 Task: Check the sale-to-list ratio of breakfast area in the last 1 year.
Action: Mouse moved to (803, 185)
Screenshot: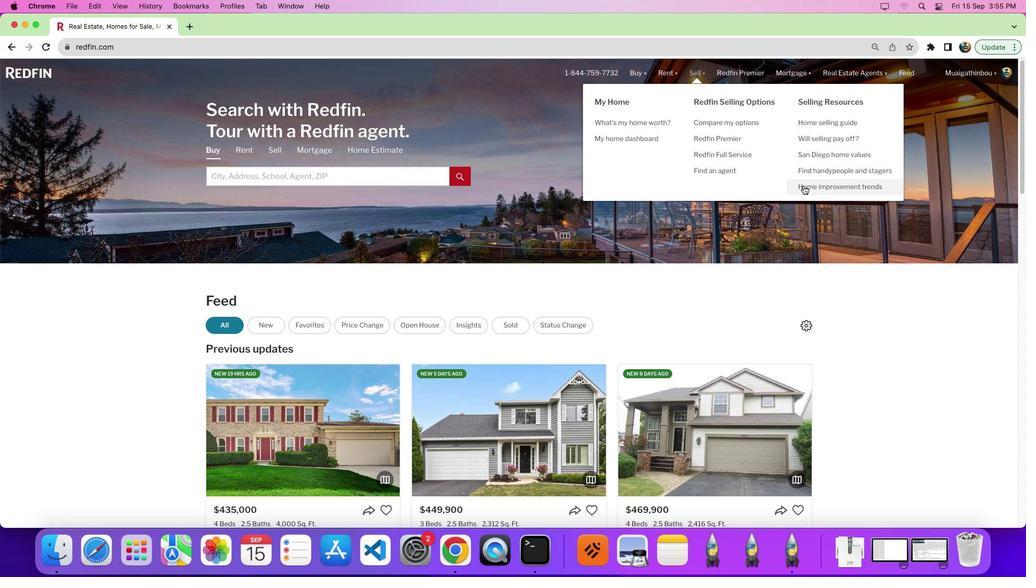 
Action: Mouse pressed left at (803, 185)
Screenshot: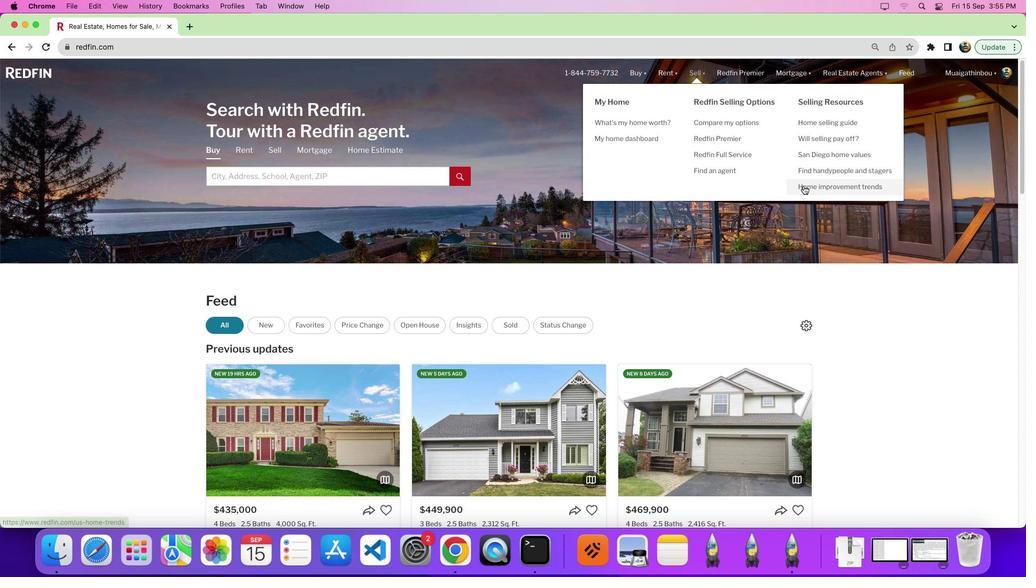 
Action: Mouse pressed left at (803, 185)
Screenshot: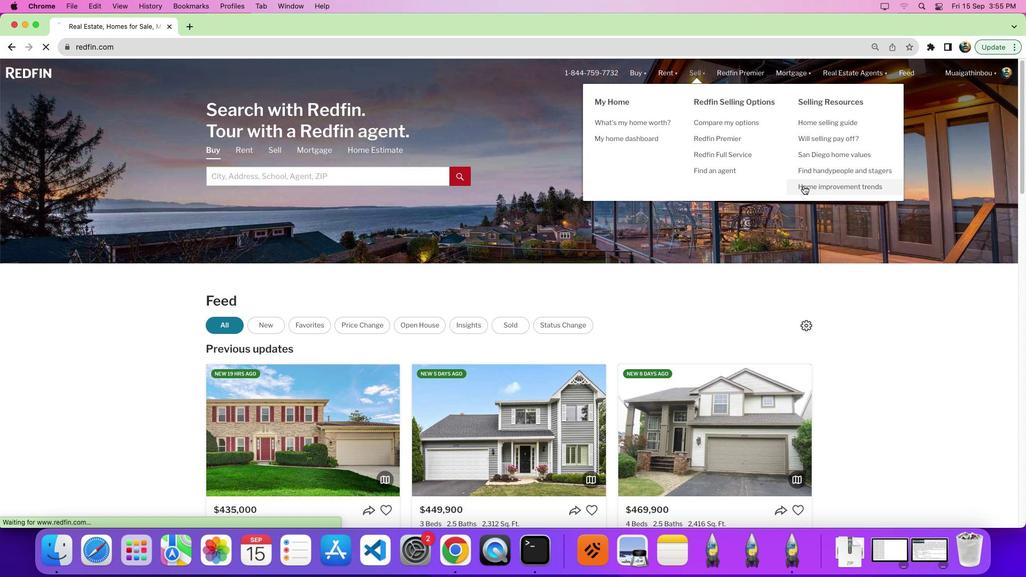 
Action: Mouse moved to (281, 208)
Screenshot: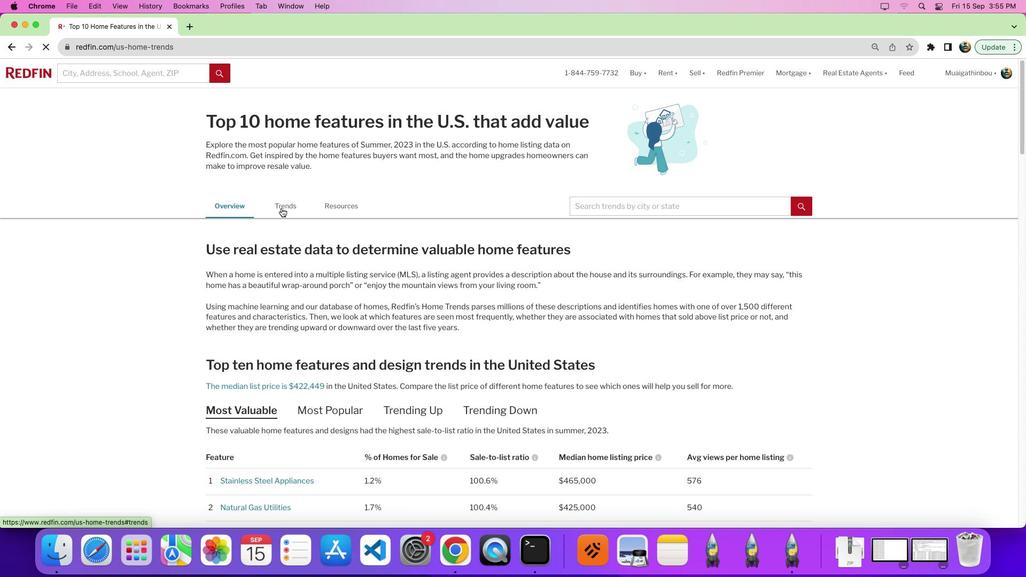
Action: Mouse pressed left at (281, 208)
Screenshot: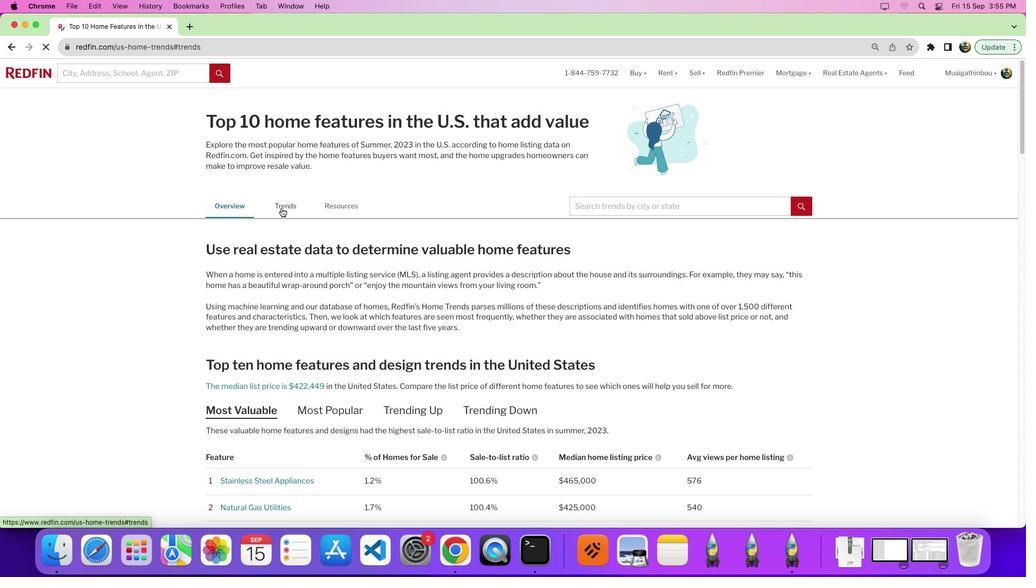 
Action: Mouse moved to (404, 260)
Screenshot: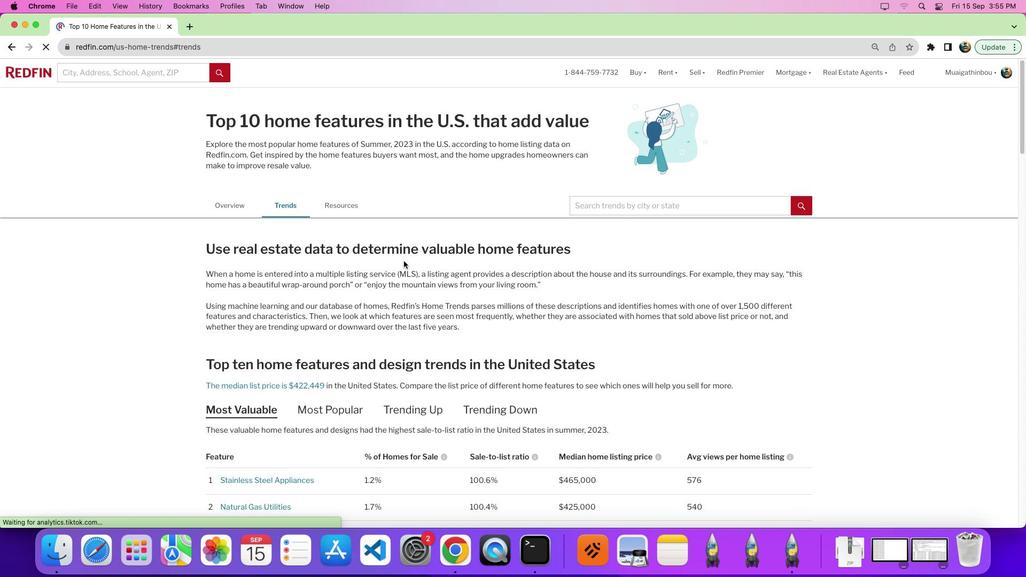 
Action: Mouse scrolled (404, 260) with delta (0, 0)
Screenshot: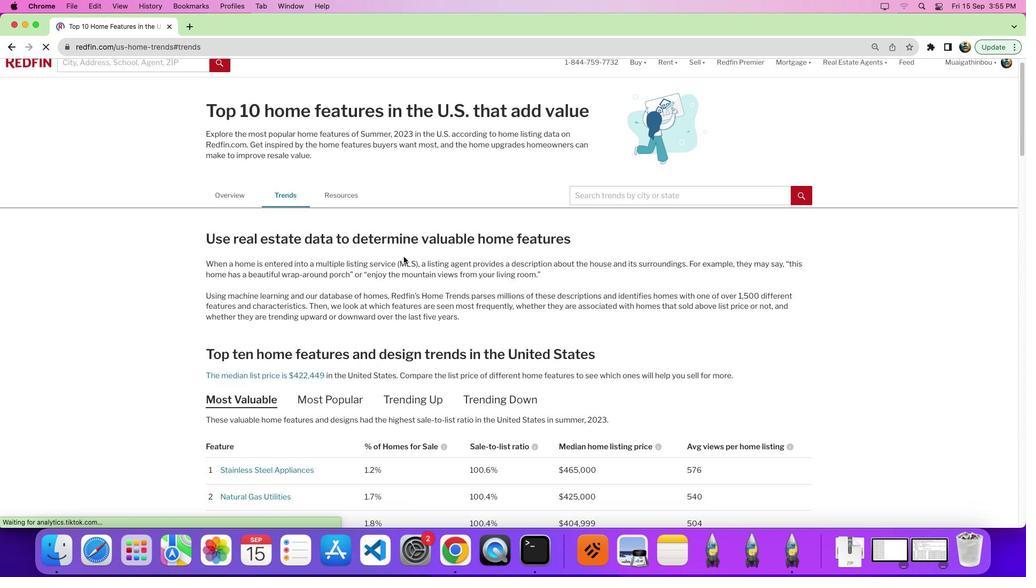 
Action: Mouse scrolled (404, 260) with delta (0, 0)
Screenshot: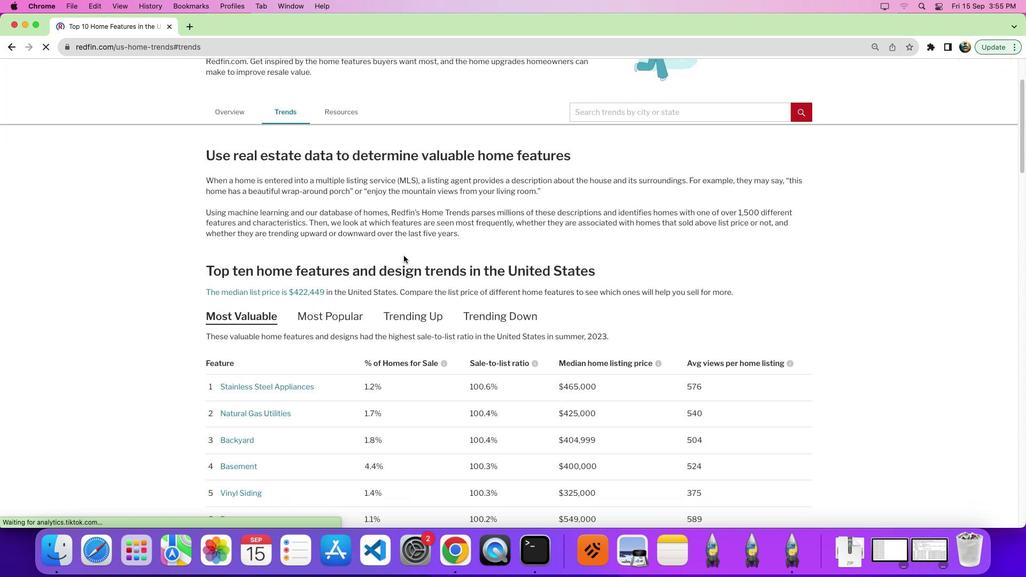 
Action: Mouse moved to (404, 259)
Screenshot: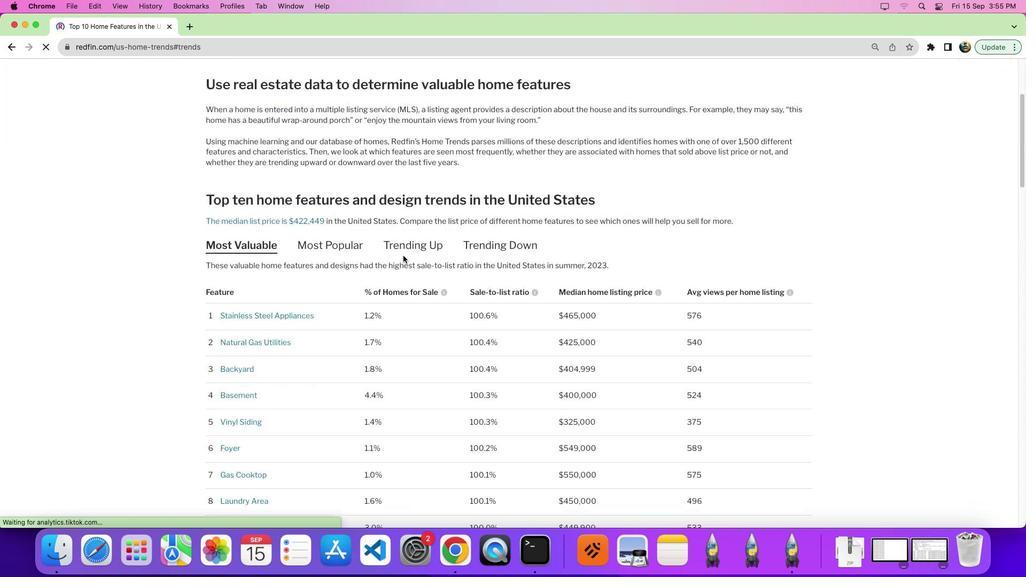 
Action: Mouse scrolled (404, 259) with delta (0, -3)
Screenshot: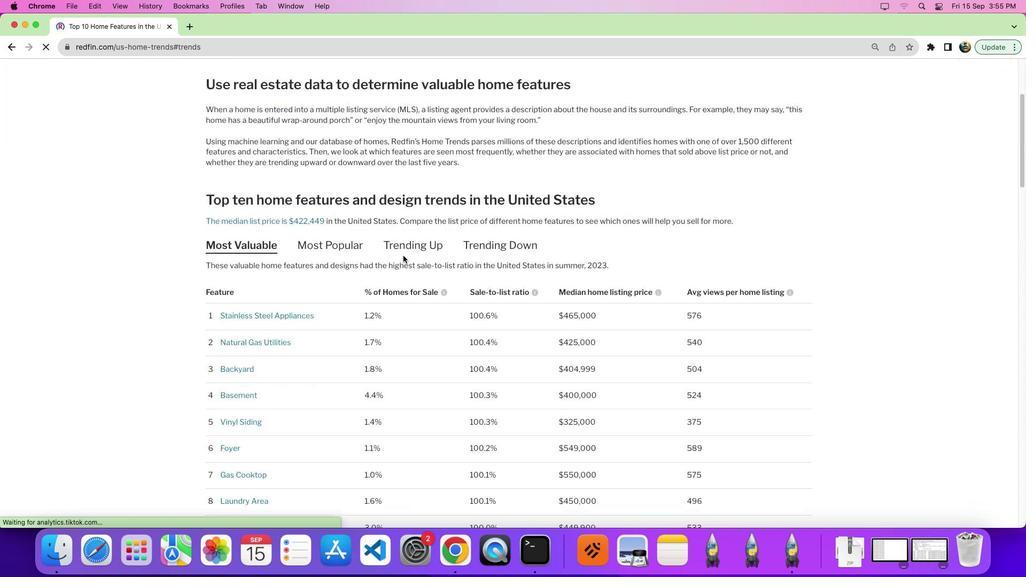 
Action: Mouse moved to (401, 254)
Screenshot: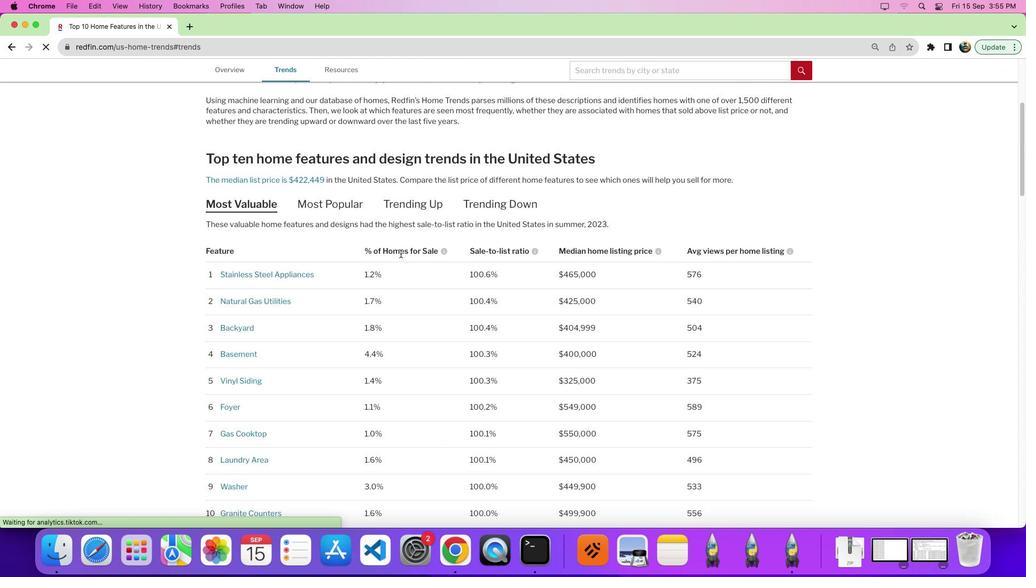 
Action: Mouse scrolled (401, 254) with delta (0, 0)
Screenshot: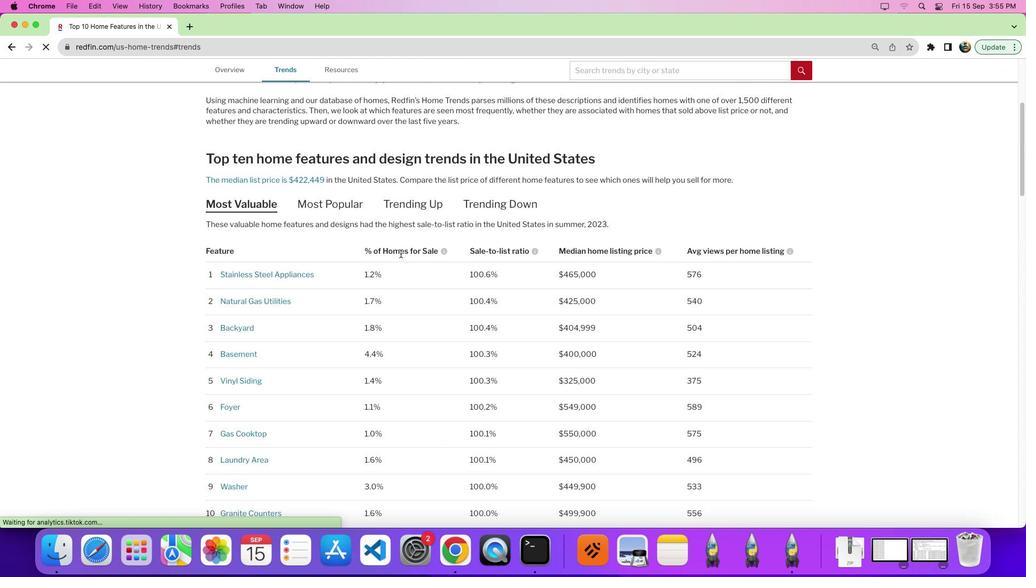 
Action: Mouse moved to (401, 254)
Screenshot: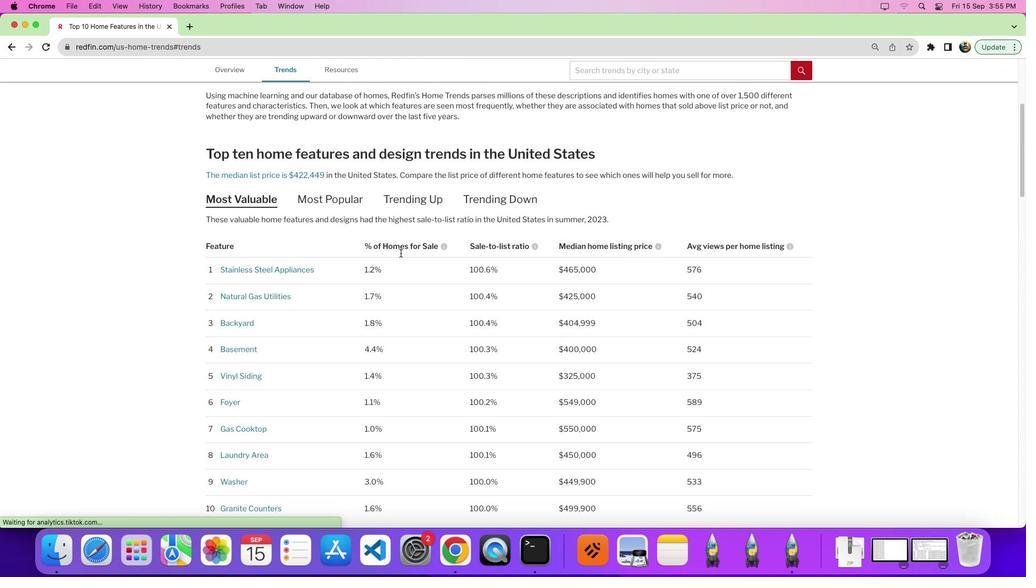 
Action: Mouse scrolled (401, 254) with delta (0, 0)
Screenshot: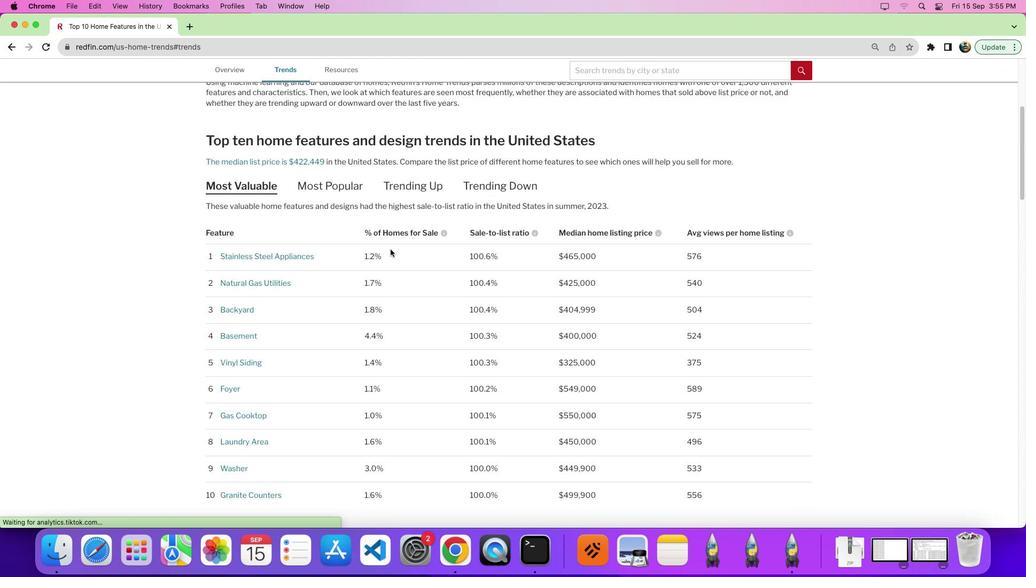 
Action: Mouse moved to (367, 248)
Screenshot: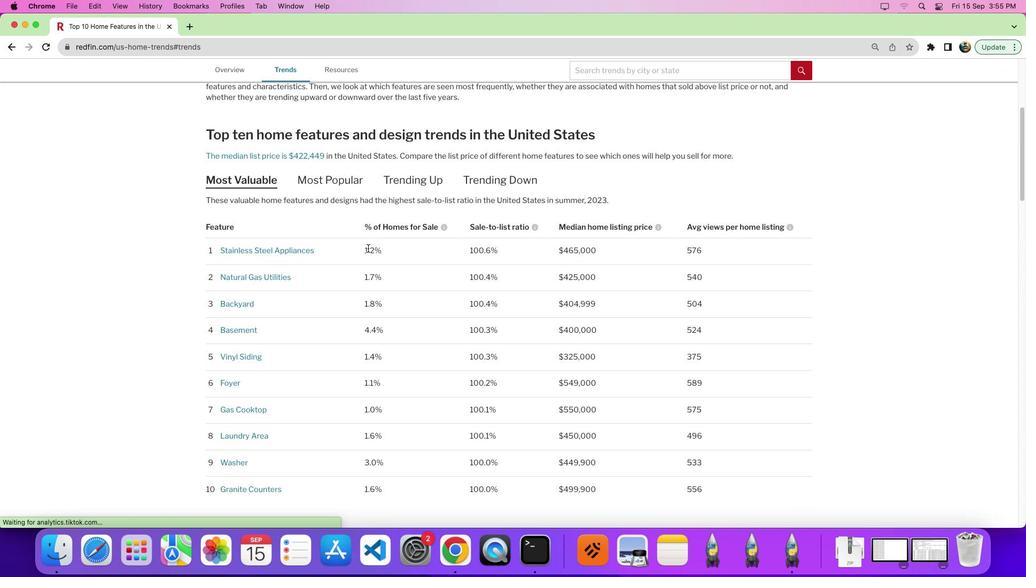 
Action: Mouse scrolled (367, 248) with delta (0, 0)
Screenshot: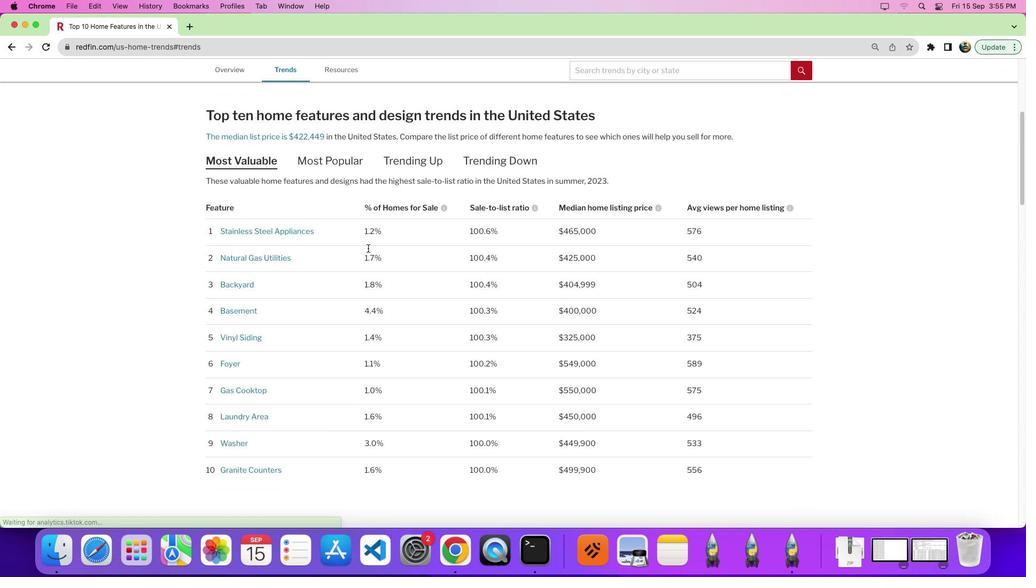 
Action: Mouse scrolled (367, 248) with delta (0, 0)
Screenshot: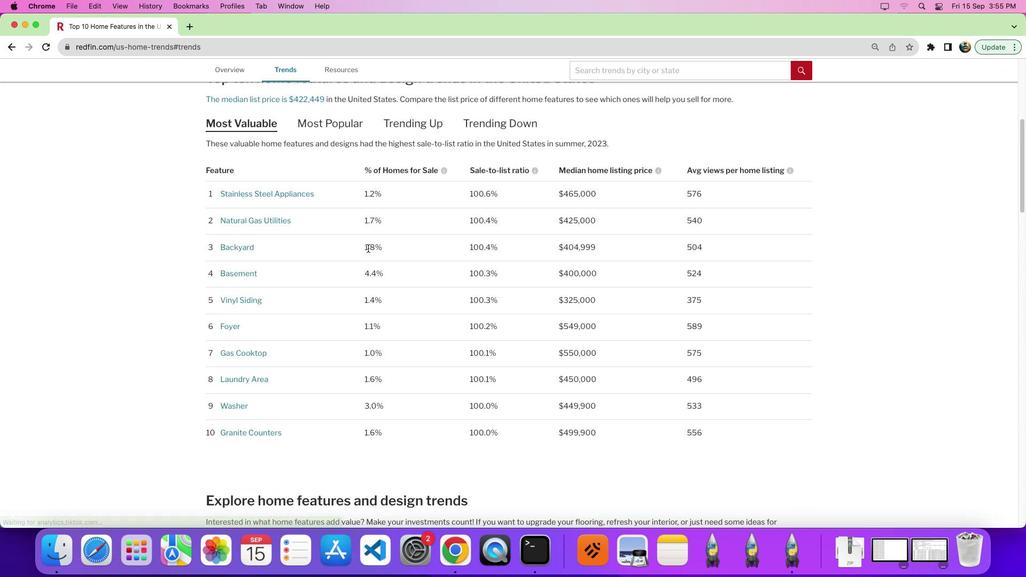 
Action: Mouse scrolled (367, 248) with delta (0, -2)
Screenshot: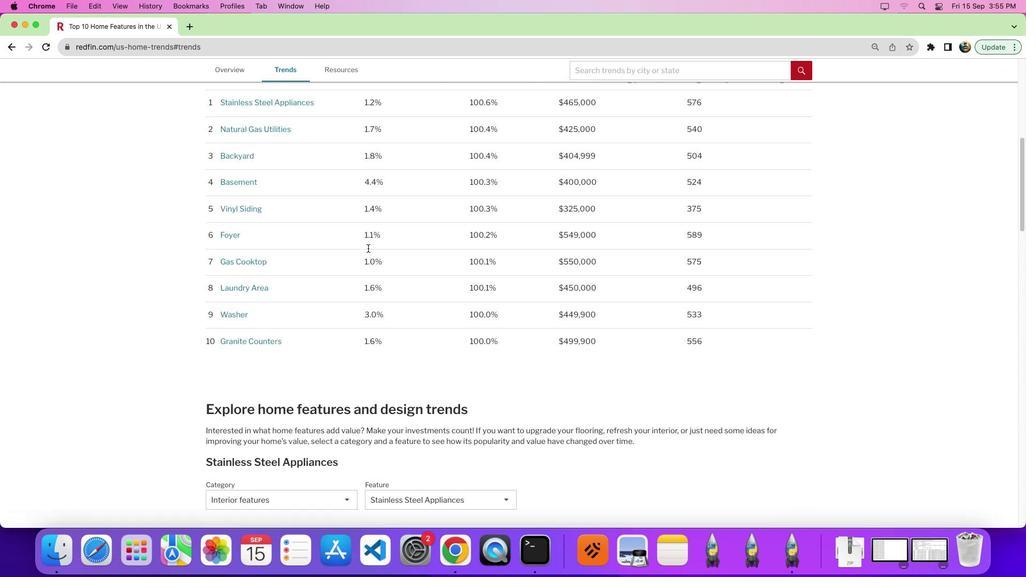 
Action: Mouse moved to (369, 249)
Screenshot: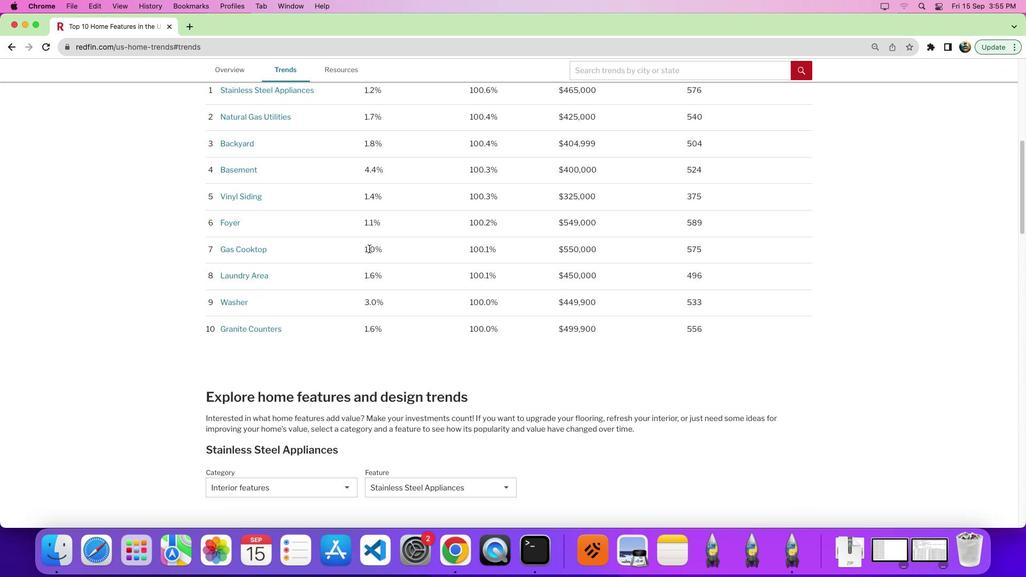 
Action: Mouse scrolled (369, 249) with delta (0, 0)
Screenshot: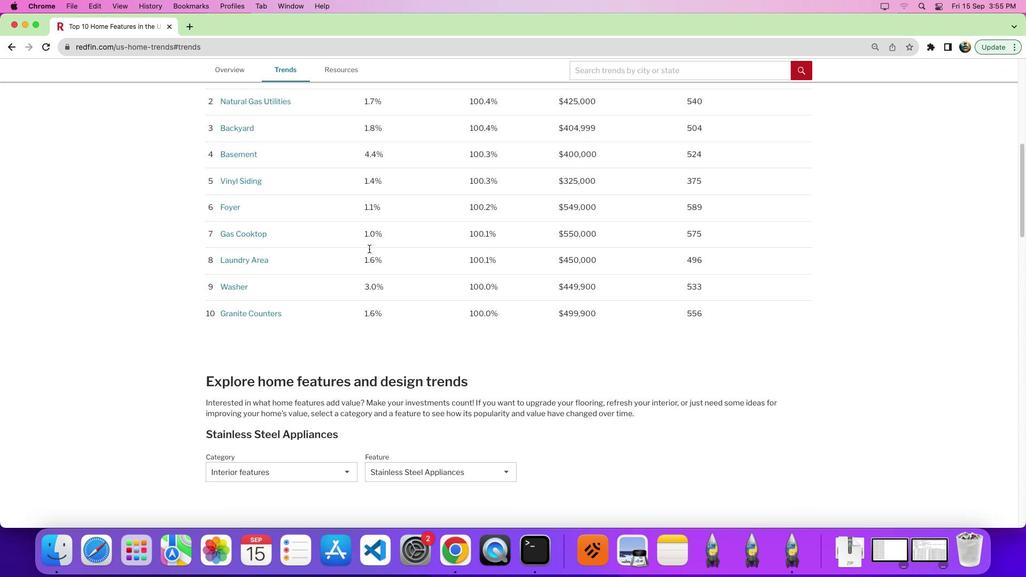 
Action: Mouse scrolled (369, 249) with delta (0, 0)
Screenshot: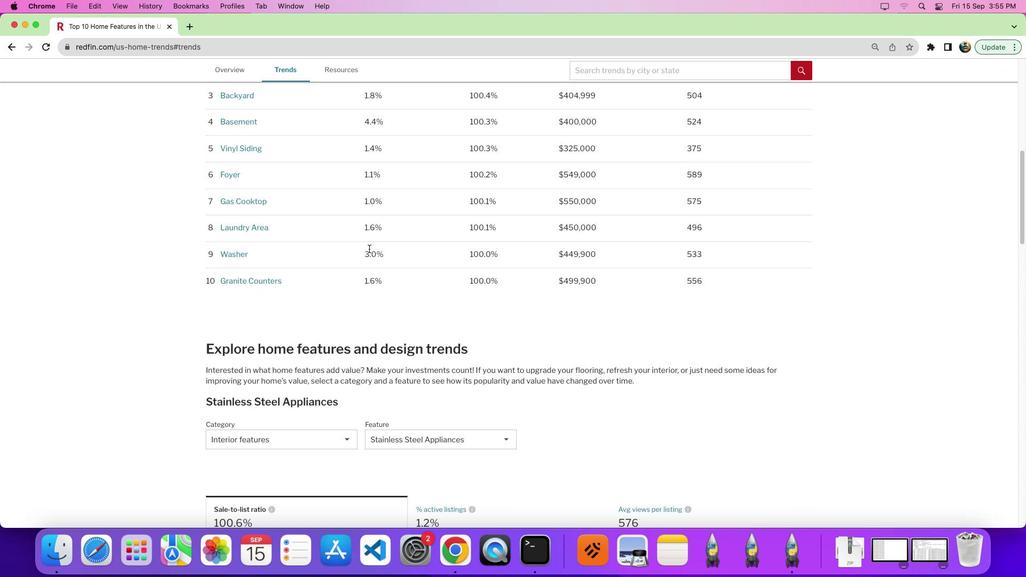 
Action: Mouse scrolled (369, 249) with delta (0, -2)
Screenshot: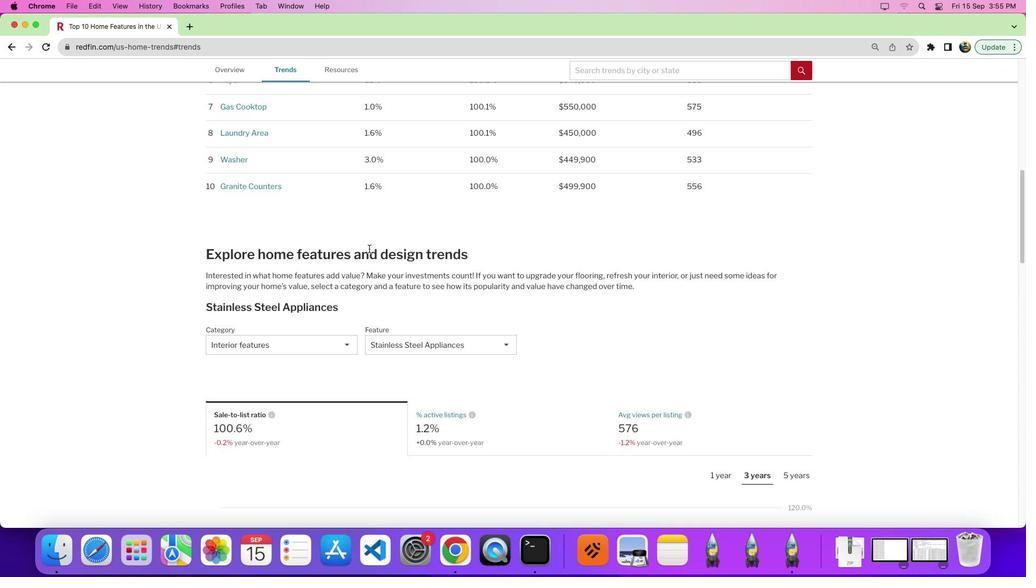 
Action: Mouse moved to (322, 330)
Screenshot: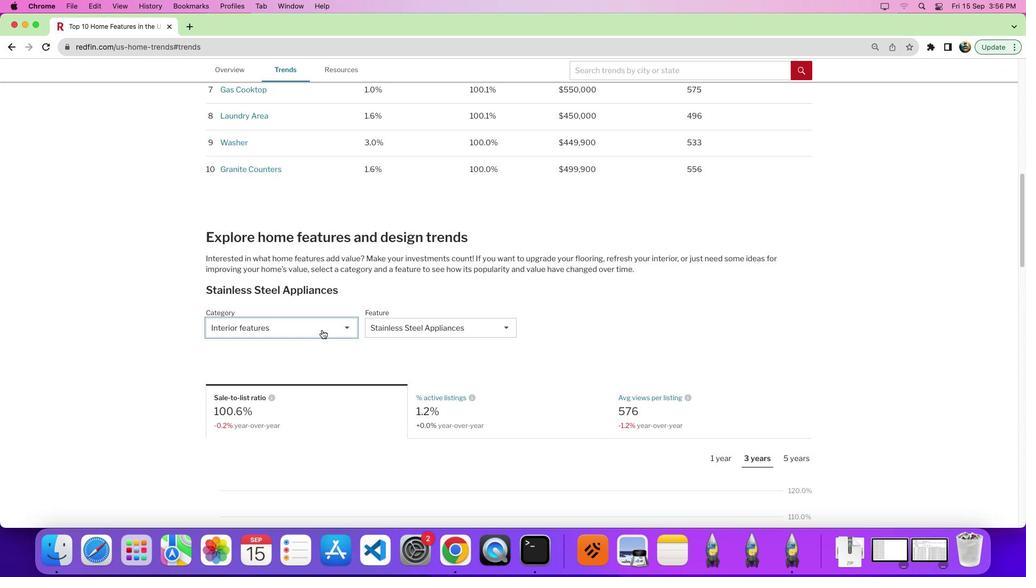 
Action: Mouse pressed left at (322, 330)
Screenshot: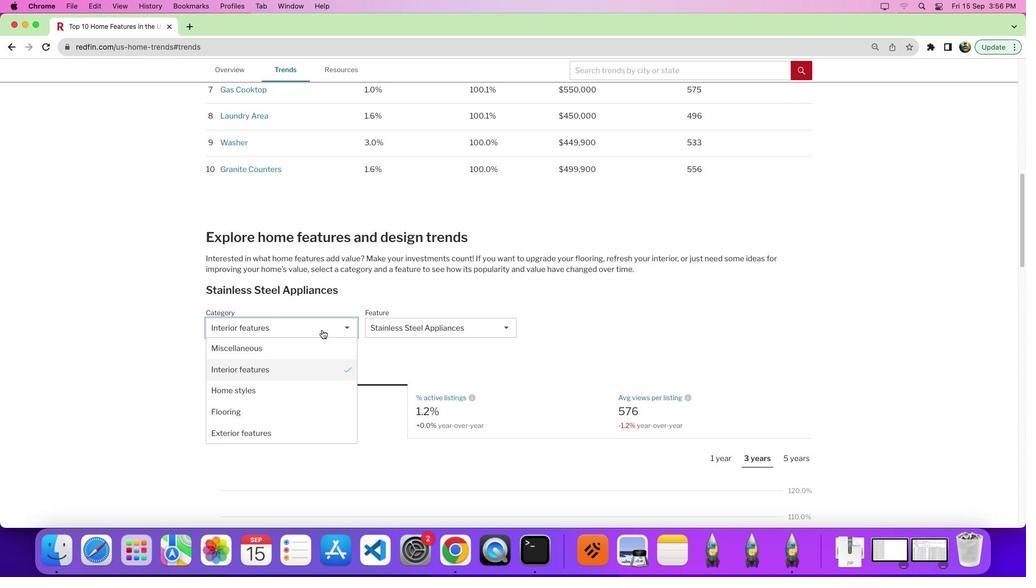 
Action: Mouse moved to (435, 300)
Screenshot: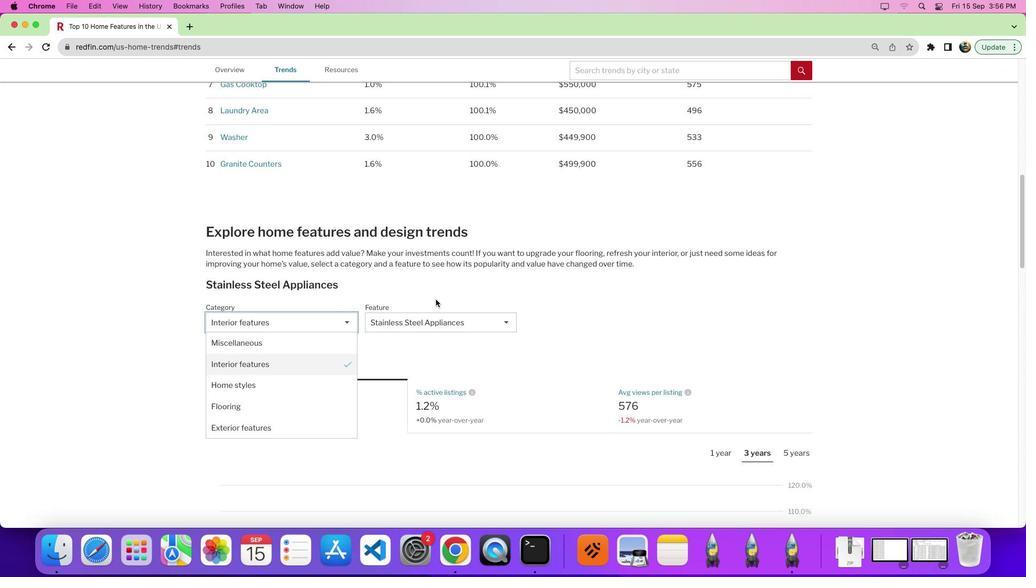 
Action: Mouse scrolled (435, 300) with delta (0, 0)
Screenshot: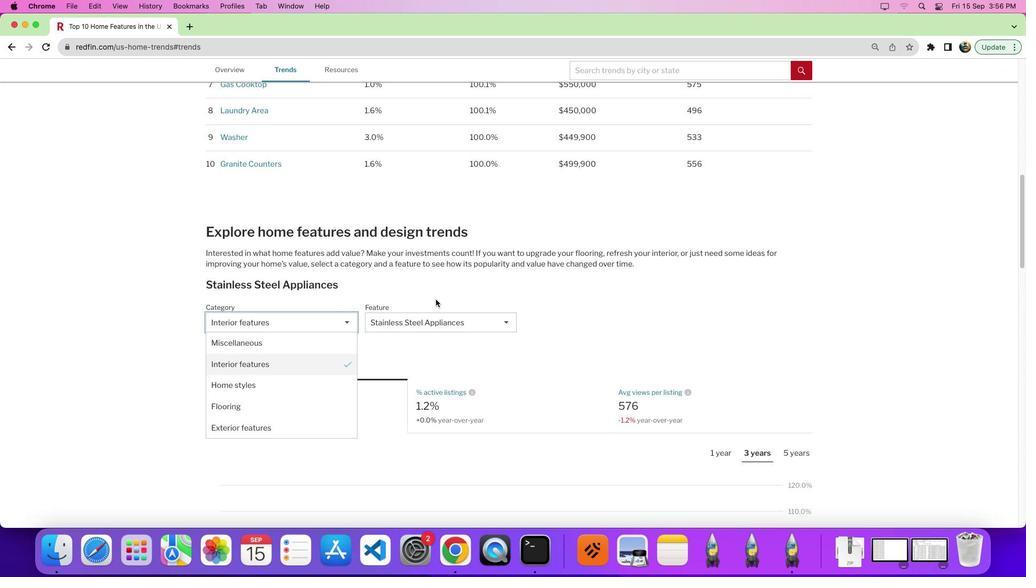 
Action: Mouse moved to (435, 299)
Screenshot: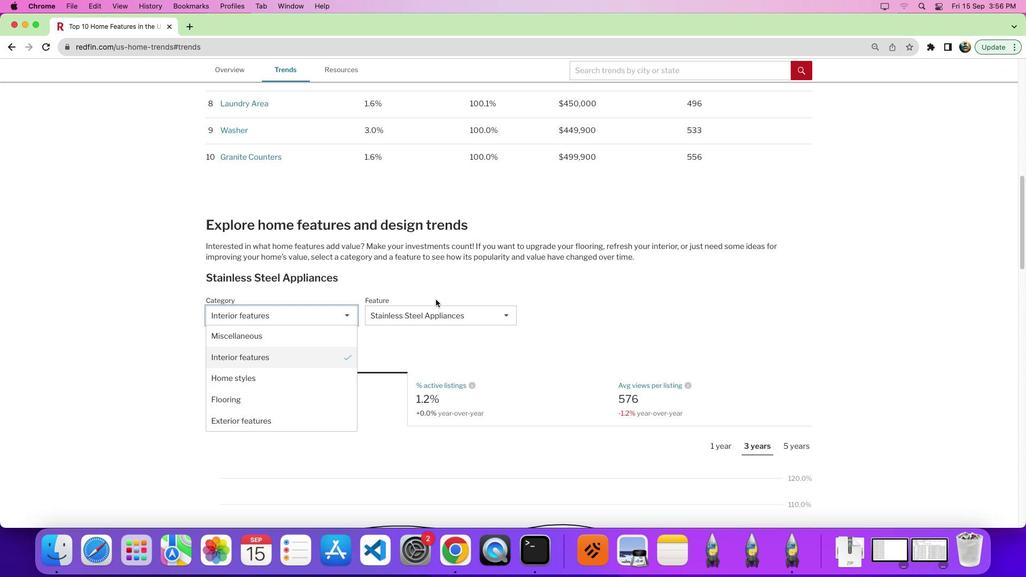 
Action: Mouse scrolled (435, 299) with delta (0, 0)
Screenshot: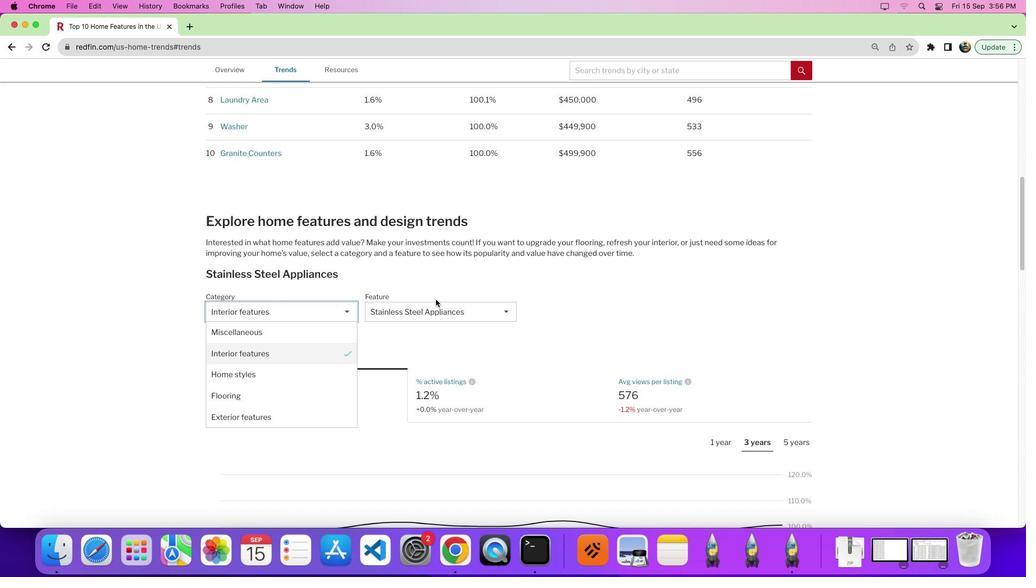 
Action: Mouse moved to (326, 333)
Screenshot: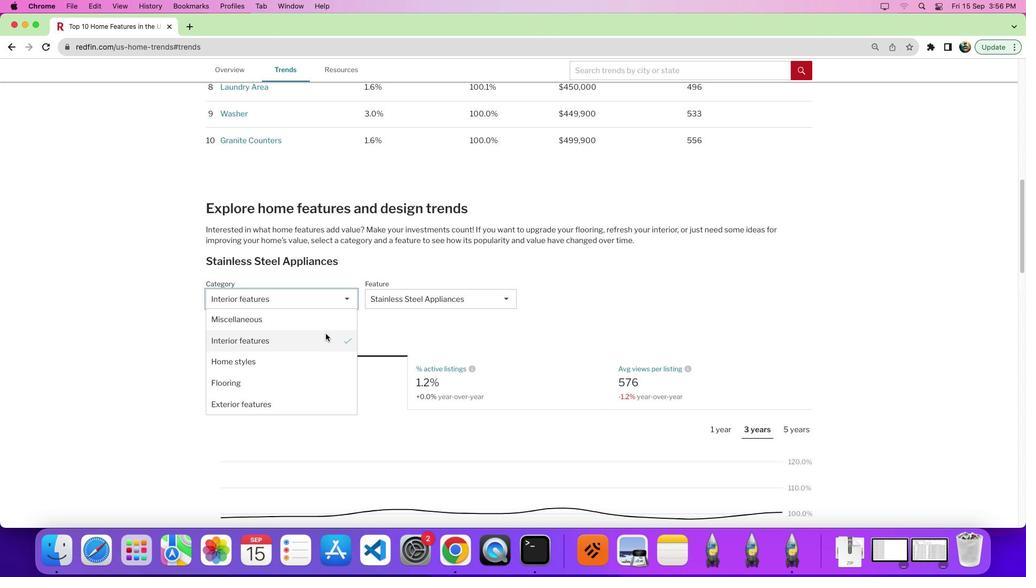 
Action: Mouse pressed left at (326, 333)
Screenshot: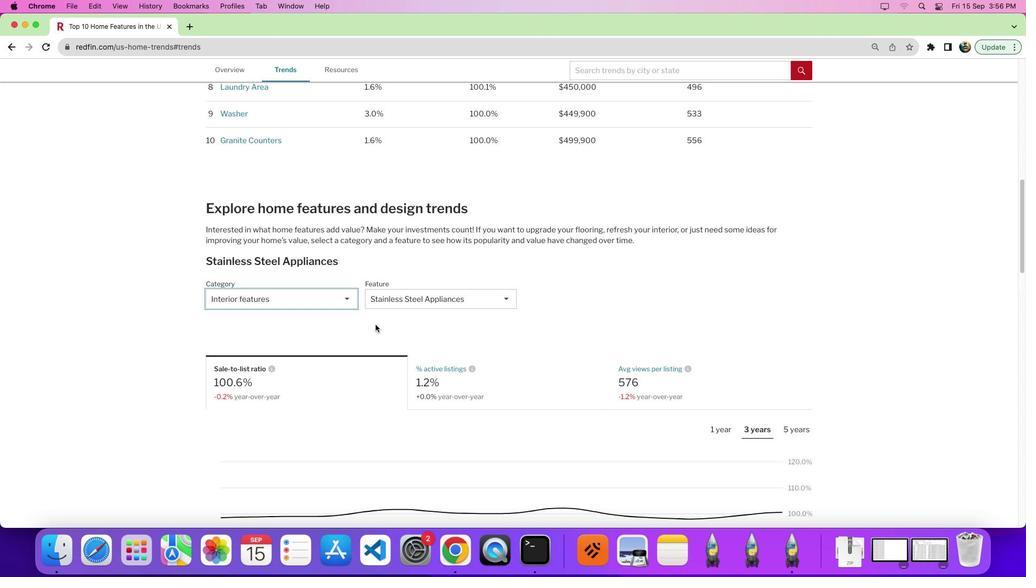 
Action: Mouse moved to (415, 299)
Screenshot: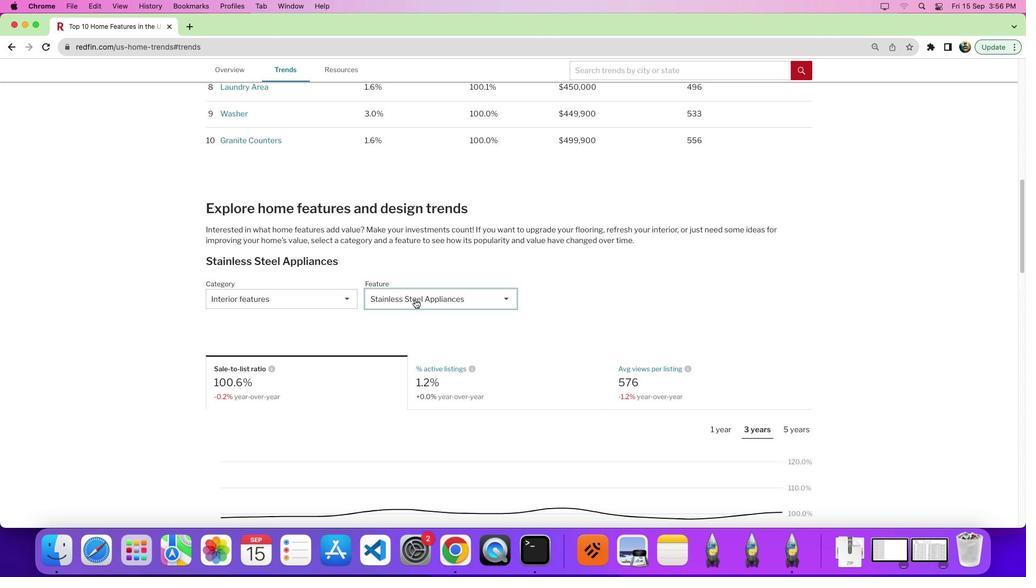 
Action: Mouse pressed left at (415, 299)
Screenshot: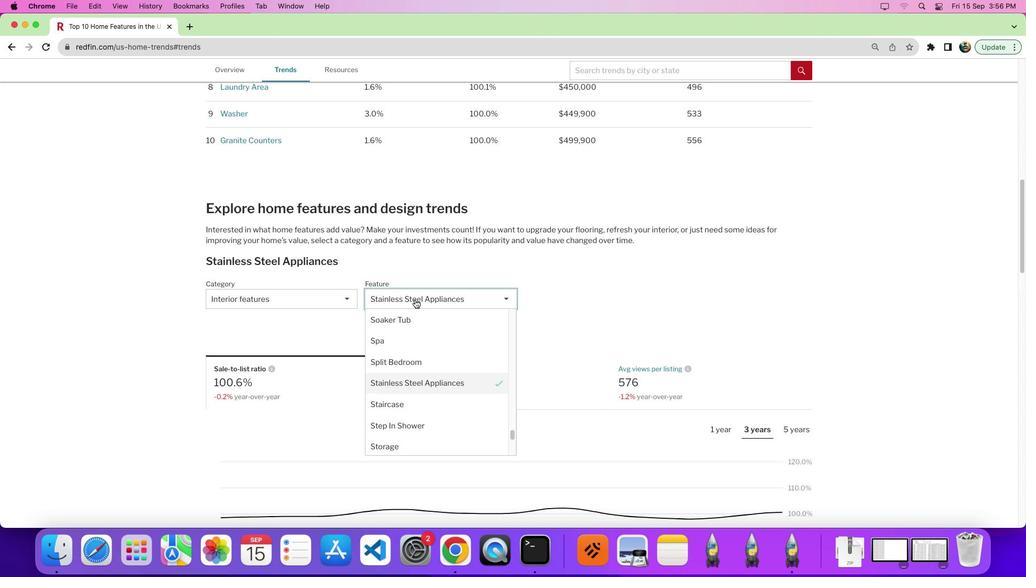 
Action: Mouse moved to (418, 356)
Screenshot: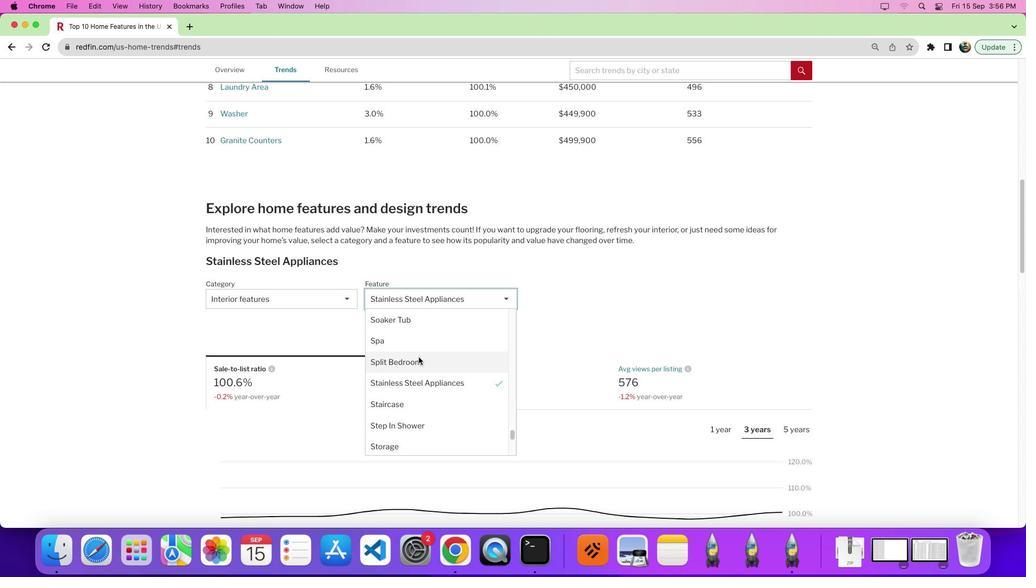 
Action: Mouse scrolled (418, 356) with delta (0, 0)
Screenshot: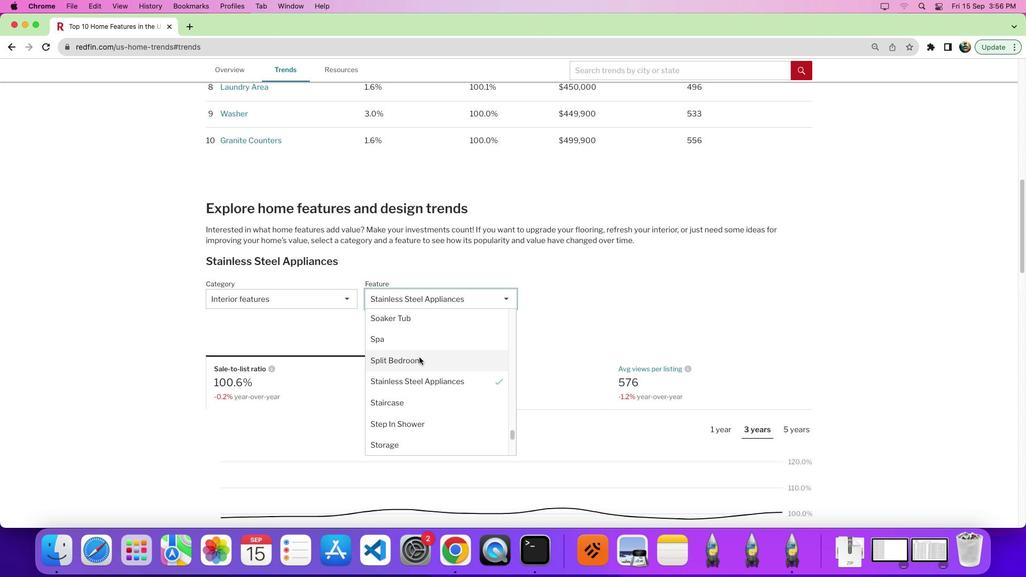 
Action: Mouse moved to (419, 357)
Screenshot: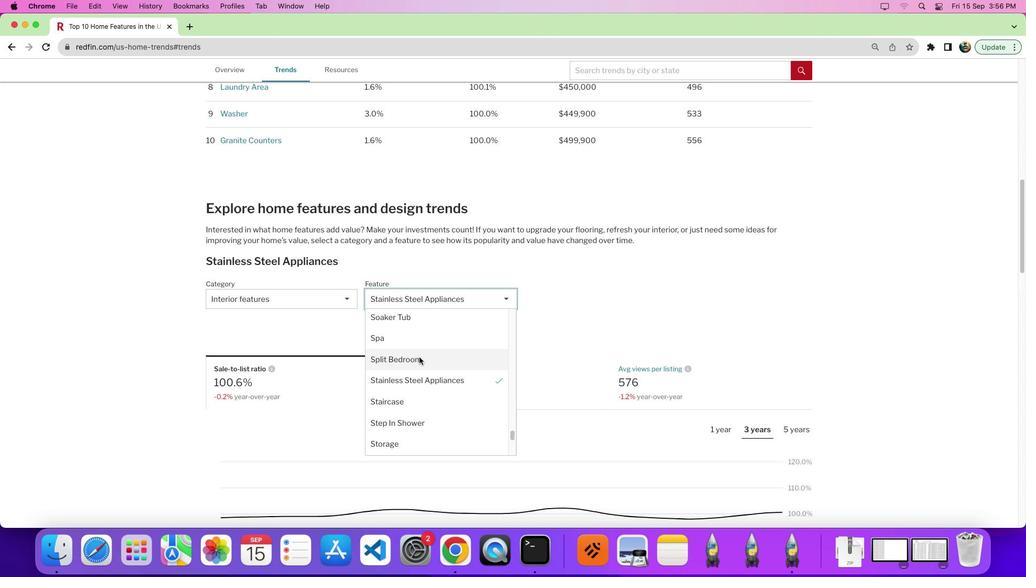 
Action: Mouse scrolled (419, 357) with delta (0, 0)
Screenshot: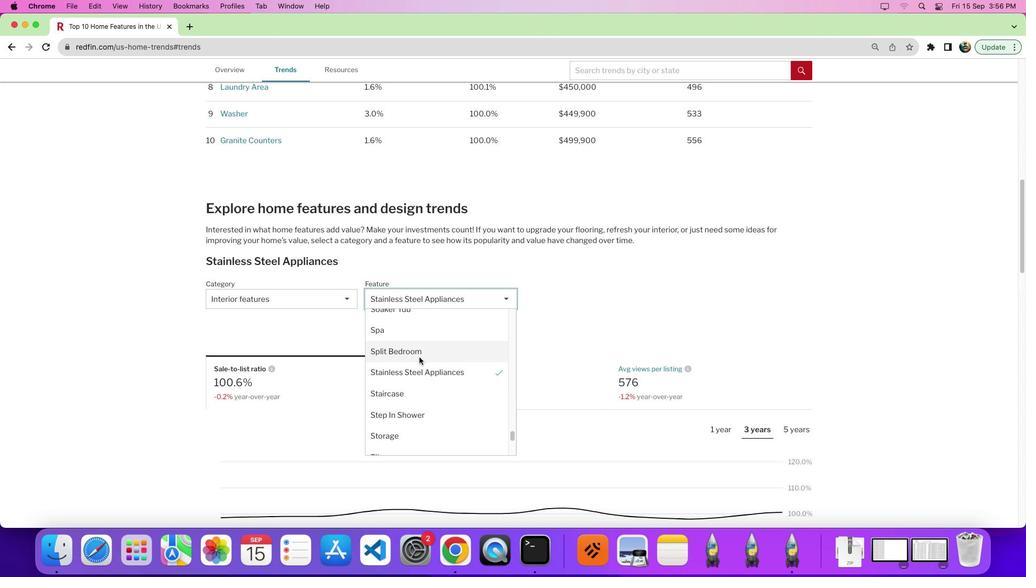 
Action: Mouse scrolled (419, 357) with delta (0, 0)
Screenshot: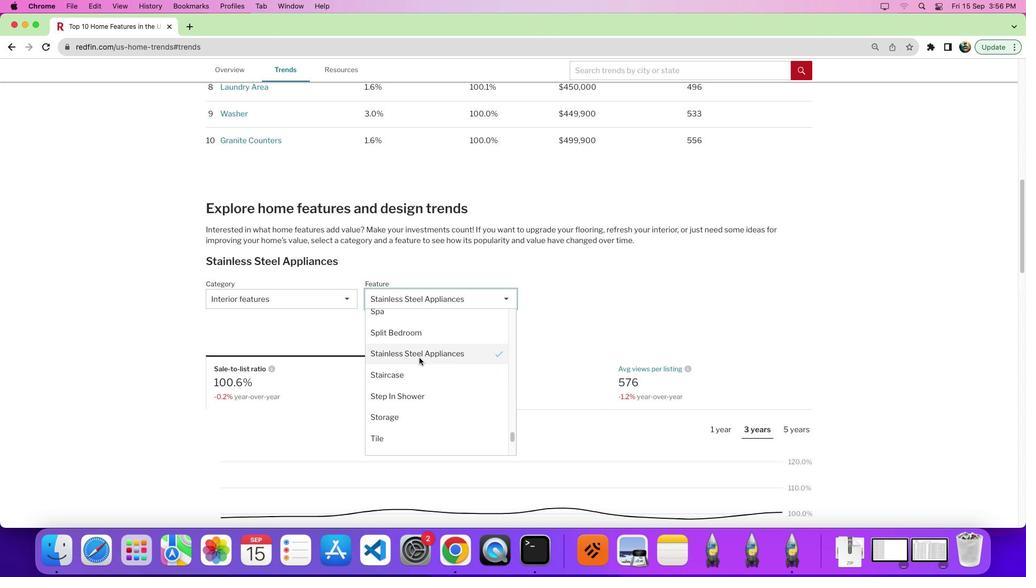 
Action: Mouse moved to (419, 357)
Screenshot: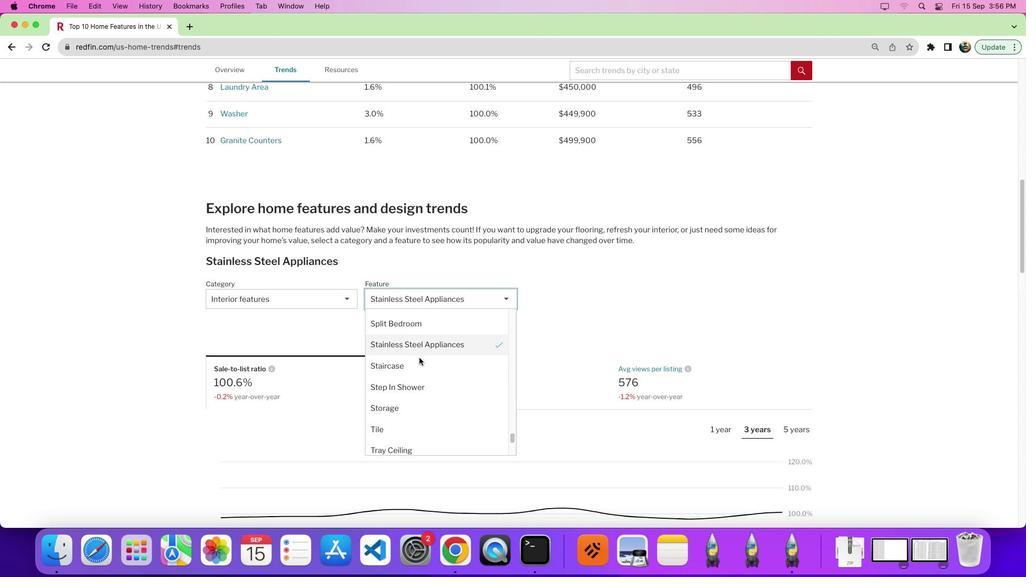 
Action: Mouse scrolled (419, 357) with delta (0, 0)
Screenshot: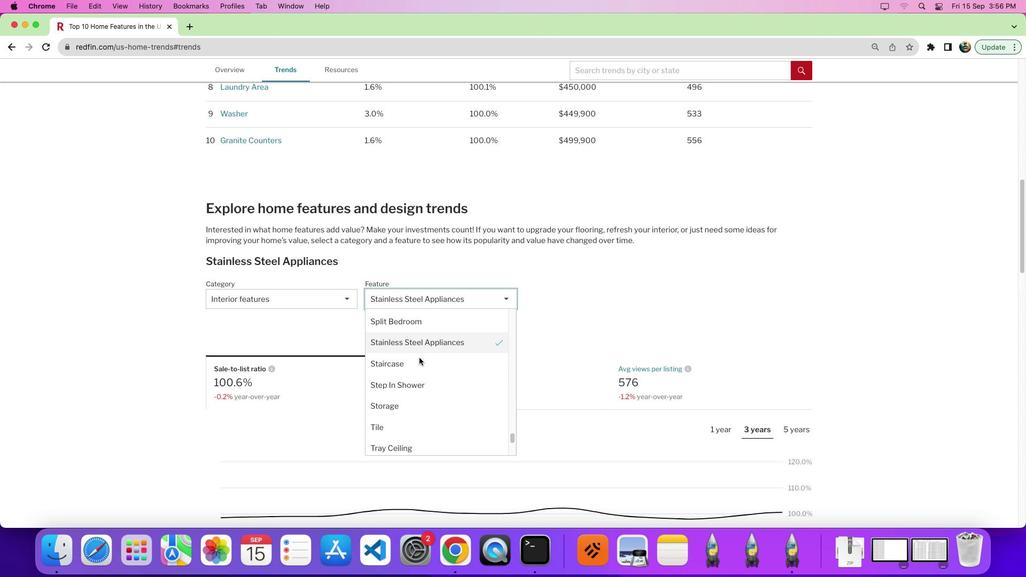 
Action: Mouse moved to (419, 358)
Screenshot: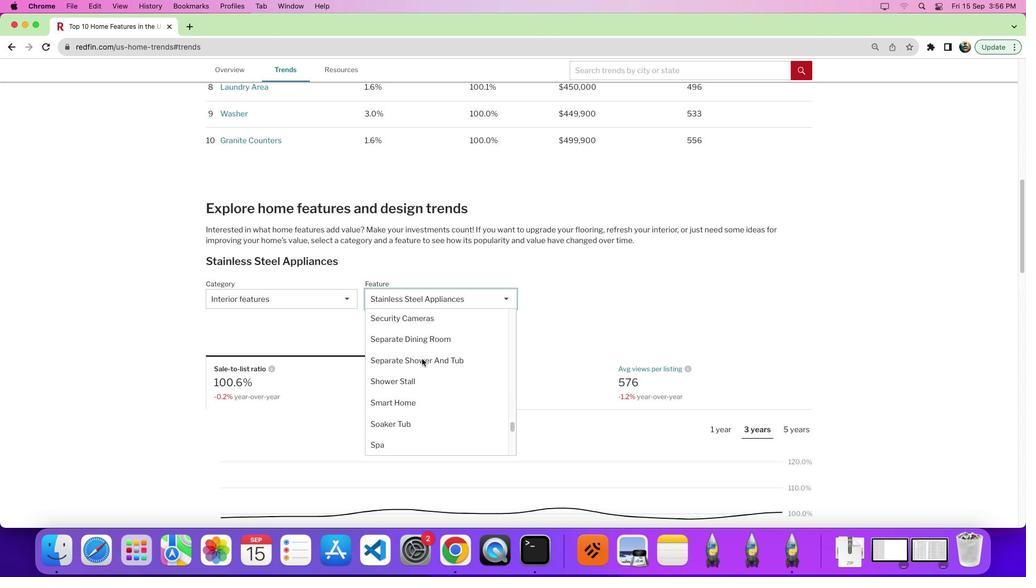 
Action: Mouse scrolled (419, 358) with delta (0, 0)
Screenshot: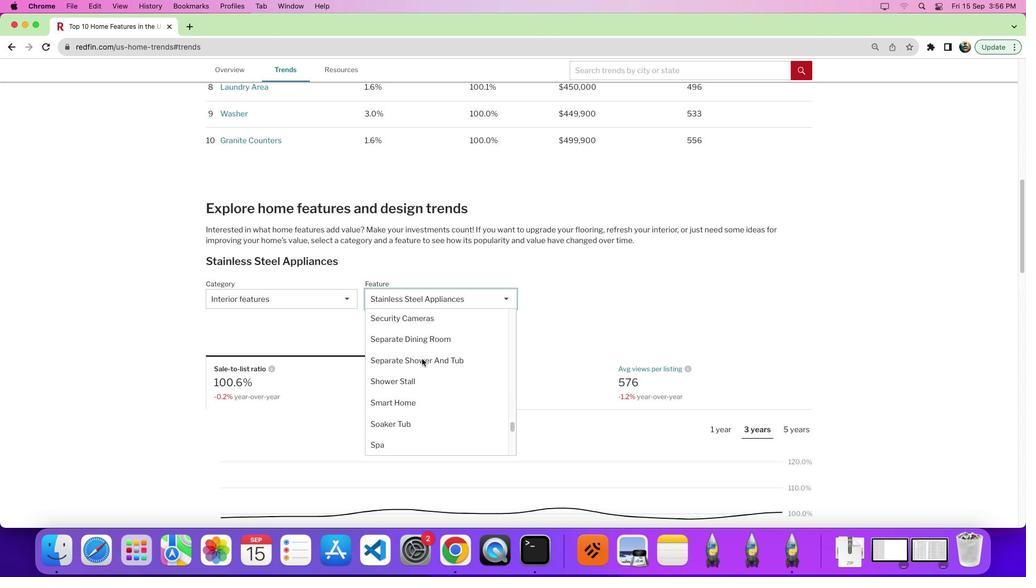 
Action: Mouse moved to (420, 358)
Screenshot: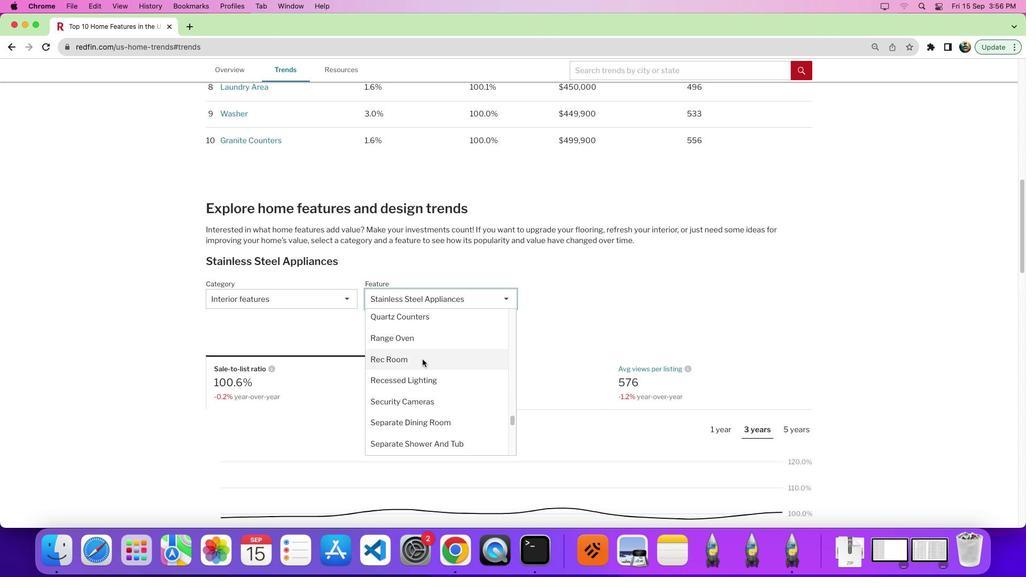 
Action: Mouse scrolled (420, 358) with delta (0, 0)
Screenshot: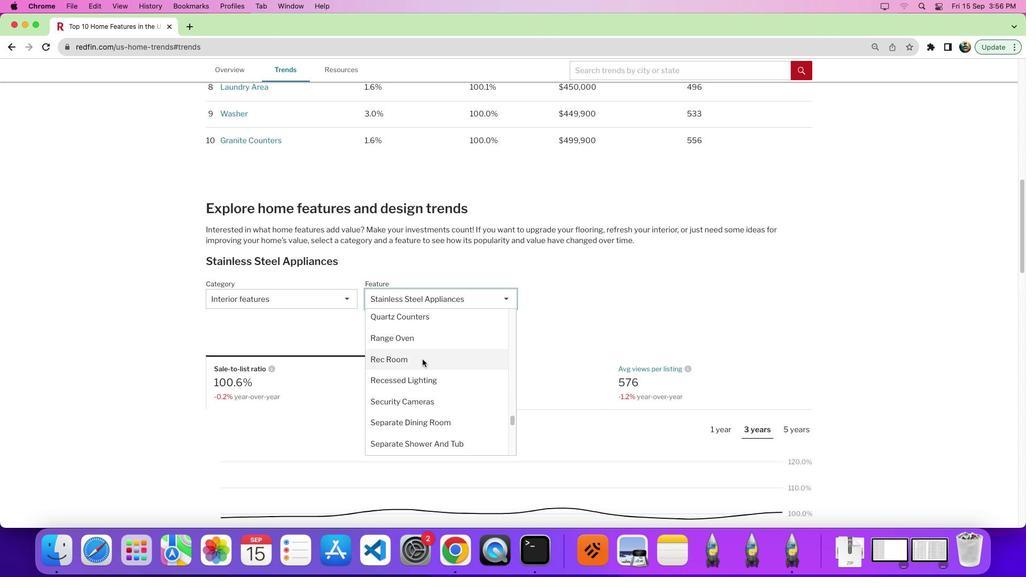 
Action: Mouse moved to (421, 358)
Screenshot: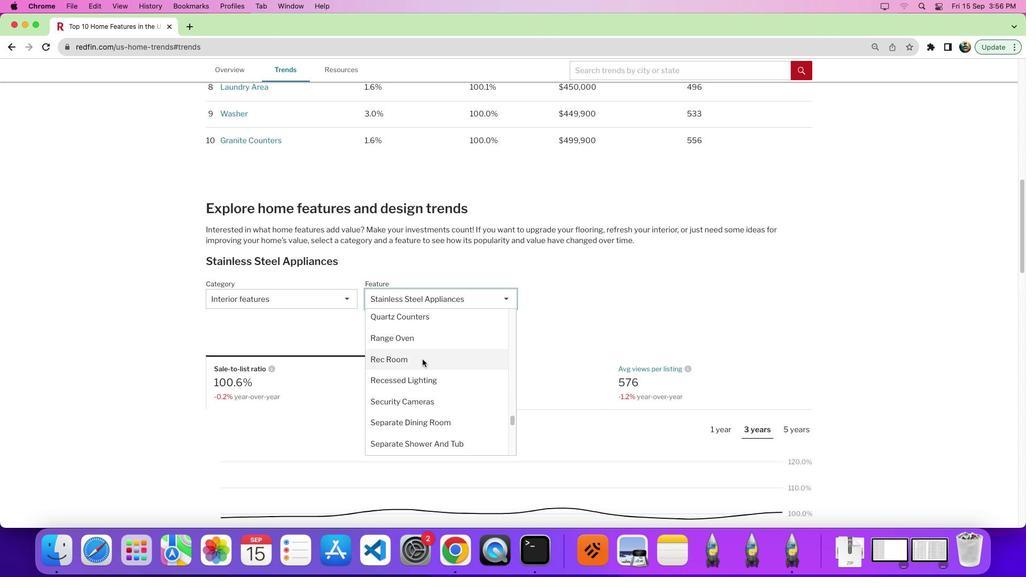 
Action: Mouse scrolled (421, 358) with delta (0, 4)
Screenshot: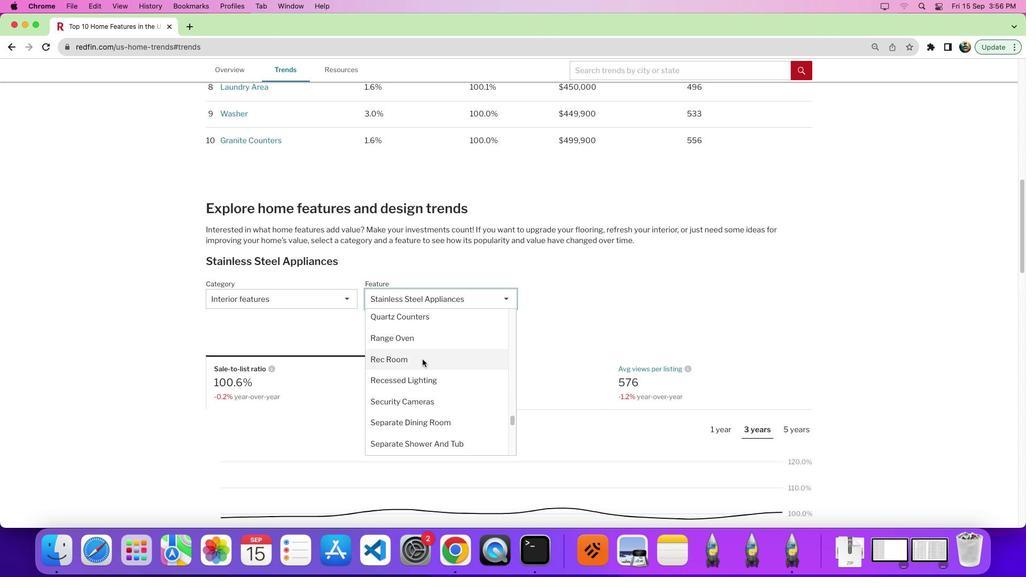 
Action: Mouse moved to (422, 359)
Screenshot: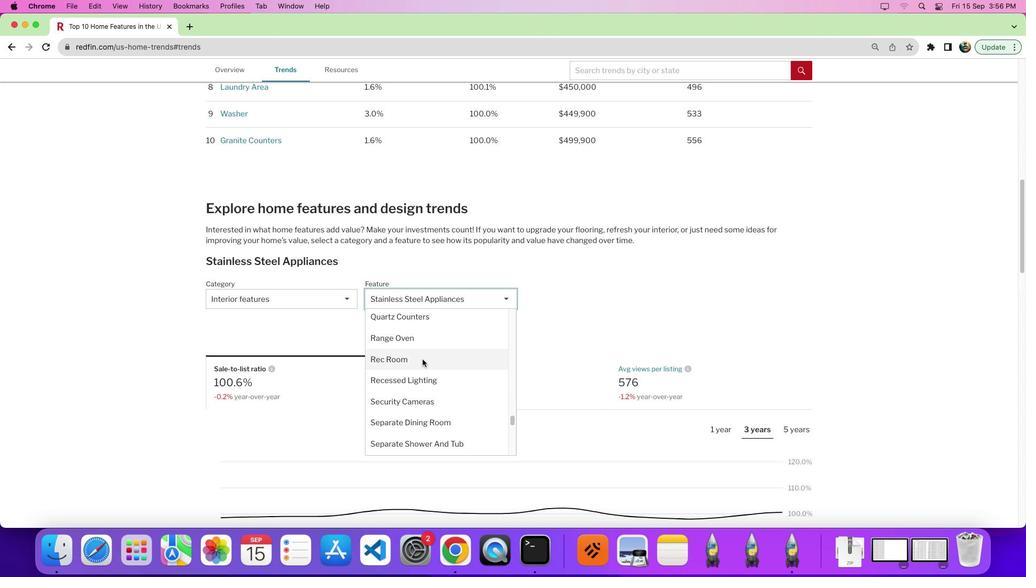 
Action: Mouse scrolled (422, 359) with delta (0, 0)
Screenshot: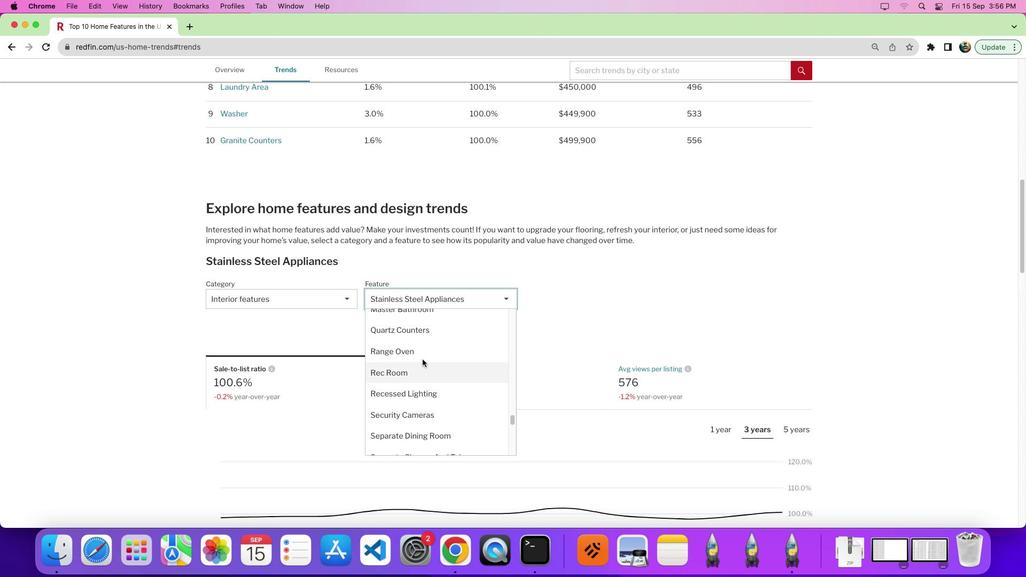 
Action: Mouse scrolled (422, 359) with delta (0, 0)
Screenshot: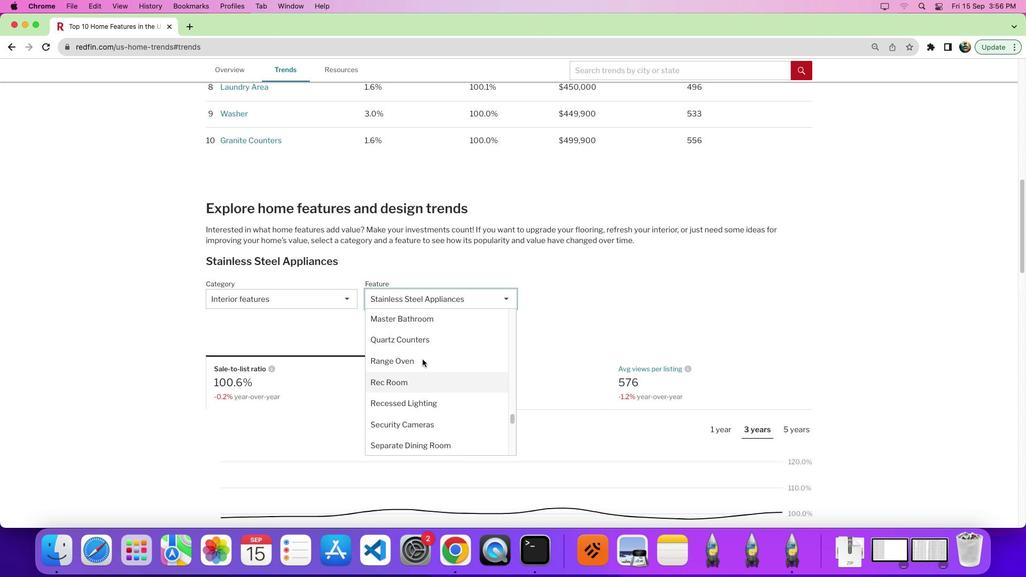 
Action: Mouse scrolled (422, 359) with delta (0, 0)
Screenshot: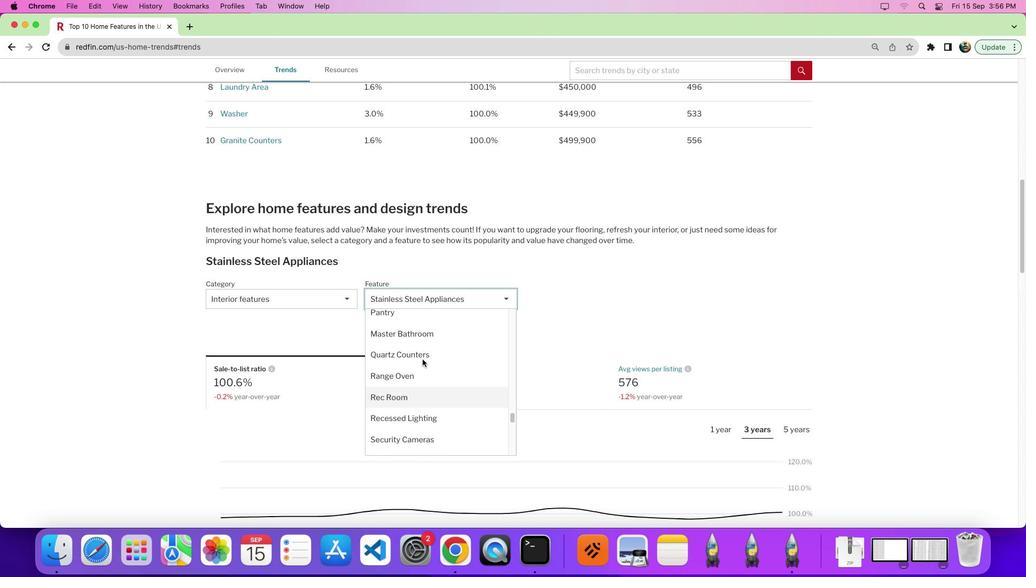 
Action: Mouse scrolled (422, 359) with delta (0, 0)
Screenshot: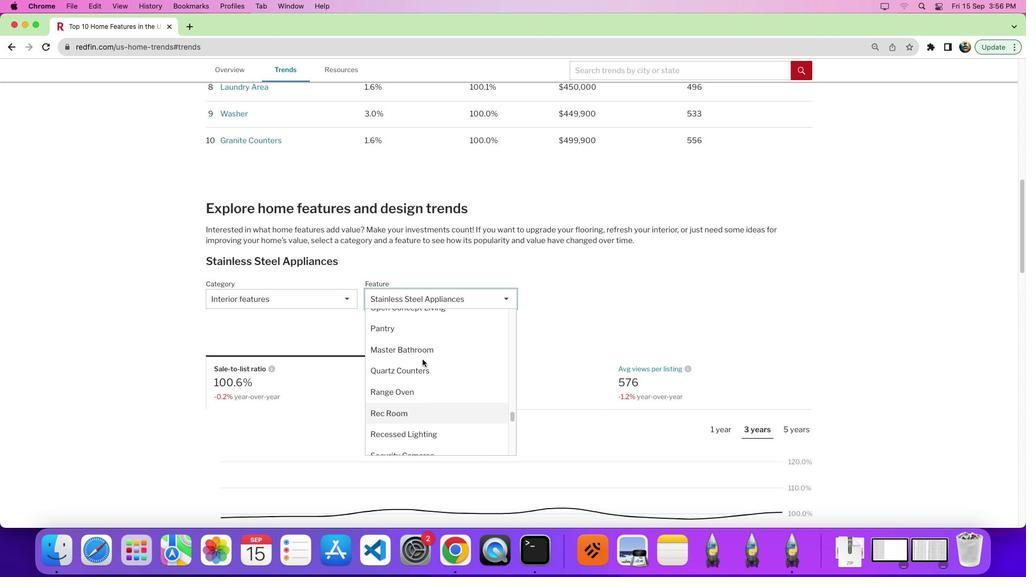 
Action: Mouse scrolled (422, 359) with delta (0, 0)
Screenshot: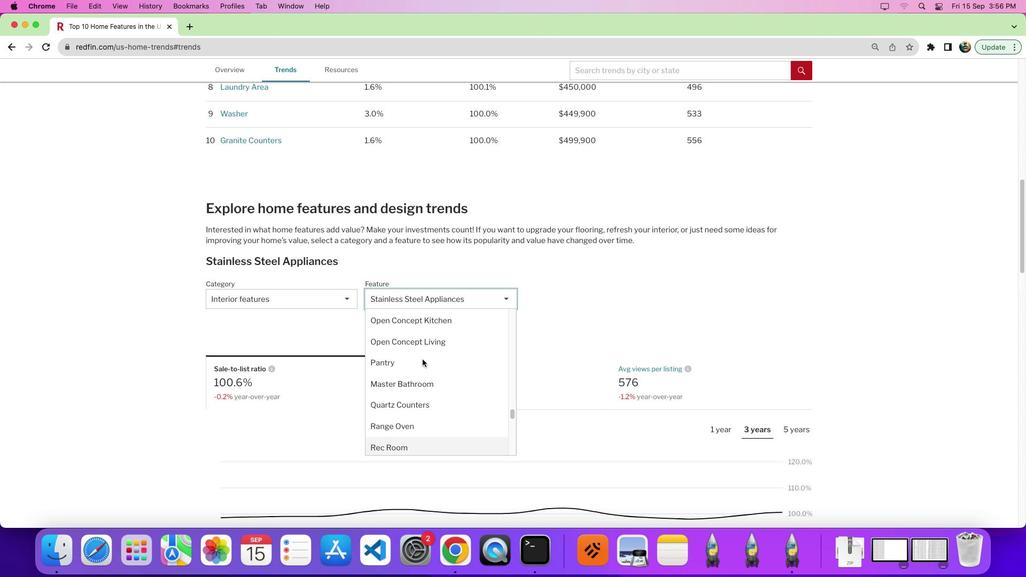 
Action: Mouse scrolled (422, 359) with delta (0, 0)
Screenshot: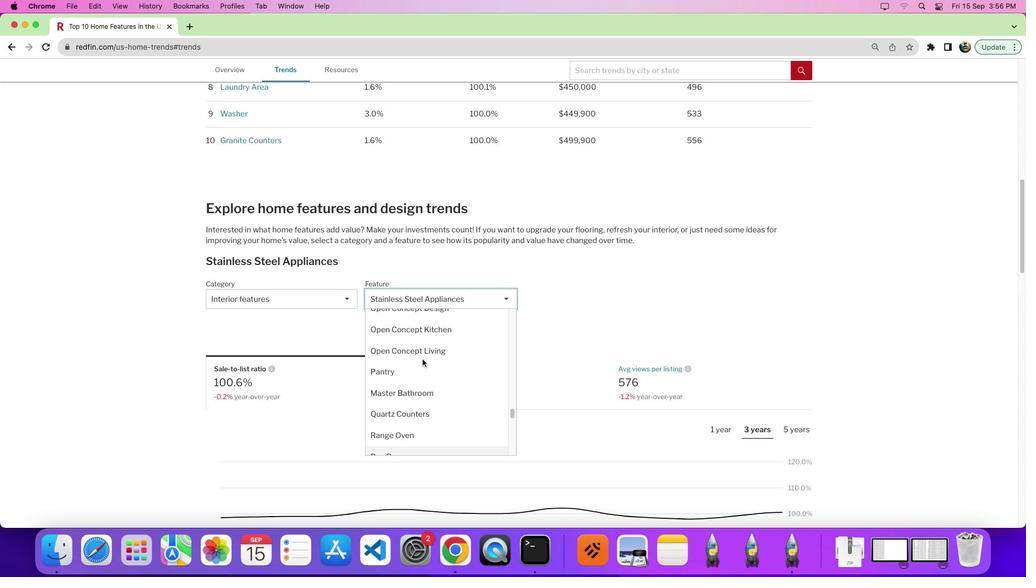 
Action: Mouse scrolled (422, 359) with delta (0, 0)
Screenshot: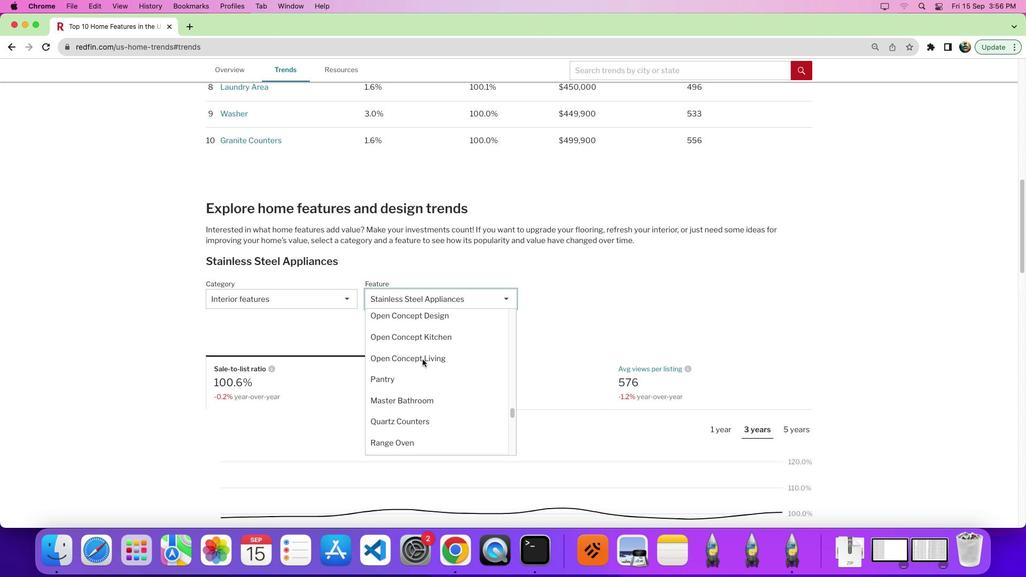 
Action: Mouse scrolled (422, 359) with delta (0, 0)
Screenshot: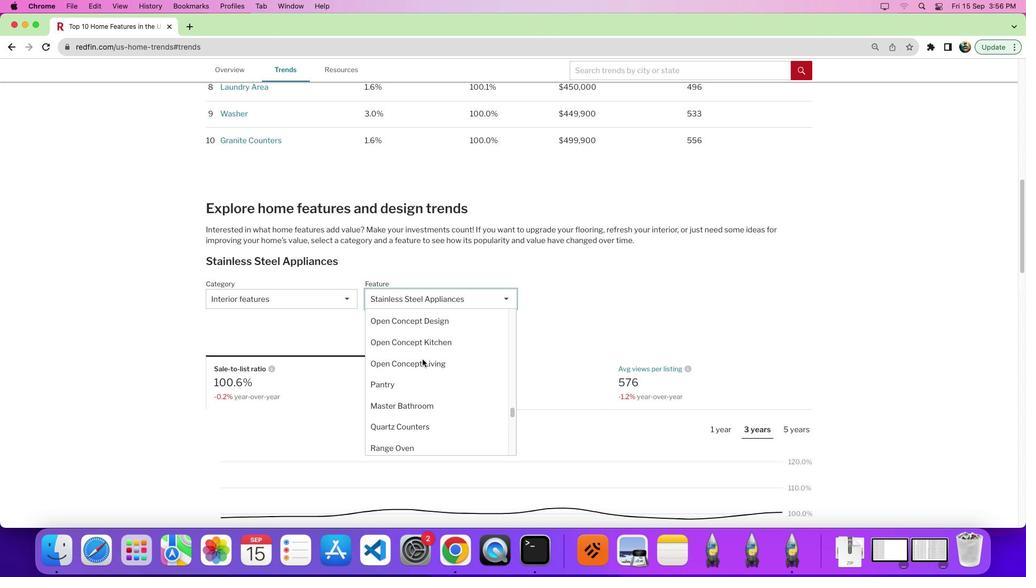 
Action: Mouse scrolled (422, 359) with delta (0, 0)
Screenshot: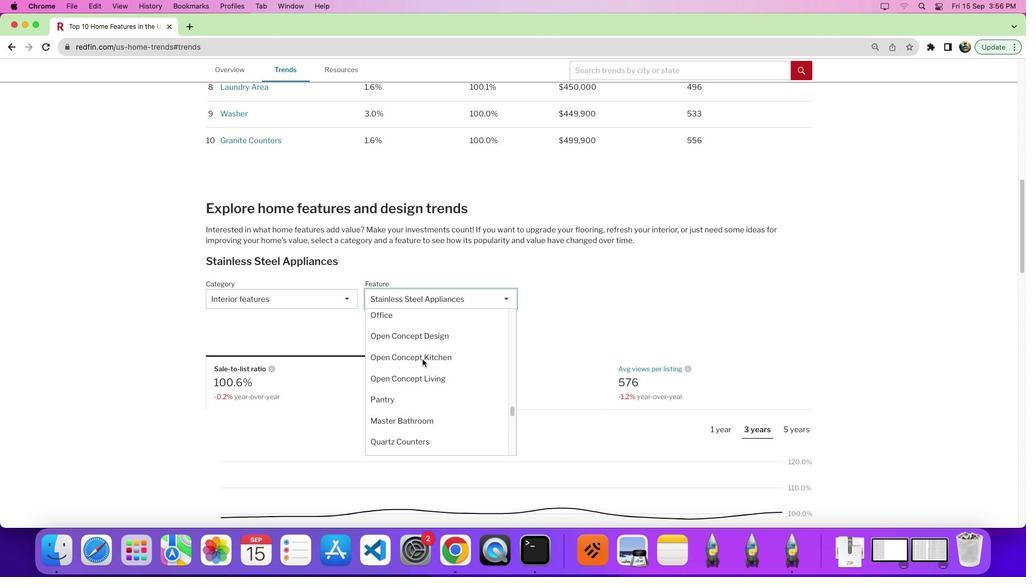 
Action: Mouse scrolled (422, 359) with delta (0, 0)
Screenshot: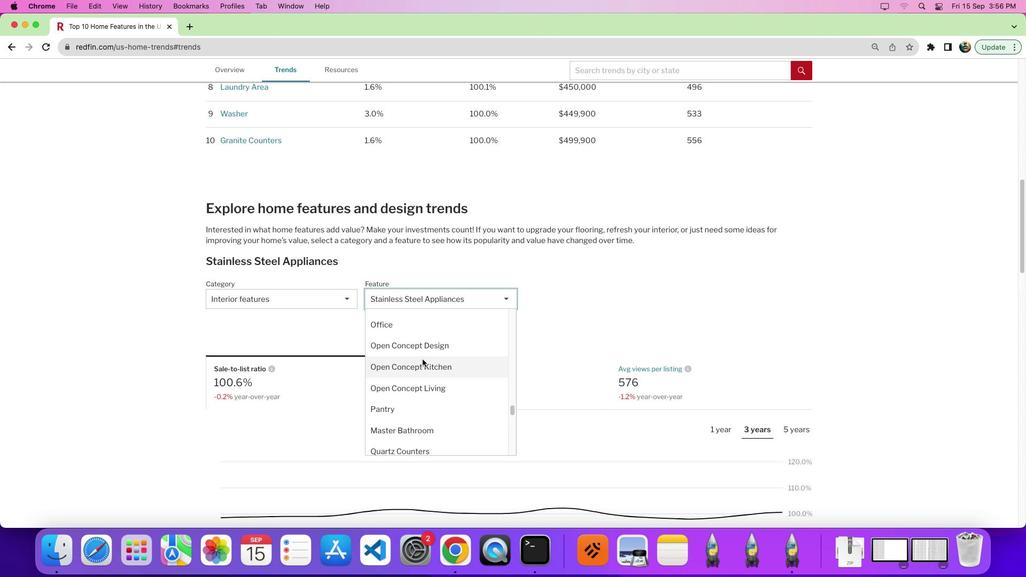 
Action: Mouse scrolled (422, 359) with delta (0, 0)
Screenshot: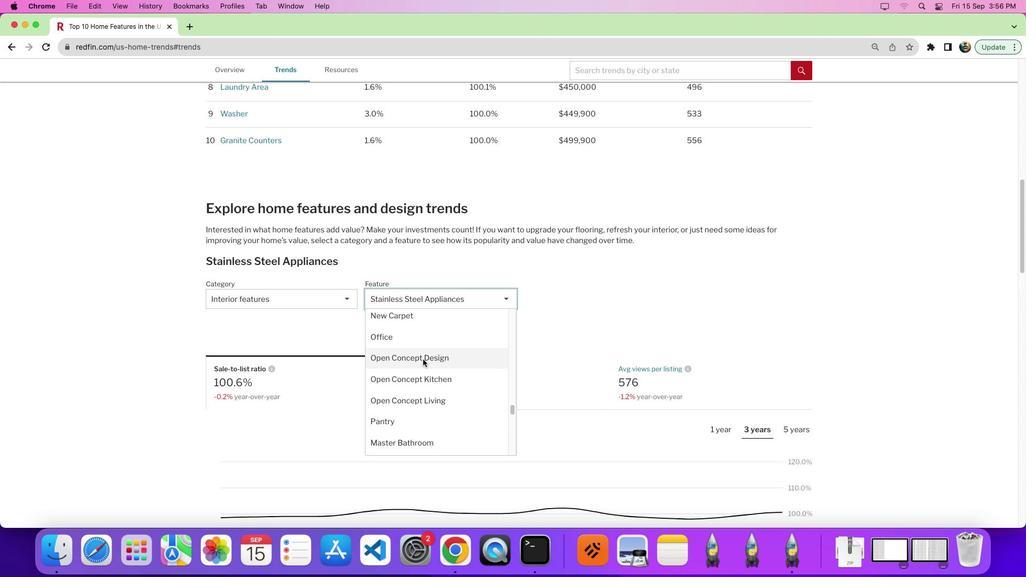 
Action: Mouse moved to (423, 359)
Screenshot: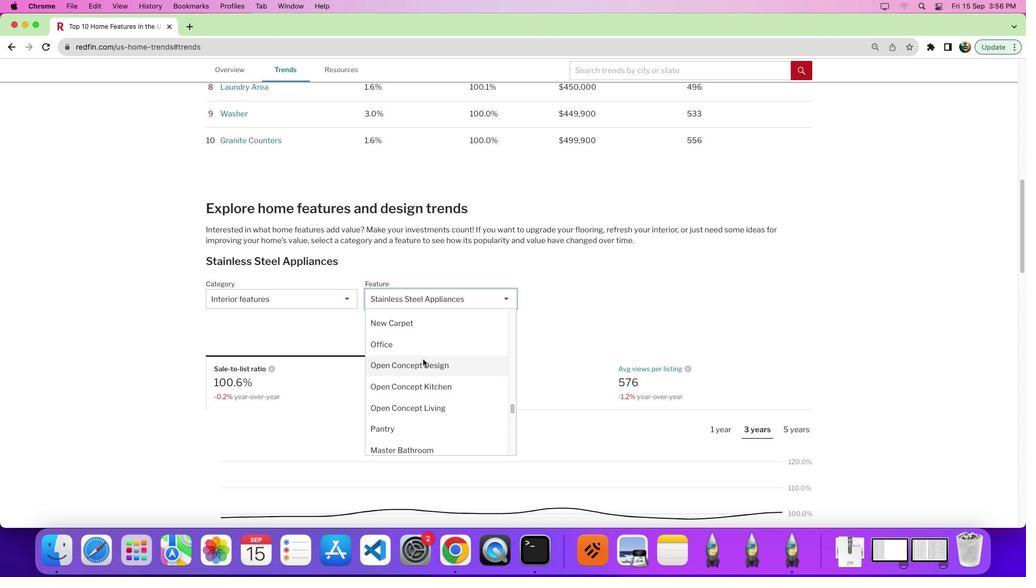 
Action: Mouse scrolled (423, 359) with delta (0, 0)
Screenshot: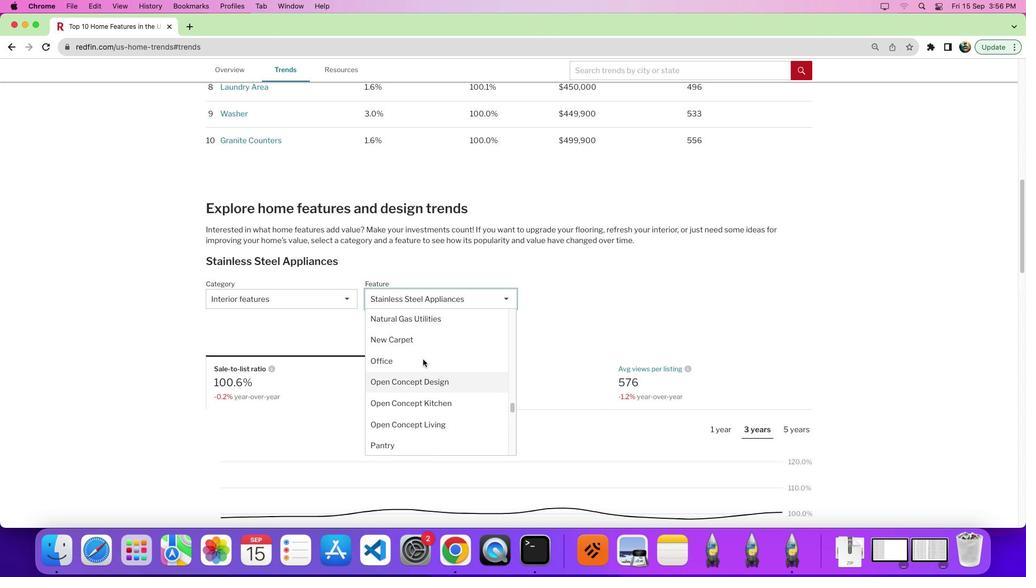 
Action: Mouse scrolled (423, 359) with delta (0, 0)
Screenshot: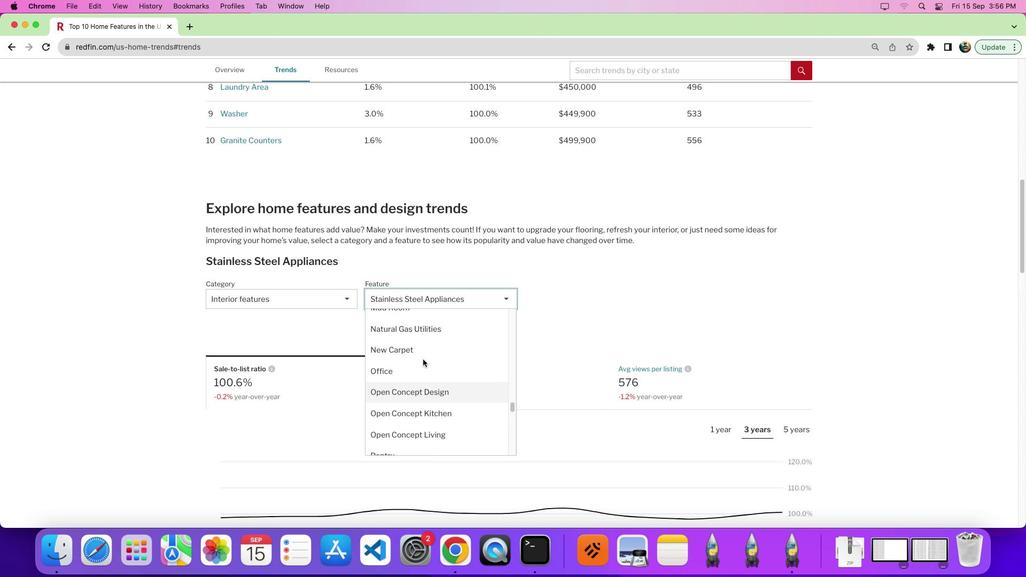 
Action: Mouse scrolled (423, 359) with delta (0, 0)
Screenshot: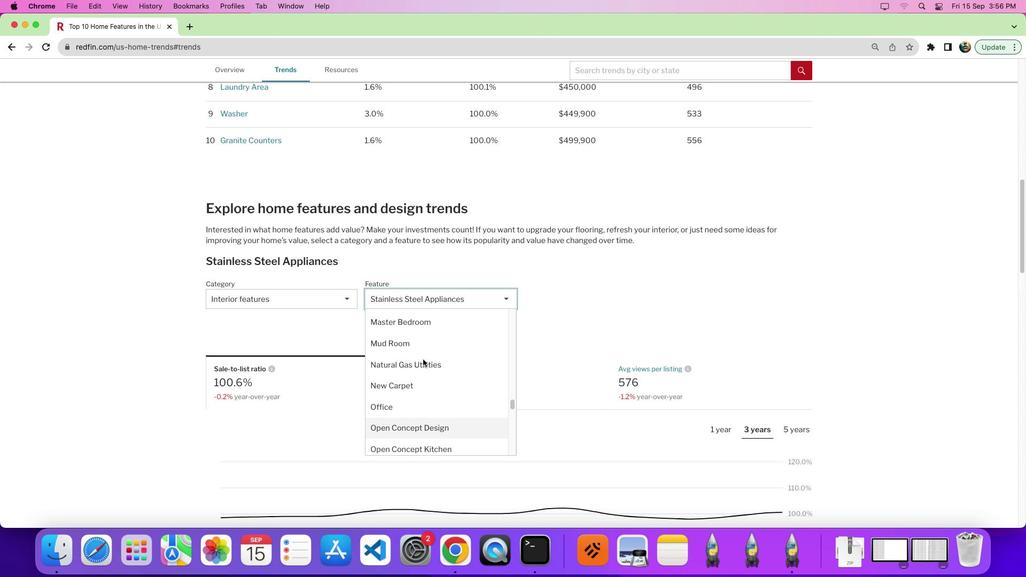 
Action: Mouse scrolled (423, 359) with delta (0, 0)
Screenshot: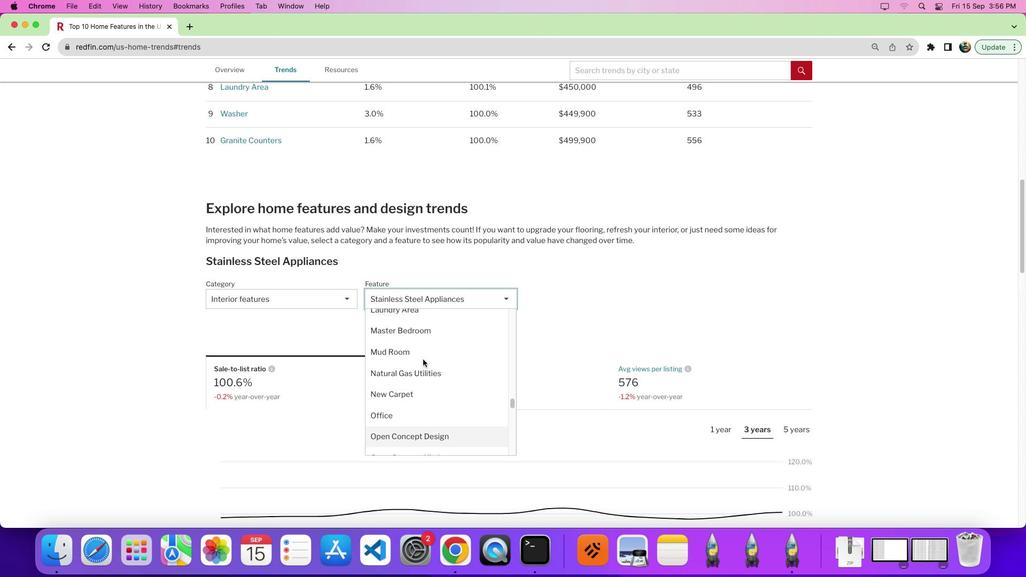 
Action: Mouse moved to (417, 379)
Screenshot: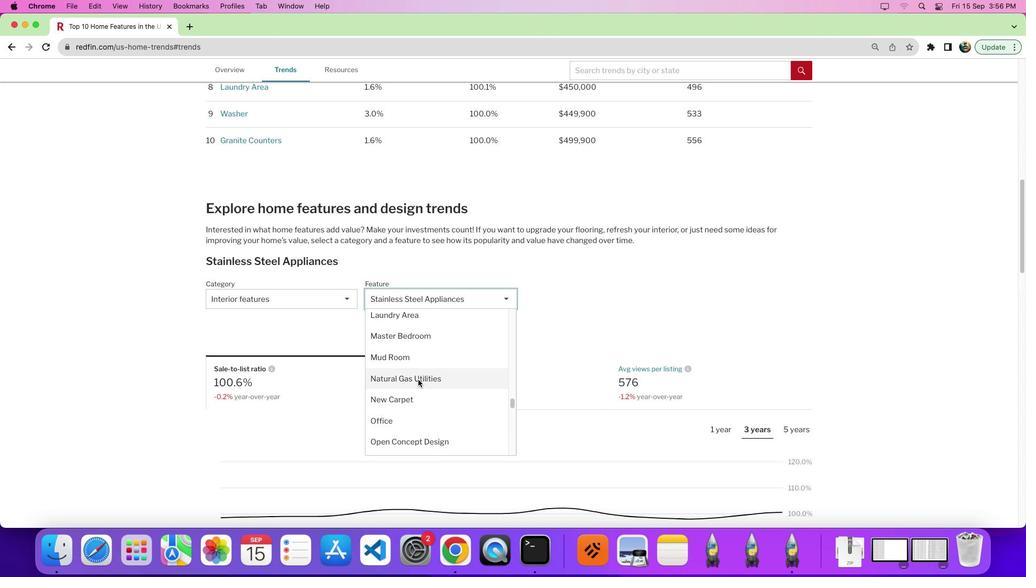 
Action: Mouse scrolled (417, 379) with delta (0, 0)
Screenshot: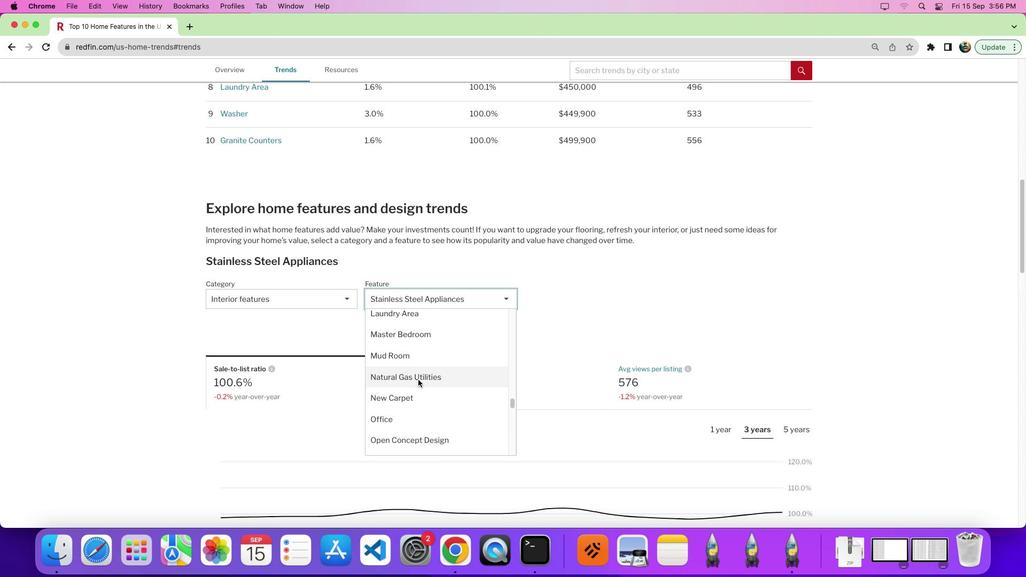 
Action: Mouse scrolled (417, 379) with delta (0, 0)
Screenshot: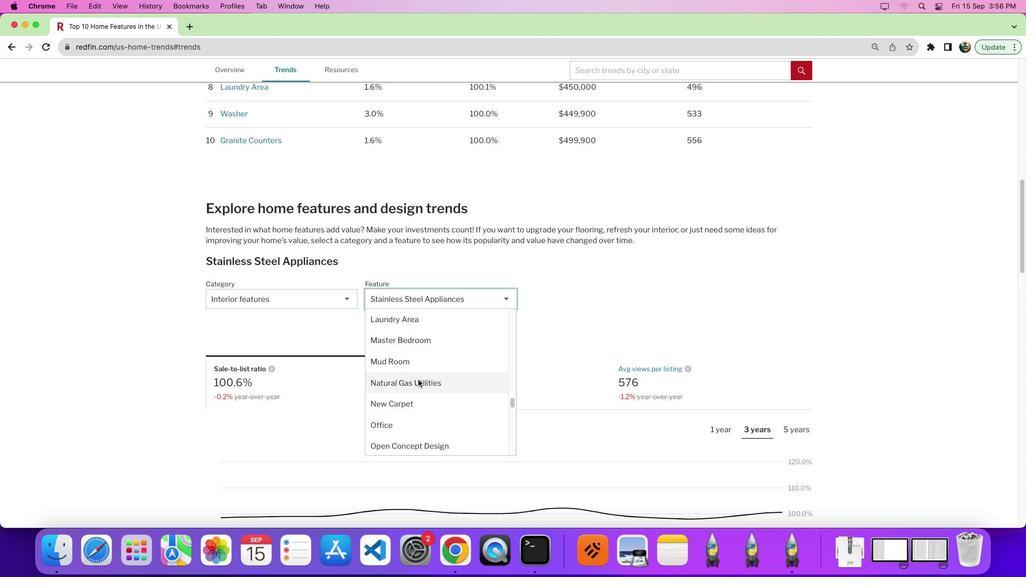 
Action: Mouse scrolled (417, 379) with delta (0, 0)
Screenshot: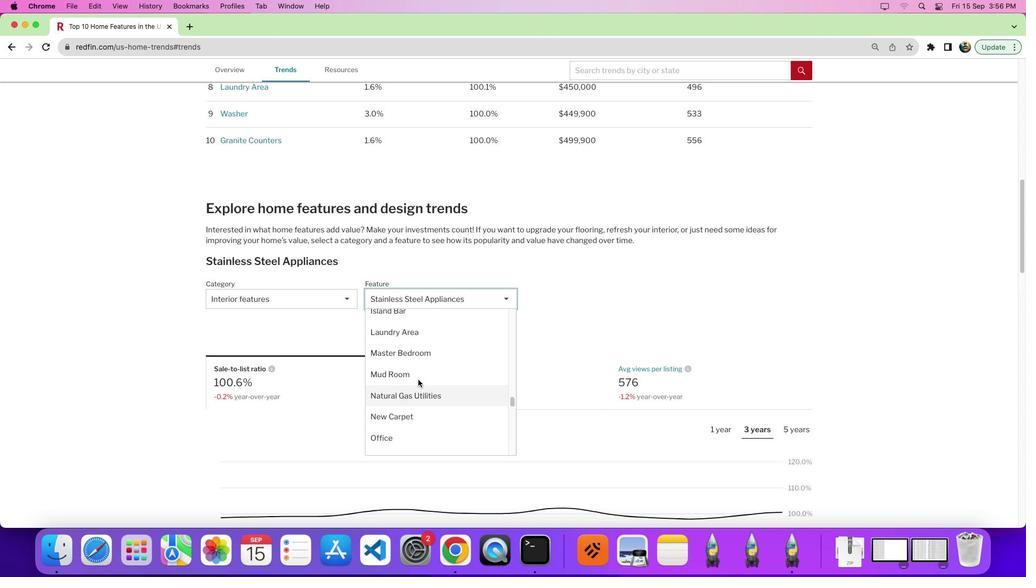
Action: Mouse moved to (417, 354)
Screenshot: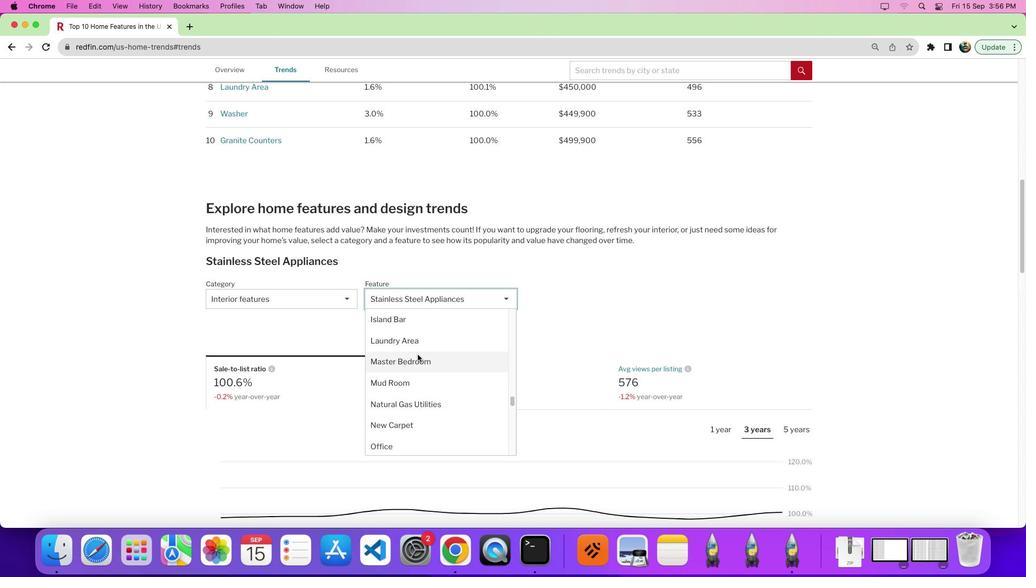 
Action: Mouse scrolled (417, 354) with delta (0, 0)
Screenshot: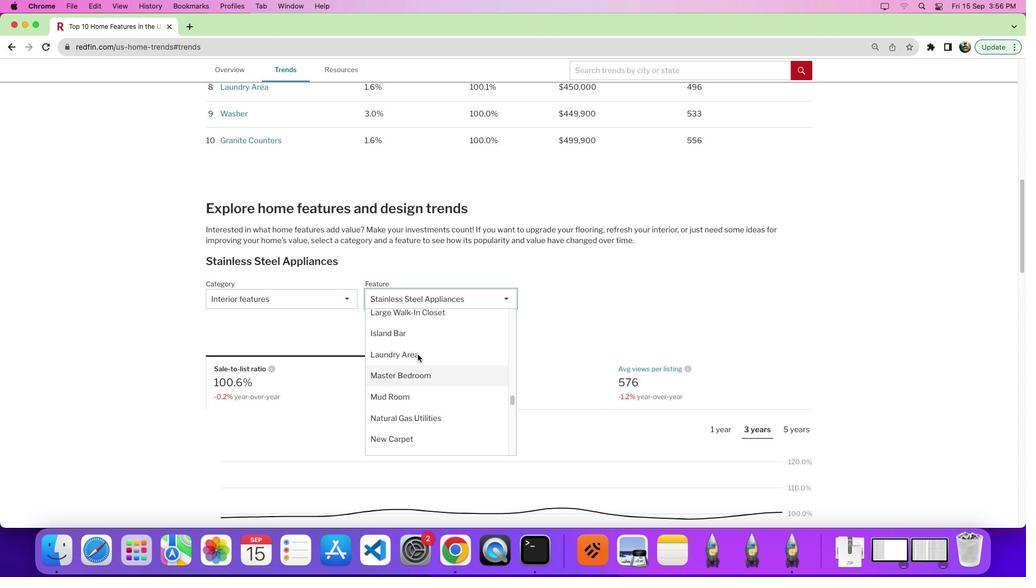
Action: Mouse scrolled (417, 354) with delta (0, 0)
Screenshot: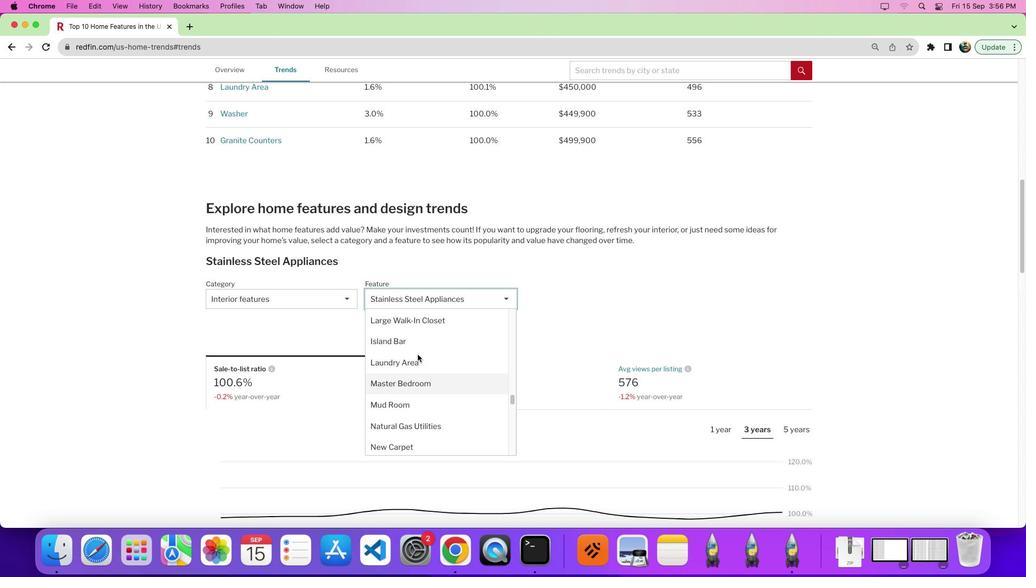 
Action: Mouse scrolled (417, 354) with delta (0, 0)
Screenshot: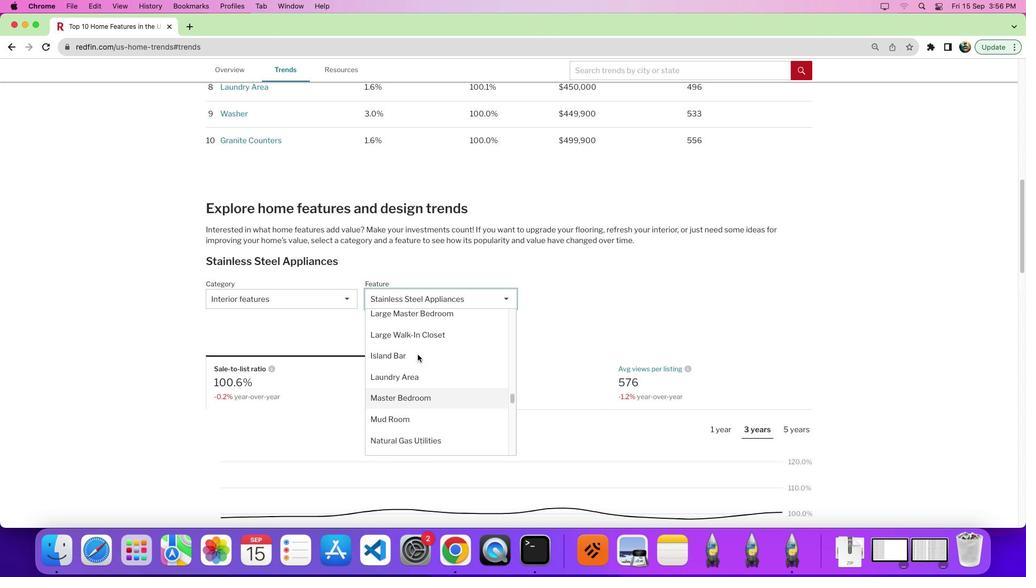 
Action: Mouse scrolled (417, 354) with delta (0, 0)
Screenshot: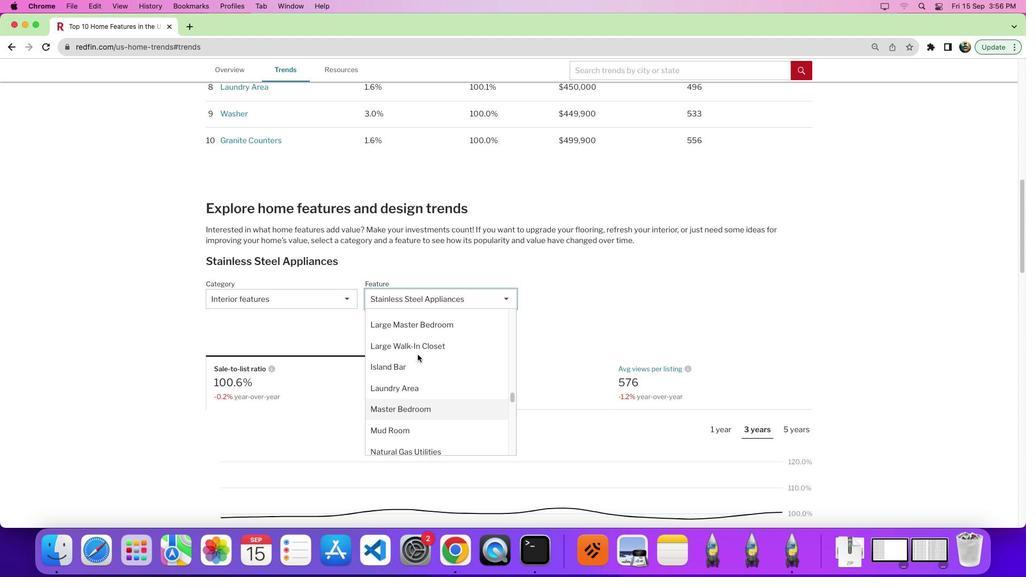 
Action: Mouse scrolled (417, 354) with delta (0, 0)
Screenshot: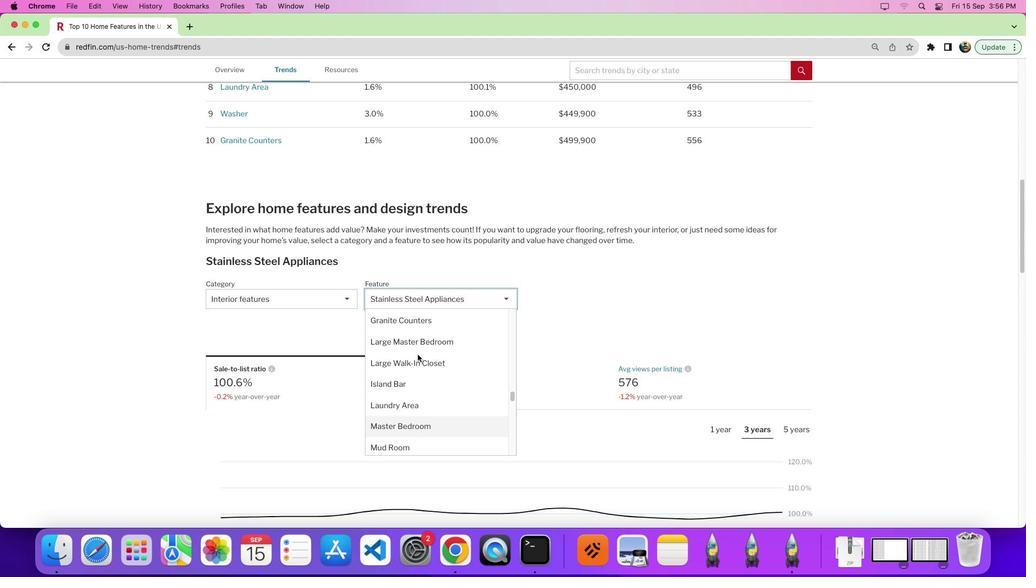 
Action: Mouse scrolled (417, 354) with delta (0, 0)
Screenshot: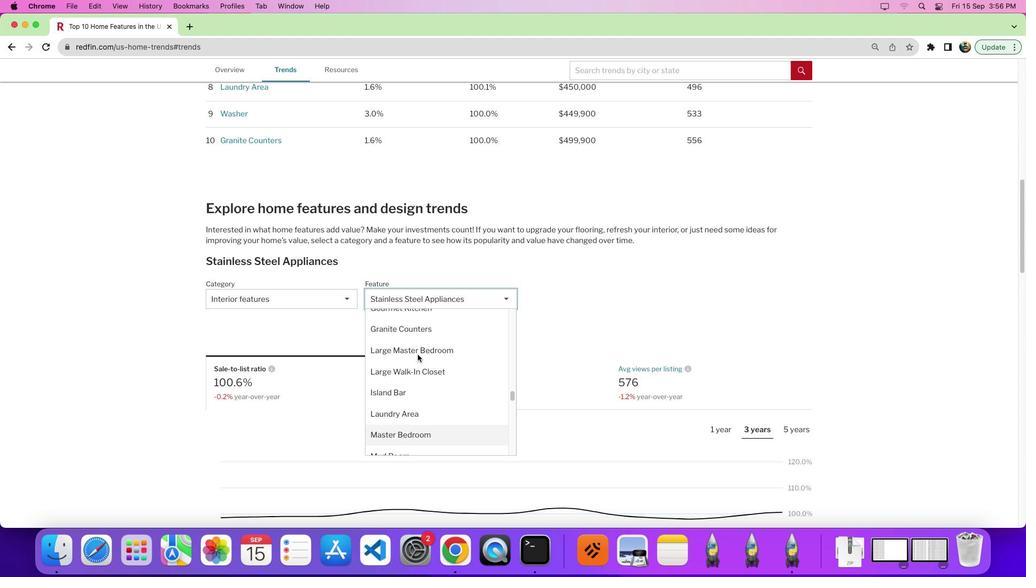 
Action: Mouse scrolled (417, 354) with delta (0, 0)
Screenshot: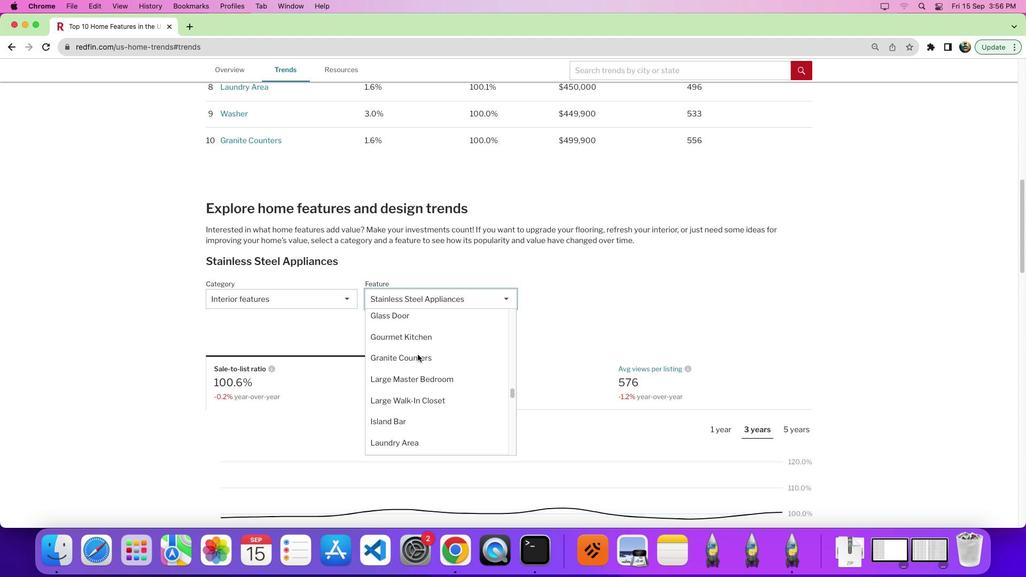 
Action: Mouse scrolled (417, 354) with delta (0, 0)
Screenshot: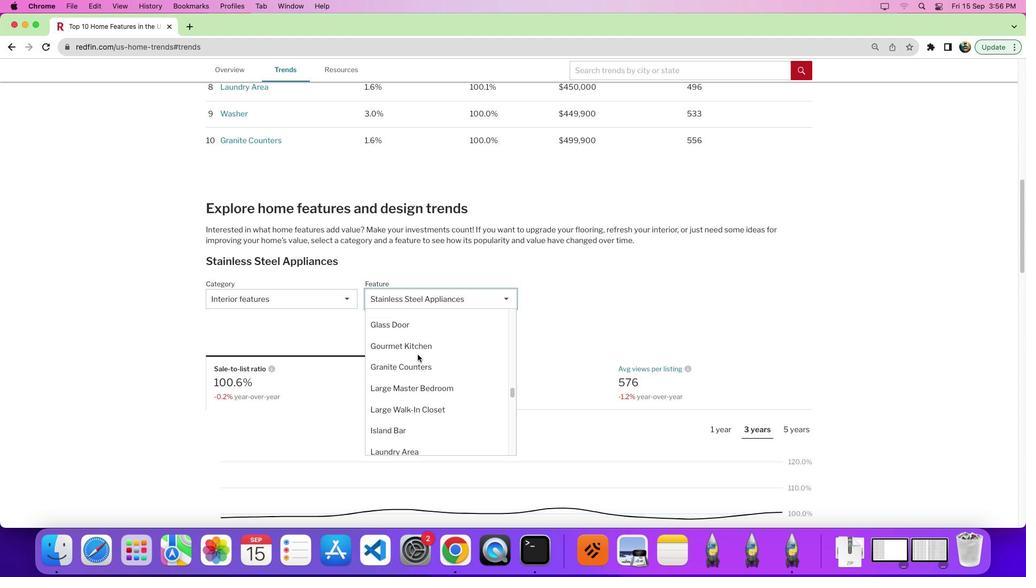 
Action: Mouse scrolled (417, 354) with delta (0, 0)
Screenshot: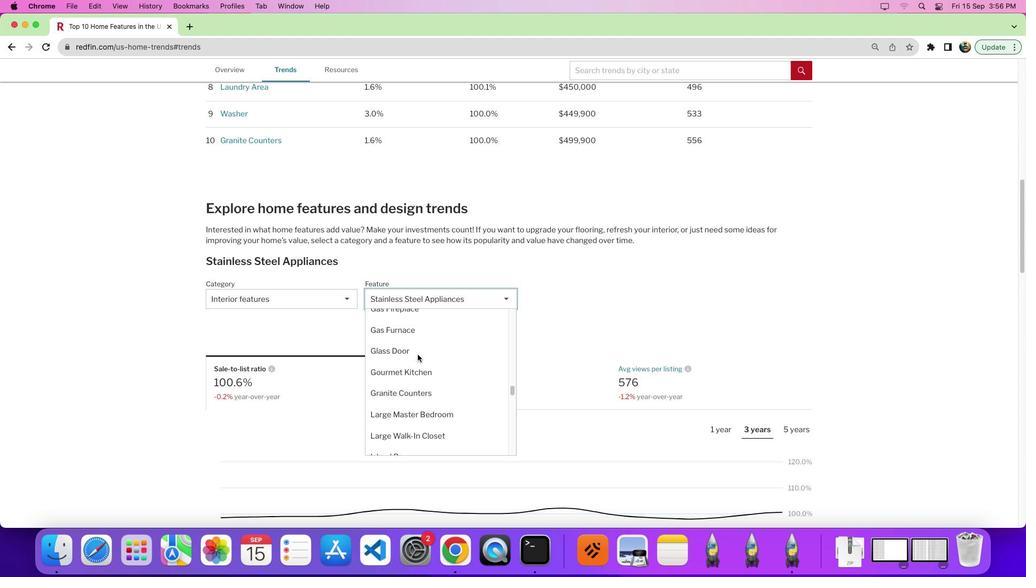 
Action: Mouse scrolled (417, 354) with delta (0, 0)
Screenshot: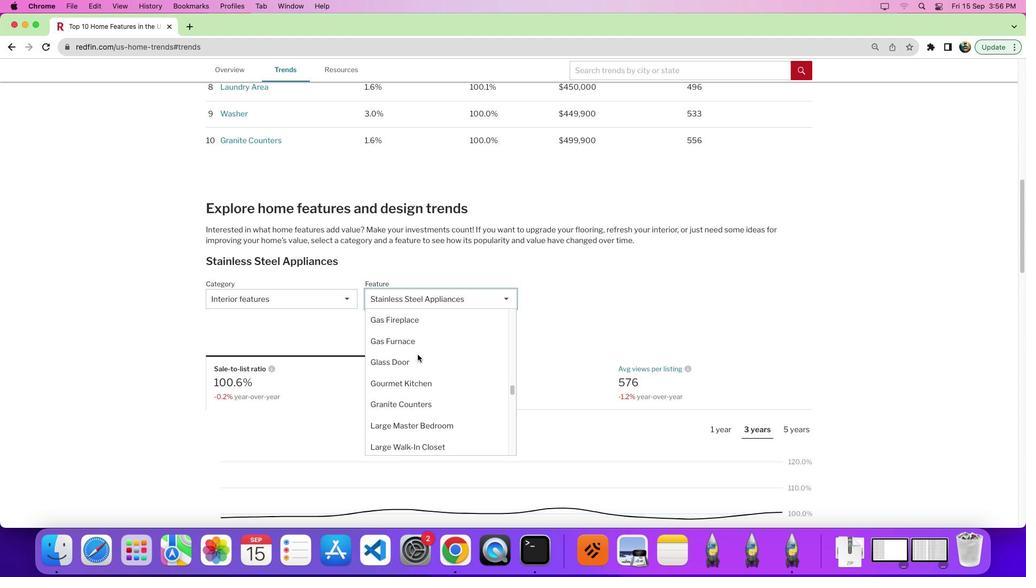 
Action: Mouse scrolled (417, 354) with delta (0, 0)
Screenshot: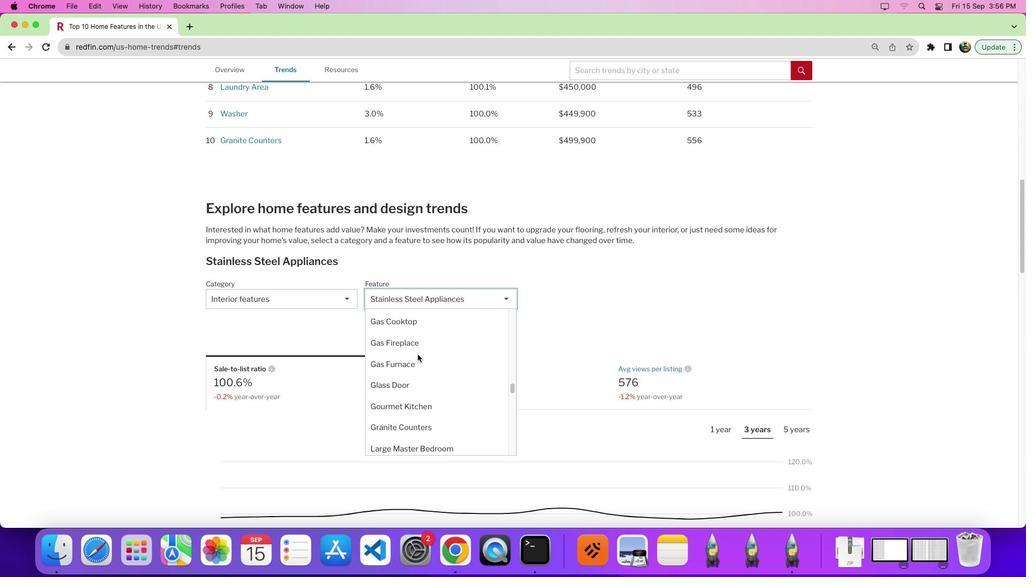 
Action: Mouse scrolled (417, 354) with delta (0, 0)
Screenshot: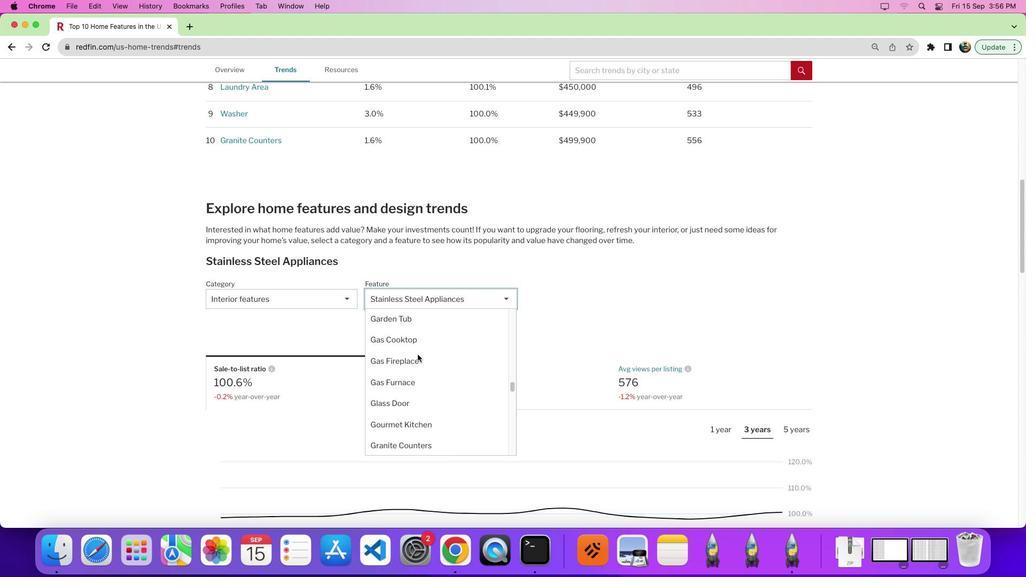 
Action: Mouse scrolled (417, 354) with delta (0, 0)
Screenshot: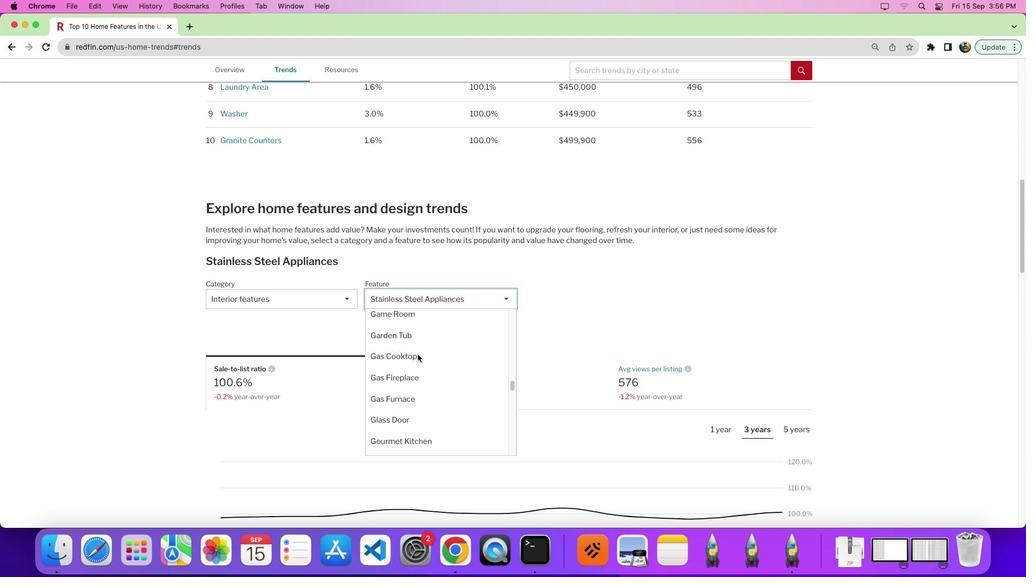 
Action: Mouse scrolled (417, 354) with delta (0, 0)
Screenshot: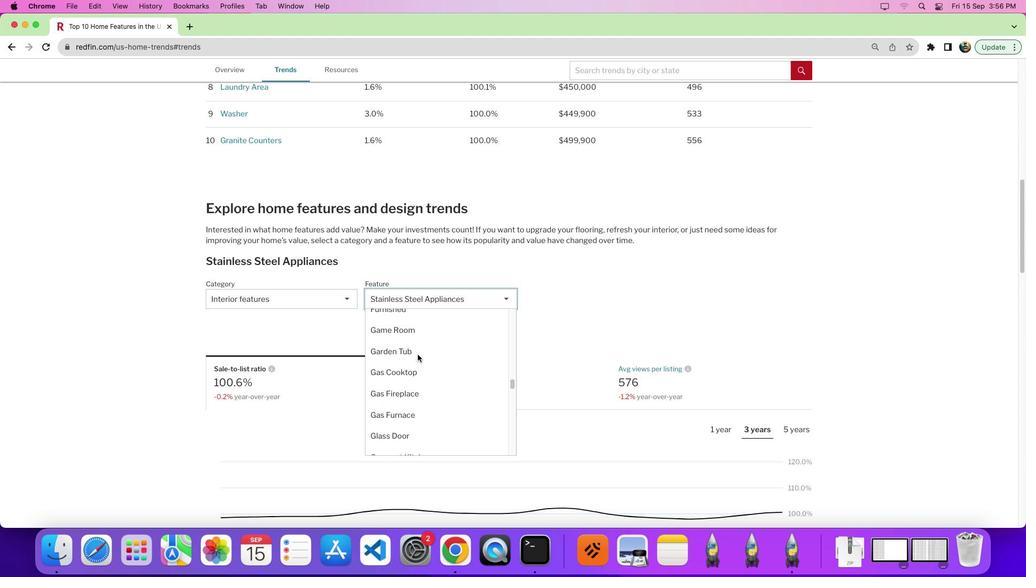 
Action: Mouse scrolled (417, 354) with delta (0, 0)
Screenshot: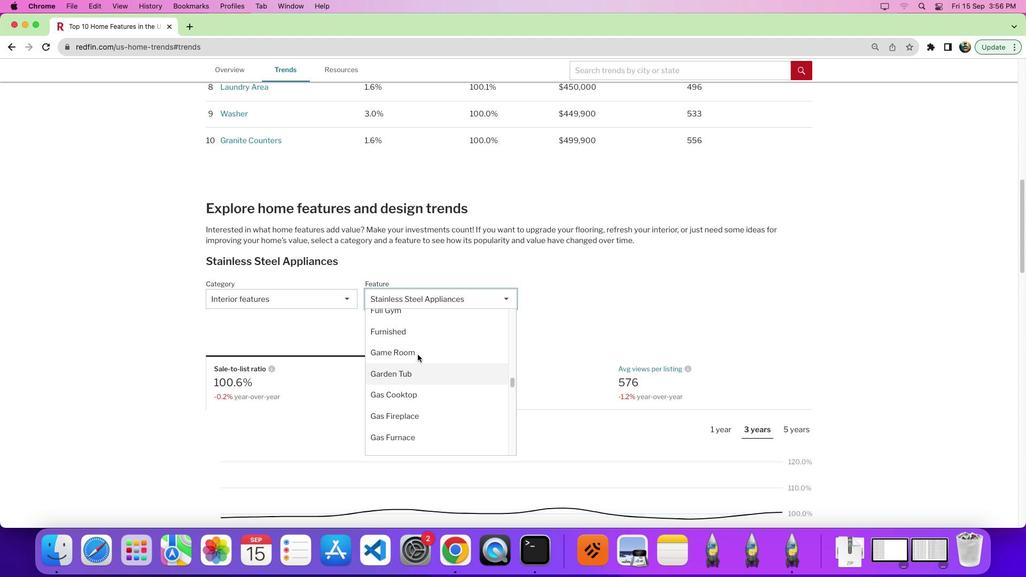 
Action: Mouse scrolled (417, 354) with delta (0, 0)
Screenshot: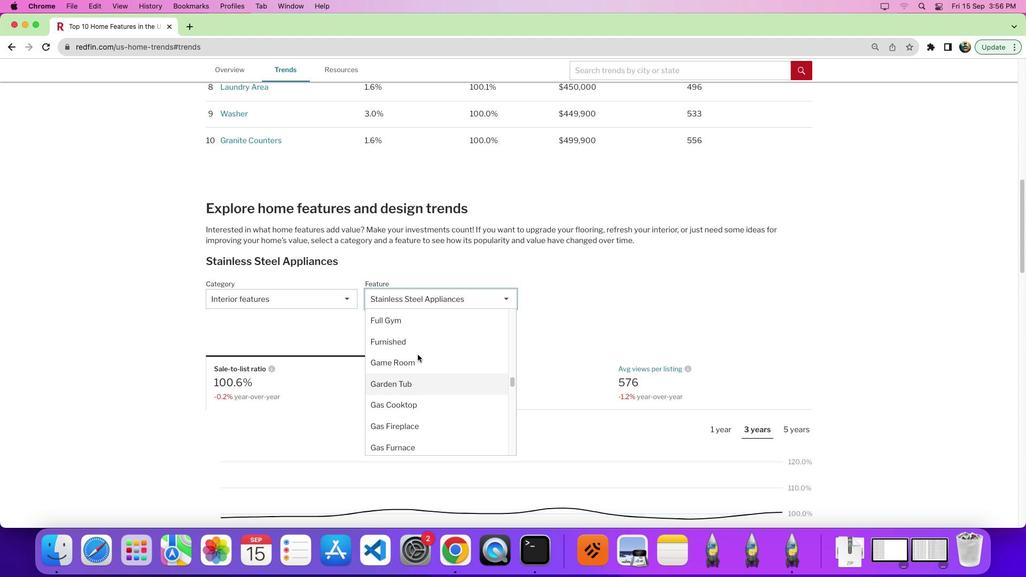 
Action: Mouse scrolled (417, 354) with delta (0, 0)
Screenshot: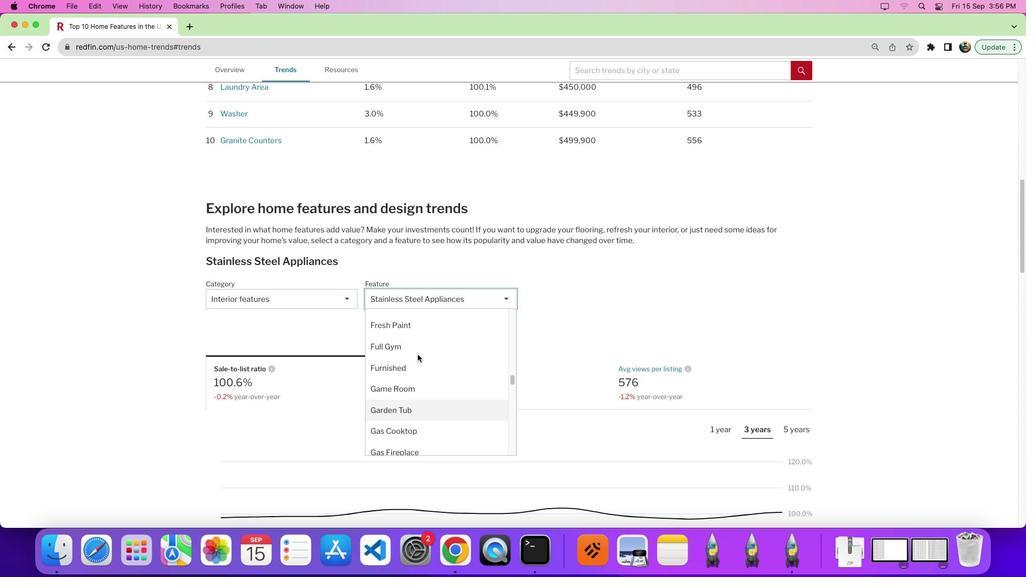 
Action: Mouse scrolled (417, 354) with delta (0, 0)
Screenshot: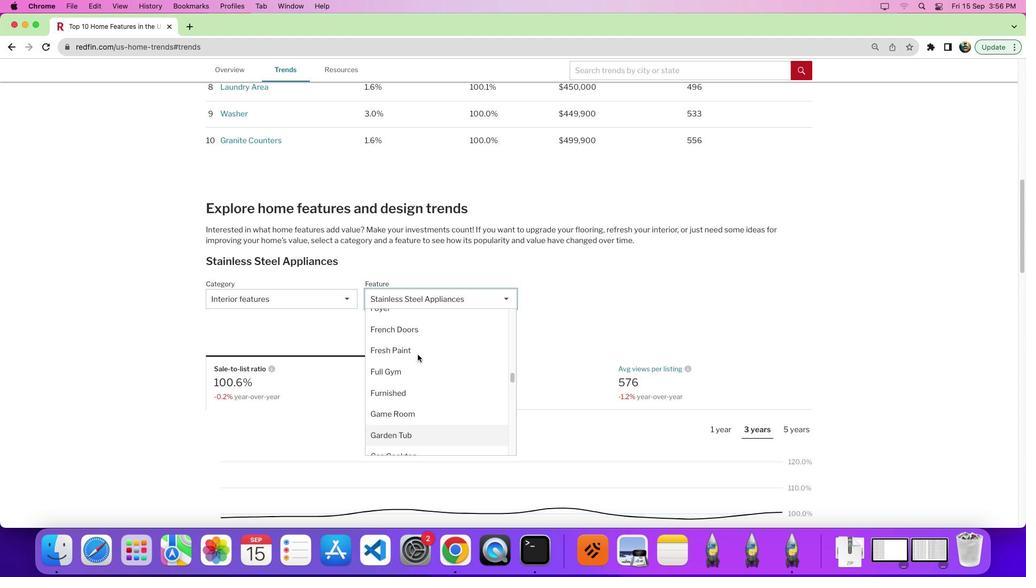 
Action: Mouse scrolled (417, 354) with delta (0, 2)
Screenshot: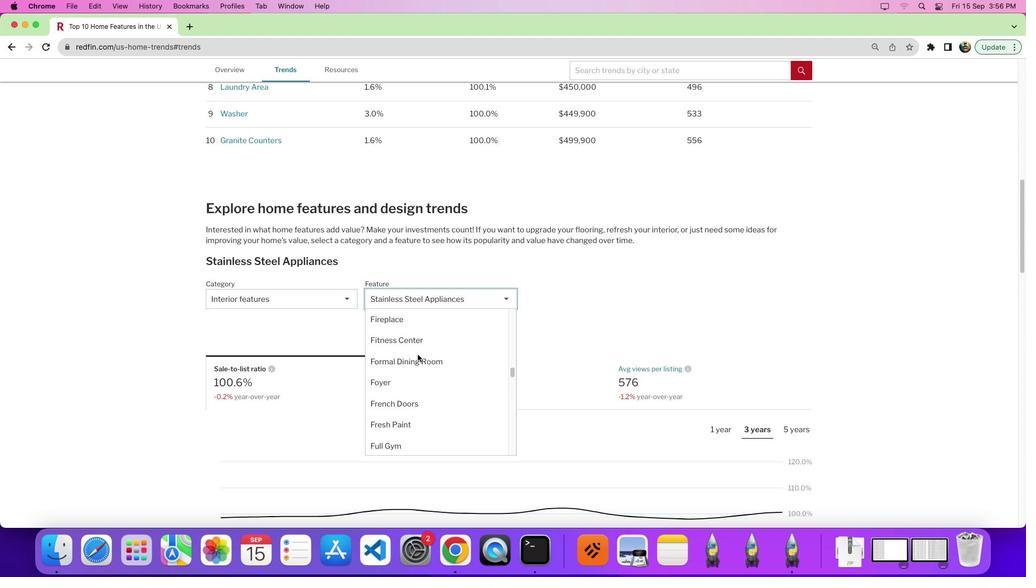 
Action: Mouse scrolled (417, 354) with delta (0, 0)
Screenshot: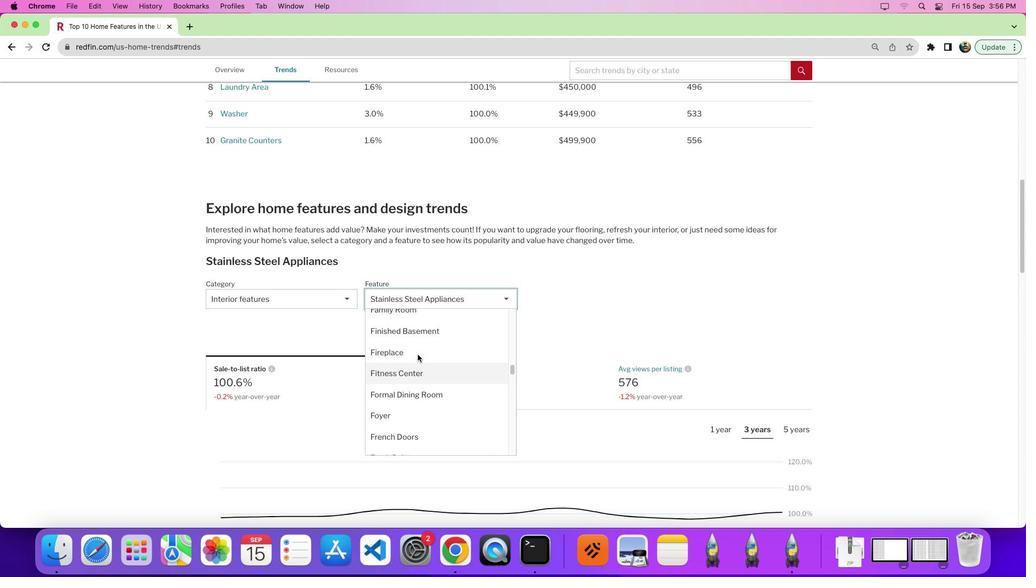 
Action: Mouse scrolled (417, 354) with delta (0, 0)
Screenshot: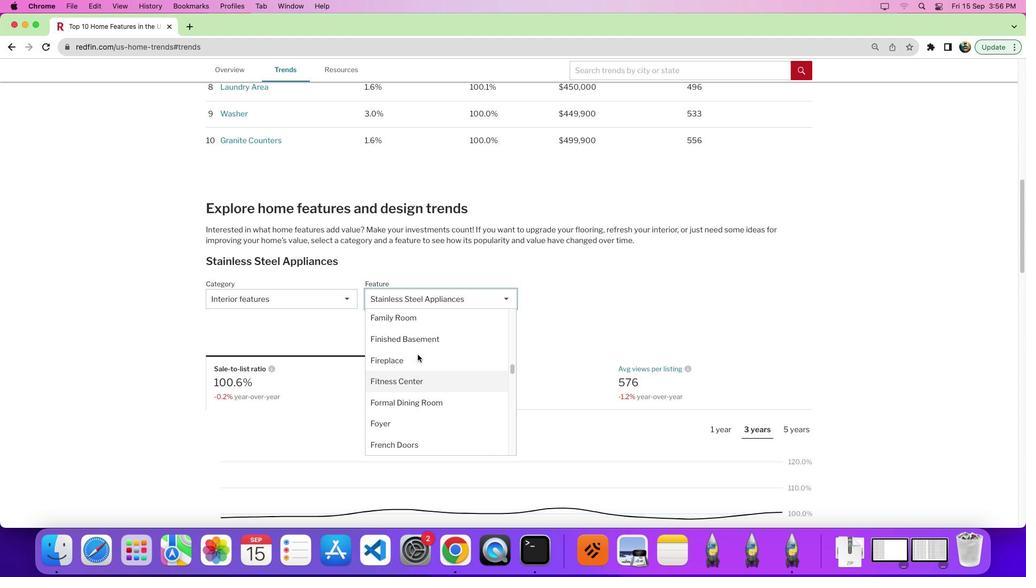 
Action: Mouse scrolled (417, 354) with delta (0, 0)
Screenshot: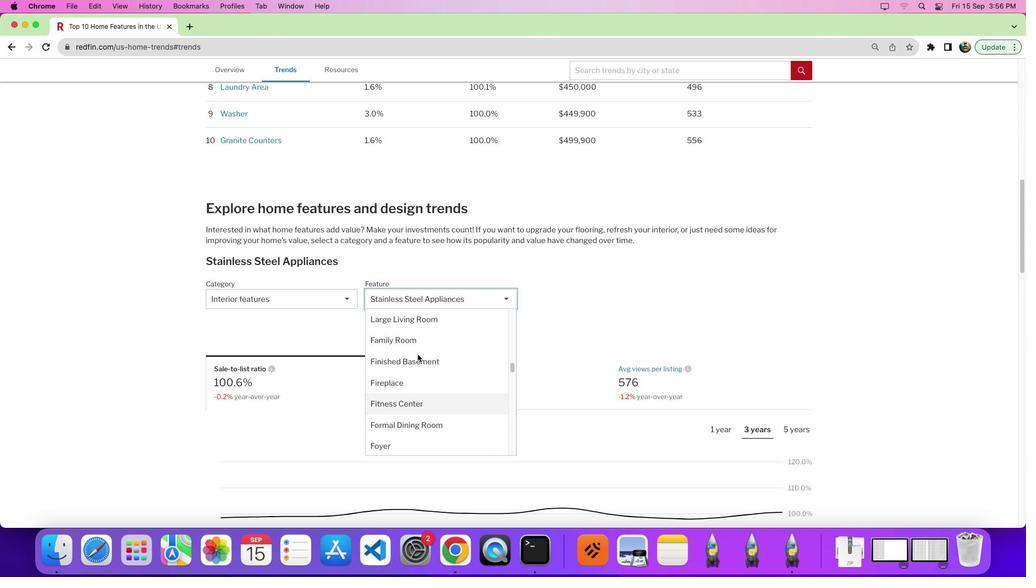 
Action: Mouse scrolled (417, 354) with delta (0, 0)
Screenshot: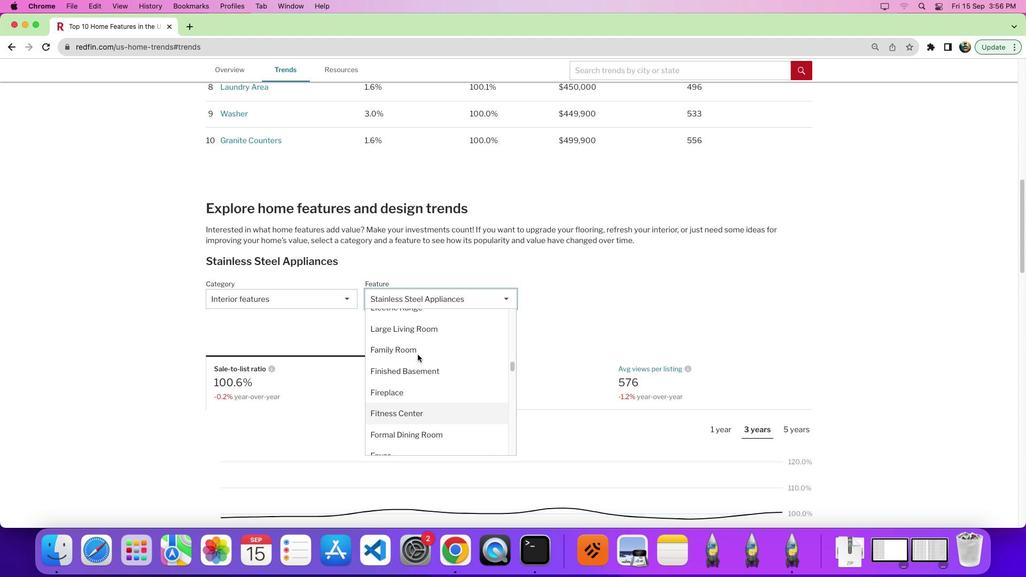 
Action: Mouse scrolled (417, 354) with delta (0, 0)
Screenshot: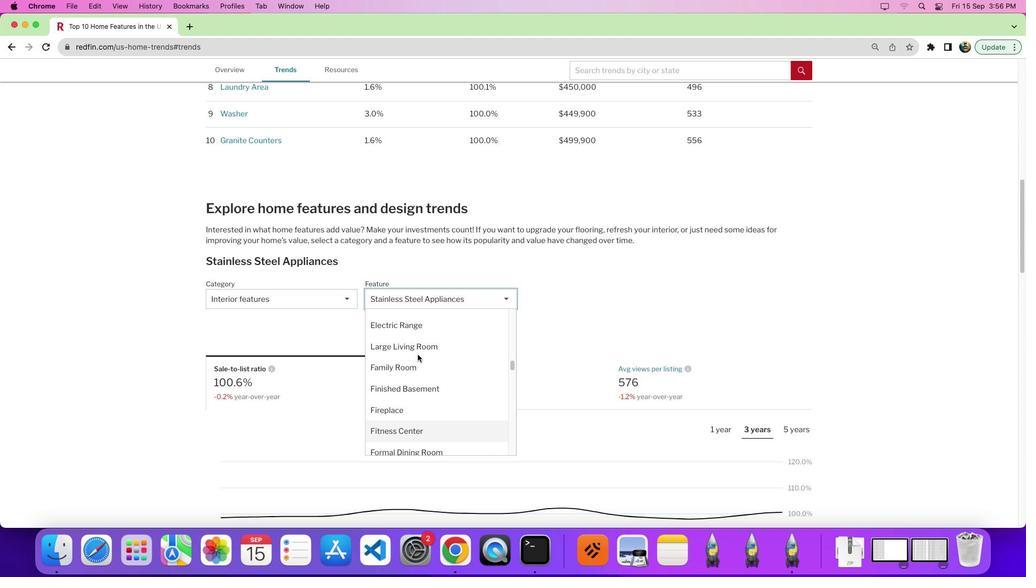 
Action: Mouse scrolled (417, 354) with delta (0, 0)
Screenshot: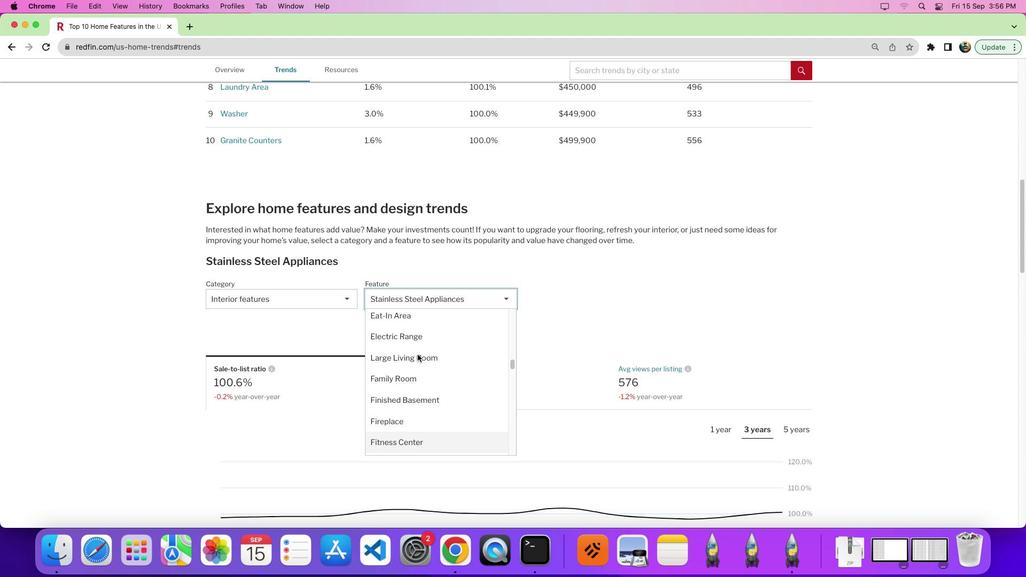 
Action: Mouse scrolled (417, 354) with delta (0, 0)
Screenshot: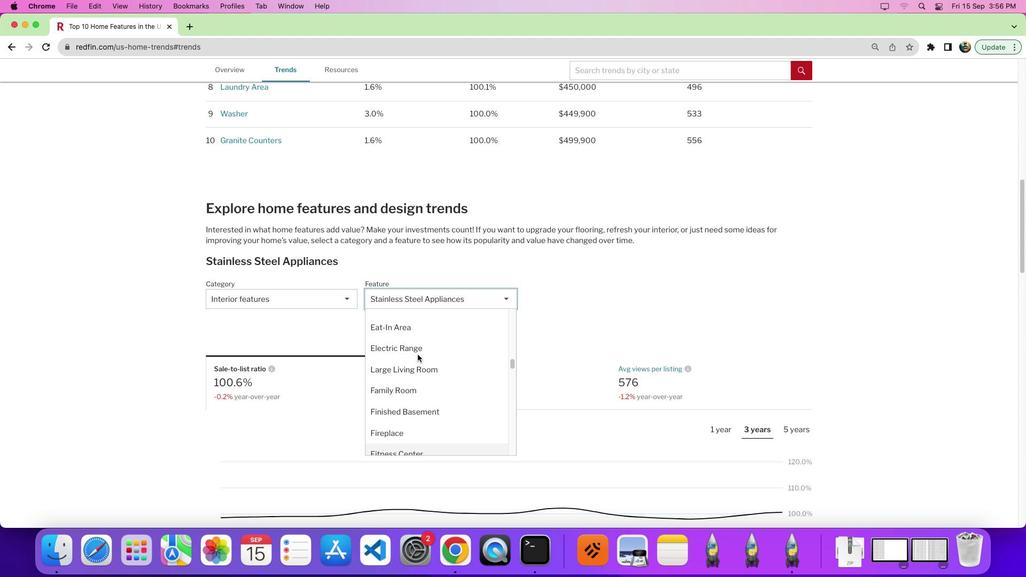 
Action: Mouse scrolled (417, 354) with delta (0, 0)
Screenshot: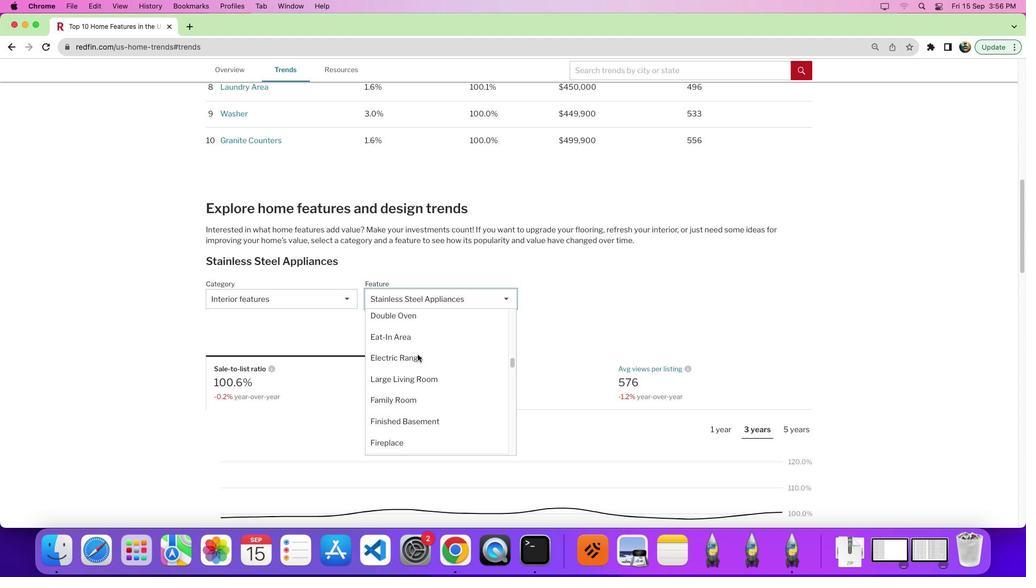 
Action: Mouse scrolled (417, 354) with delta (0, 0)
Screenshot: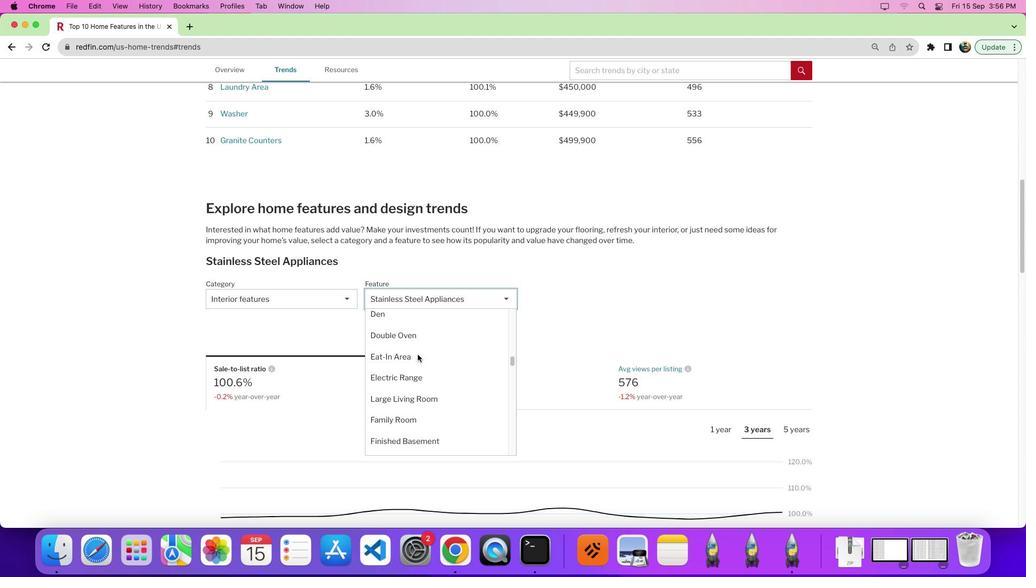 
Action: Mouse scrolled (417, 354) with delta (0, 0)
Screenshot: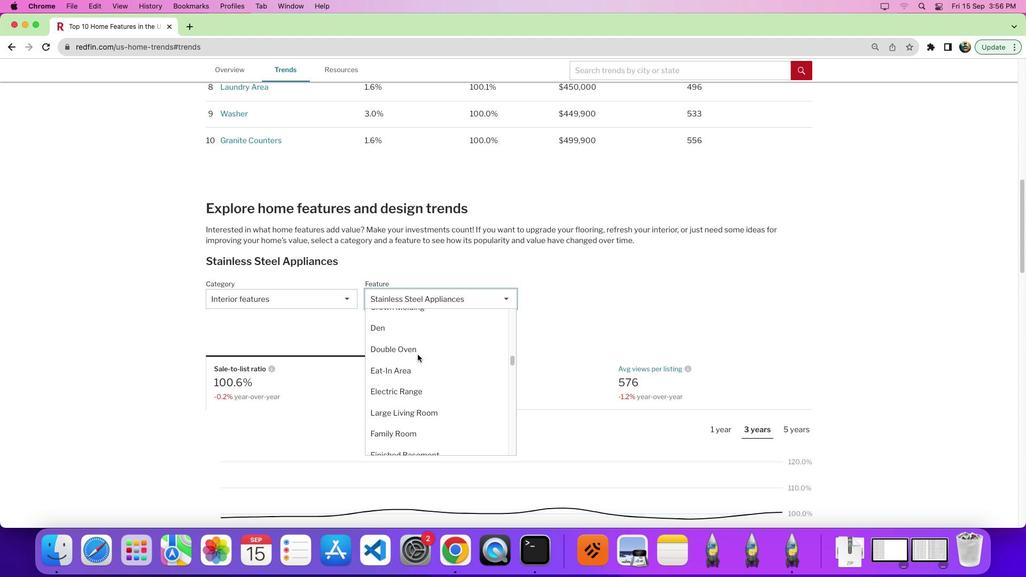 
Action: Mouse scrolled (417, 354) with delta (0, 0)
Screenshot: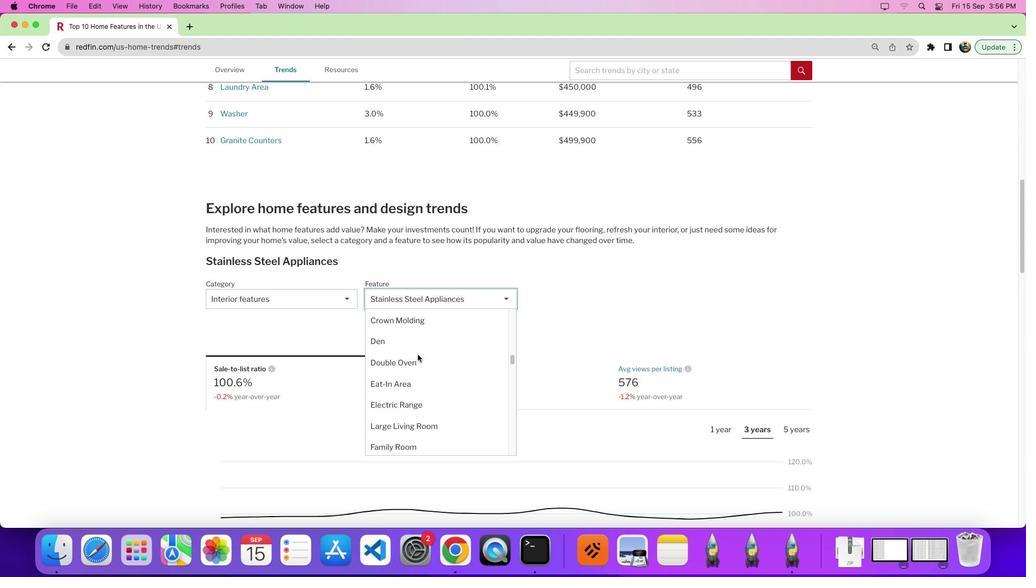 
Action: Mouse scrolled (417, 354) with delta (0, 0)
Screenshot: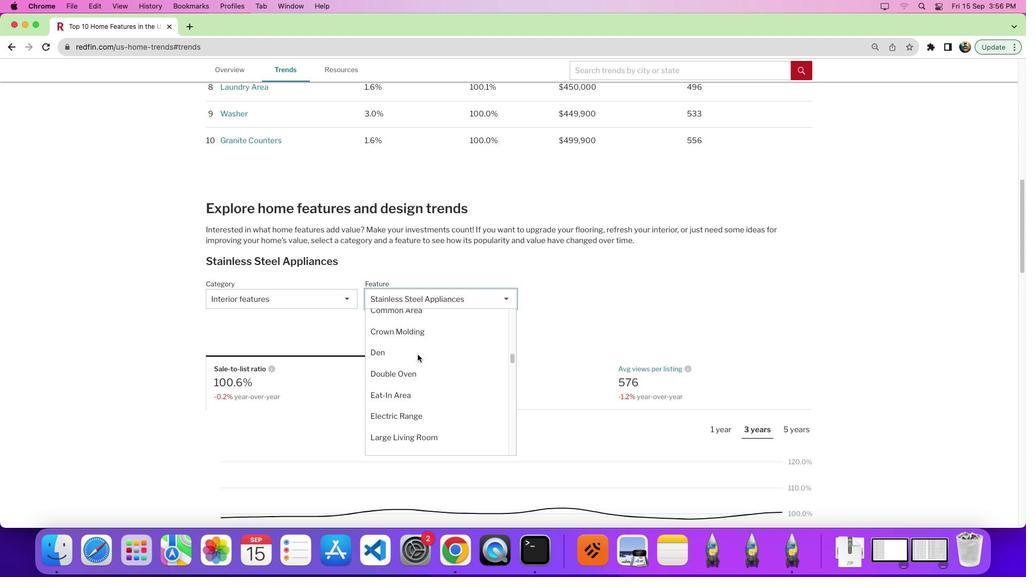 
Action: Mouse scrolled (417, 354) with delta (0, 0)
Screenshot: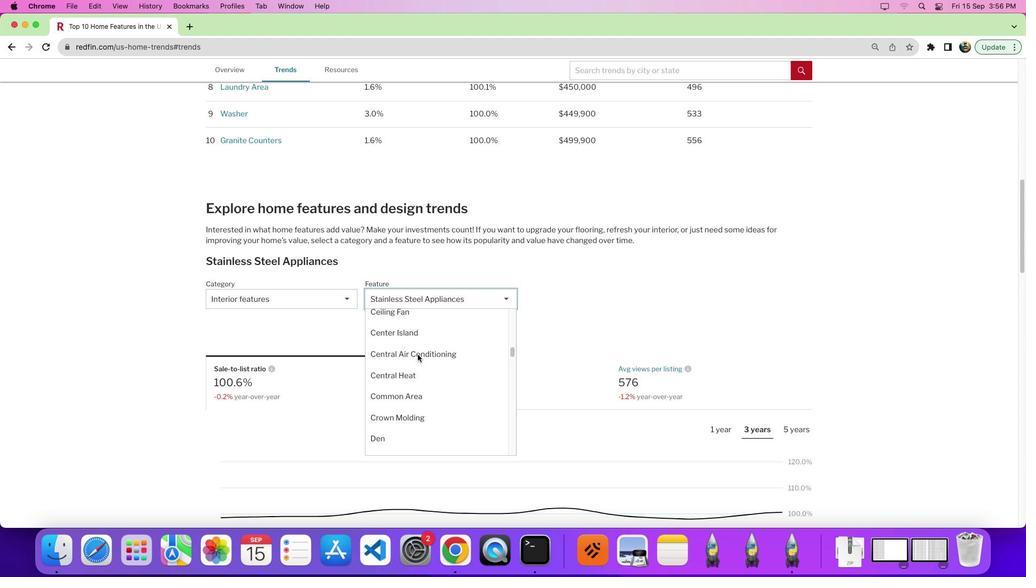 
Action: Mouse scrolled (417, 354) with delta (0, 0)
Screenshot: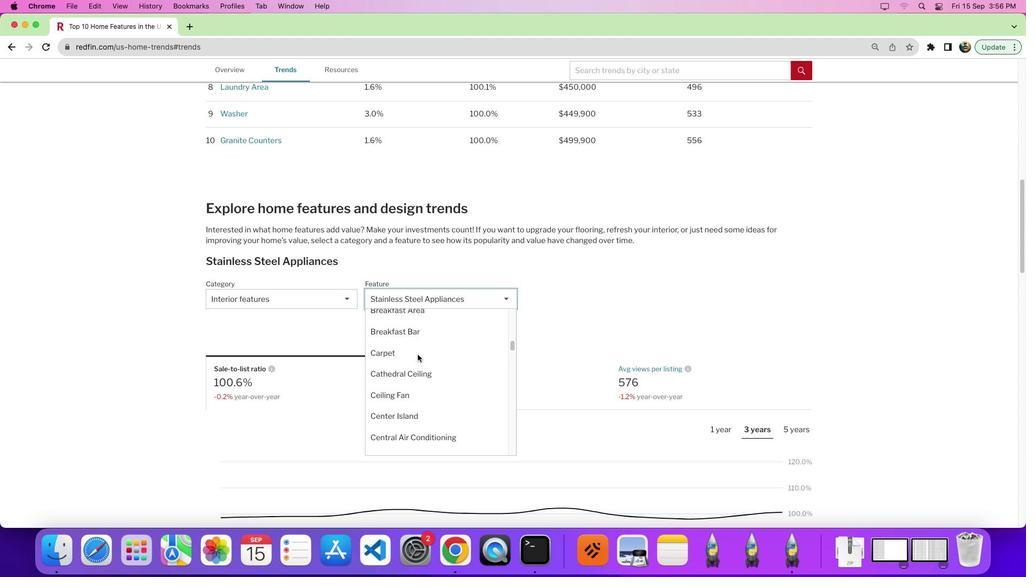 
Action: Mouse scrolled (417, 354) with delta (0, 3)
Screenshot: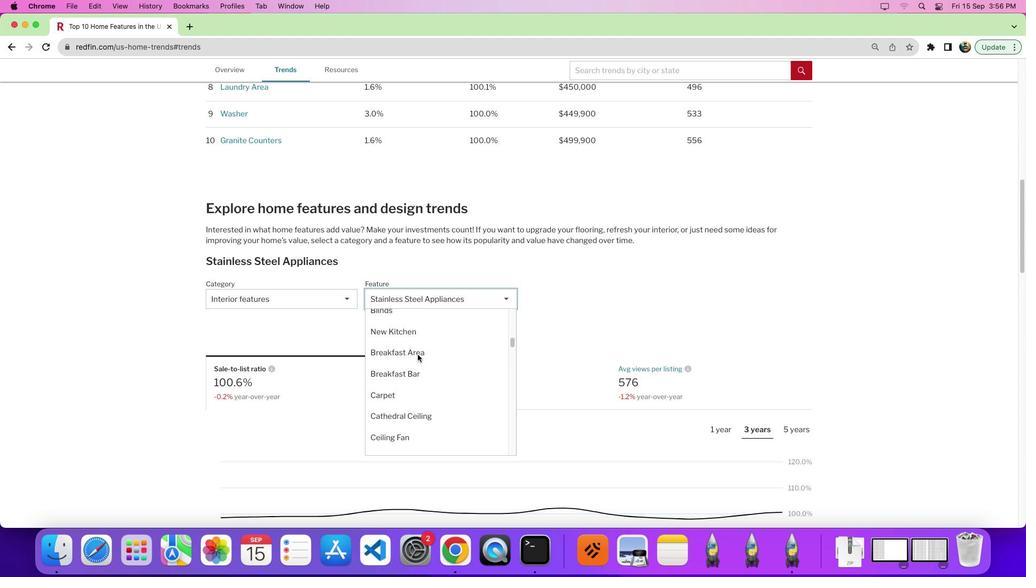 
Action: Mouse moved to (419, 392)
Screenshot: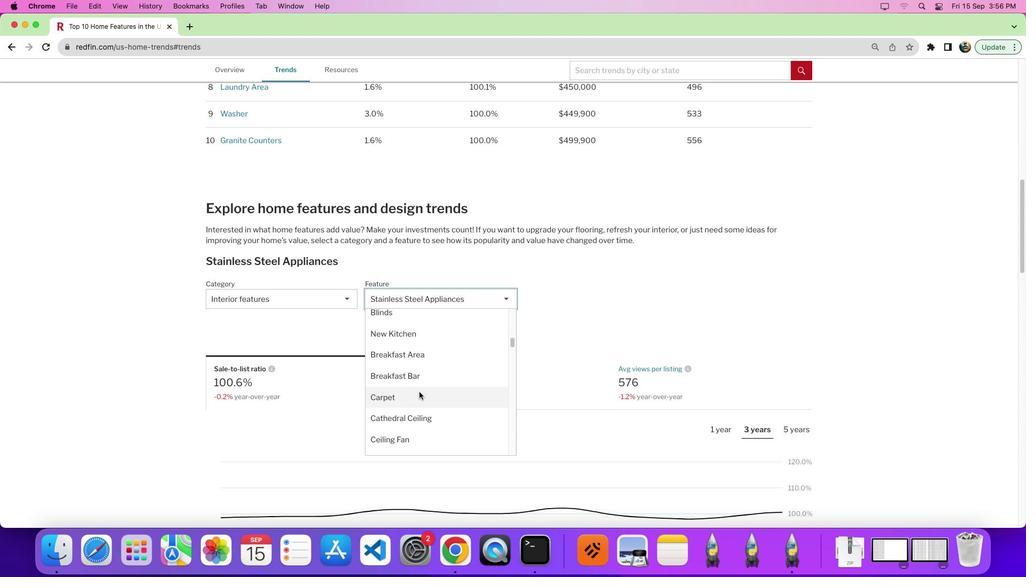 
Action: Mouse scrolled (419, 392) with delta (0, 0)
Screenshot: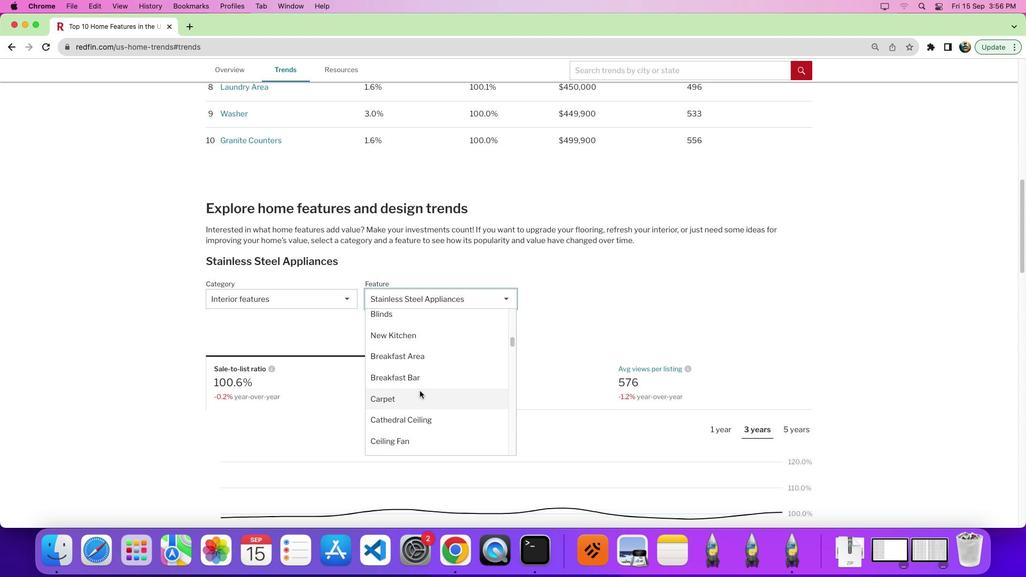 
Action: Mouse moved to (420, 389)
Screenshot: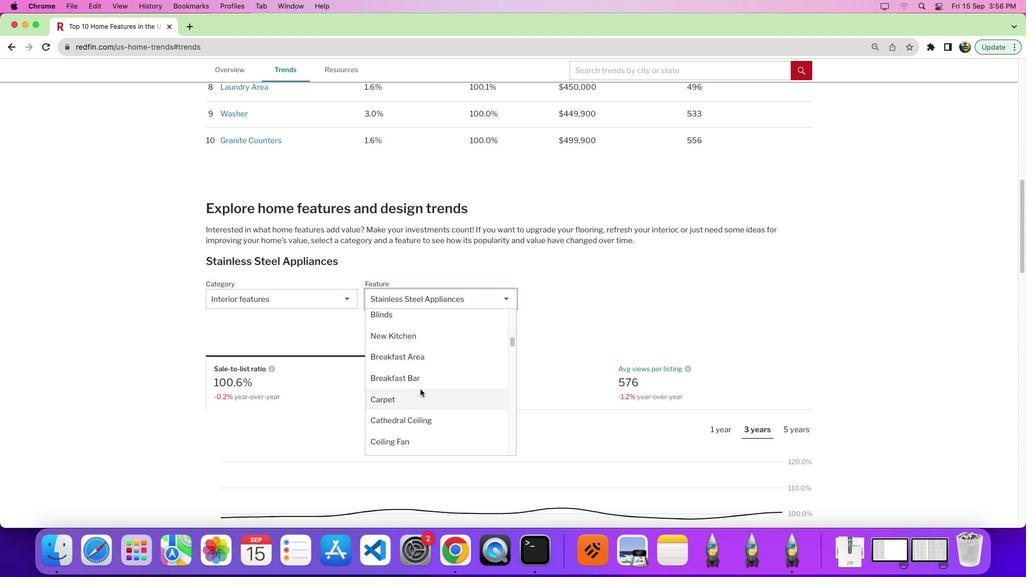 
Action: Mouse scrolled (420, 389) with delta (0, 0)
Screenshot: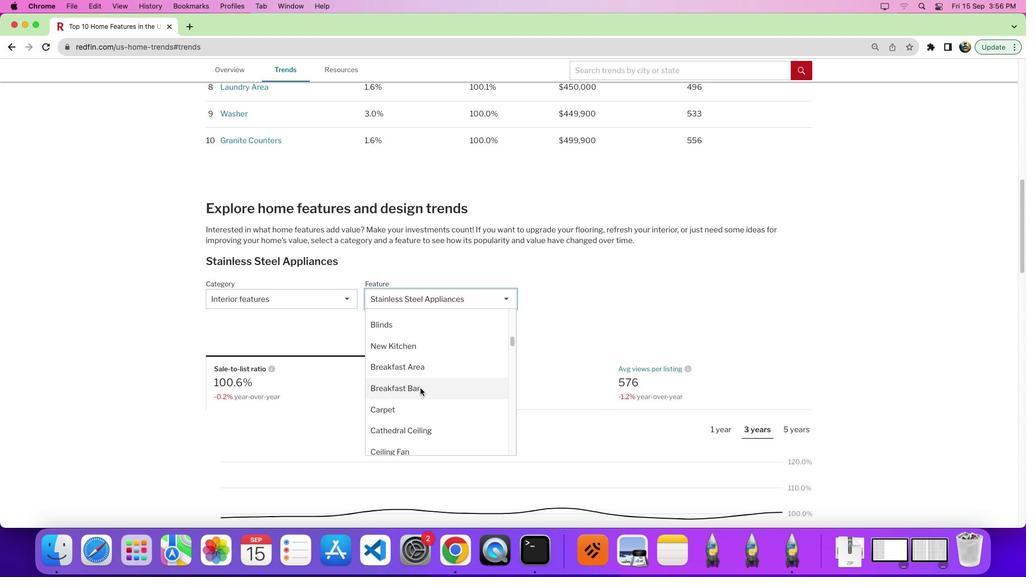 
Action: Mouse scrolled (420, 389) with delta (0, 0)
Screenshot: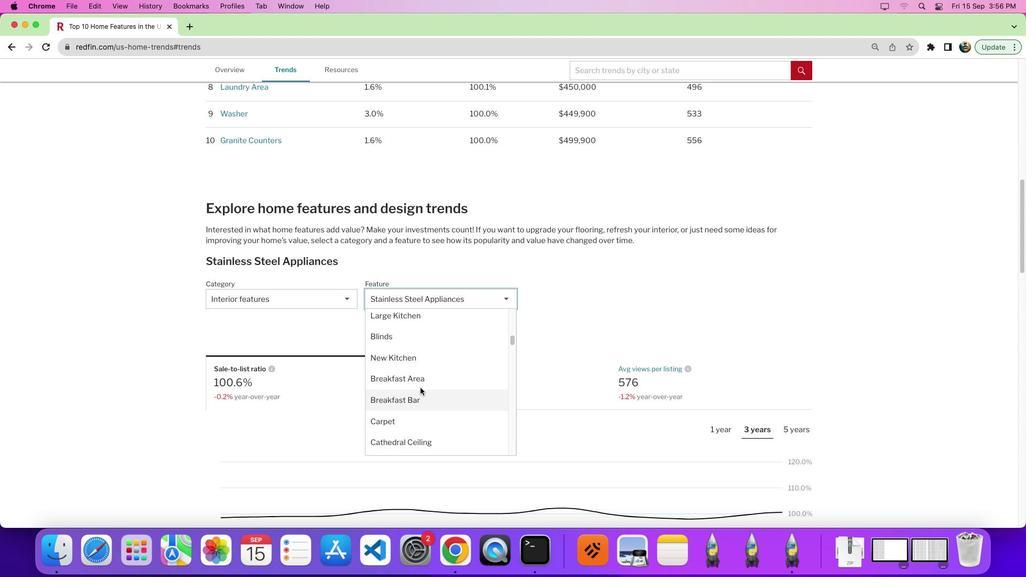 
Action: Mouse moved to (419, 383)
Screenshot: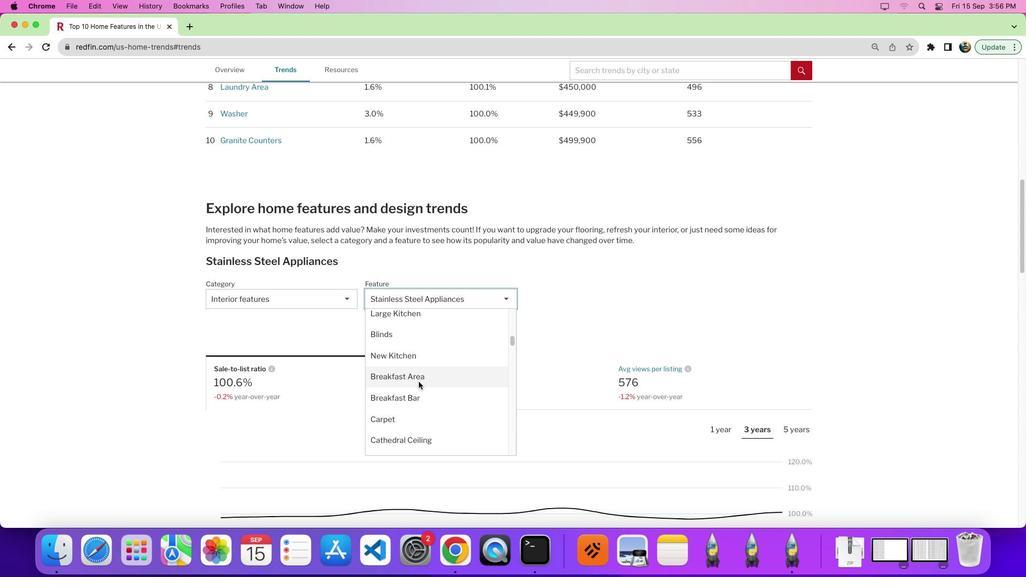 
Action: Mouse scrolled (419, 383) with delta (0, 0)
Screenshot: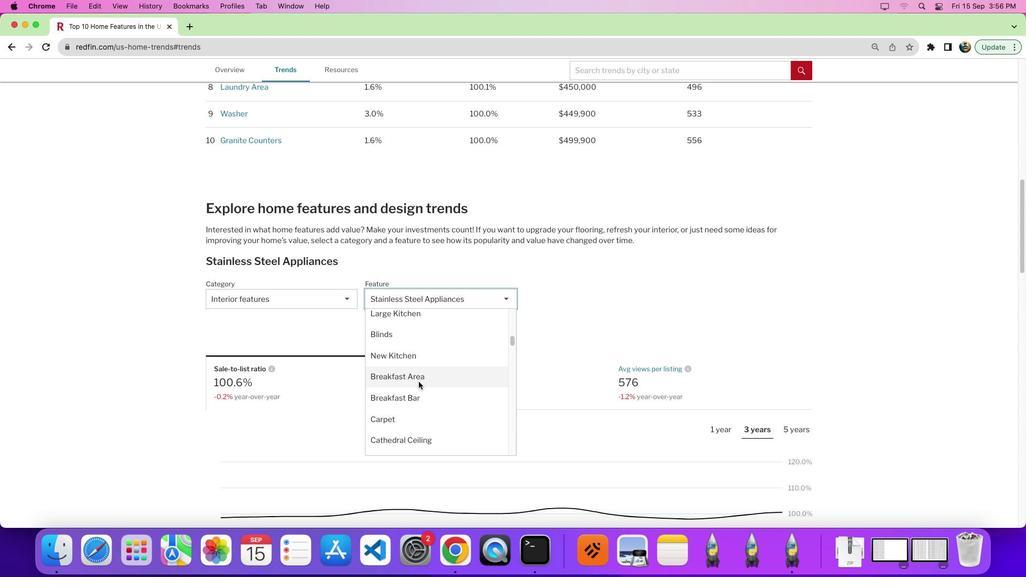 
Action: Mouse moved to (419, 382)
Screenshot: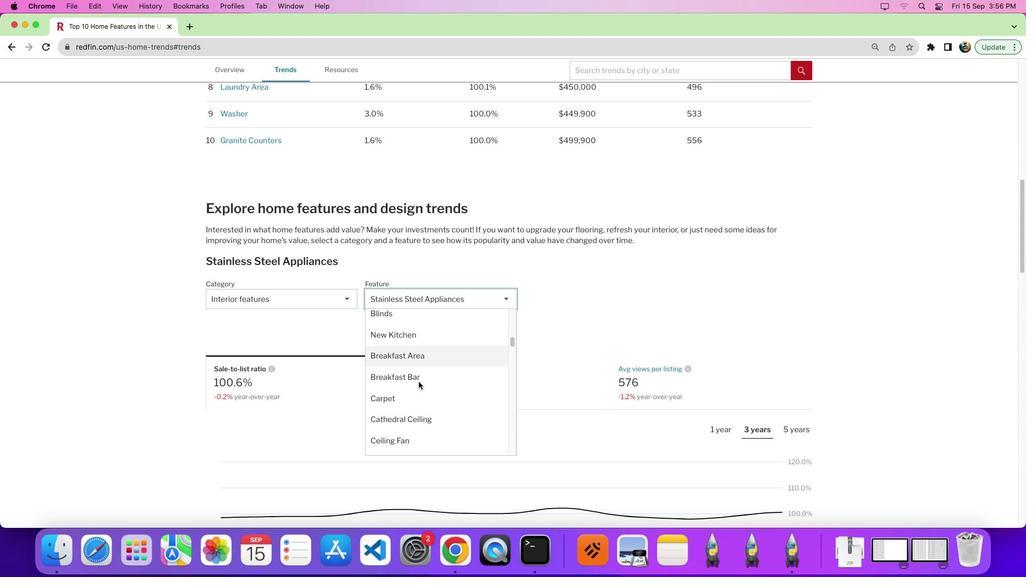 
Action: Mouse scrolled (419, 382) with delta (0, 0)
Screenshot: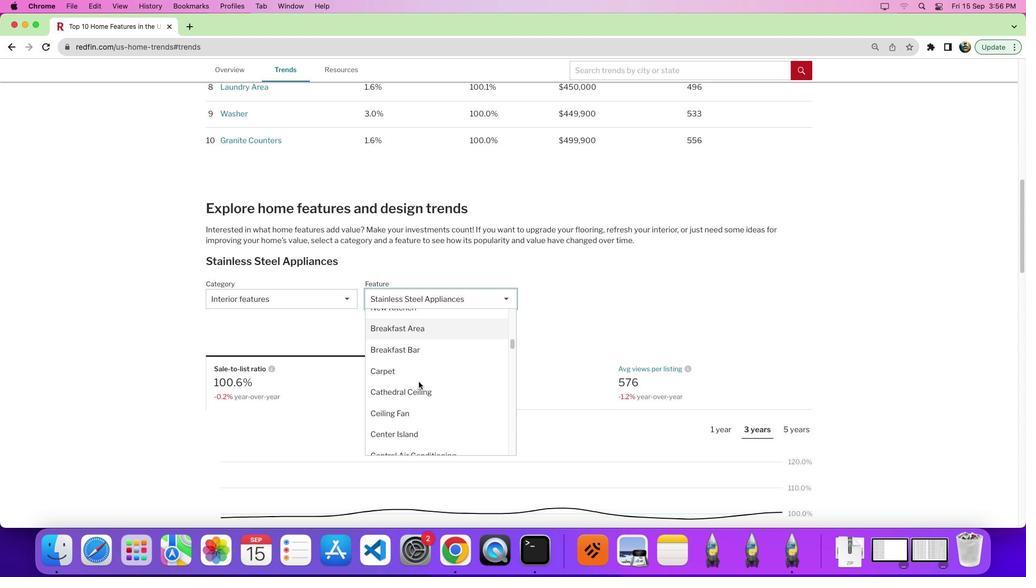 
Action: Mouse moved to (419, 382)
Screenshot: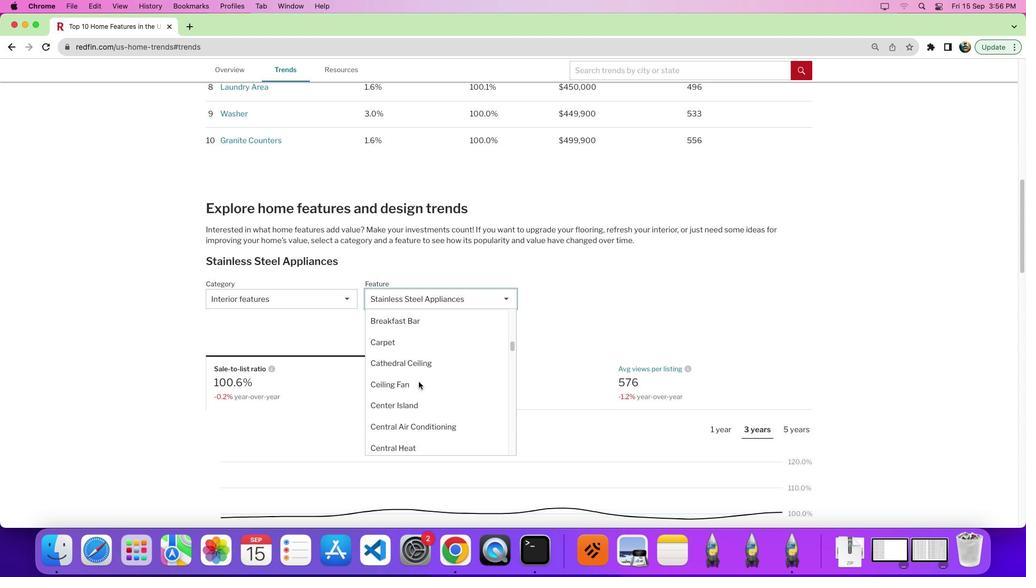 
Action: Mouse scrolled (419, 382) with delta (0, -1)
Screenshot: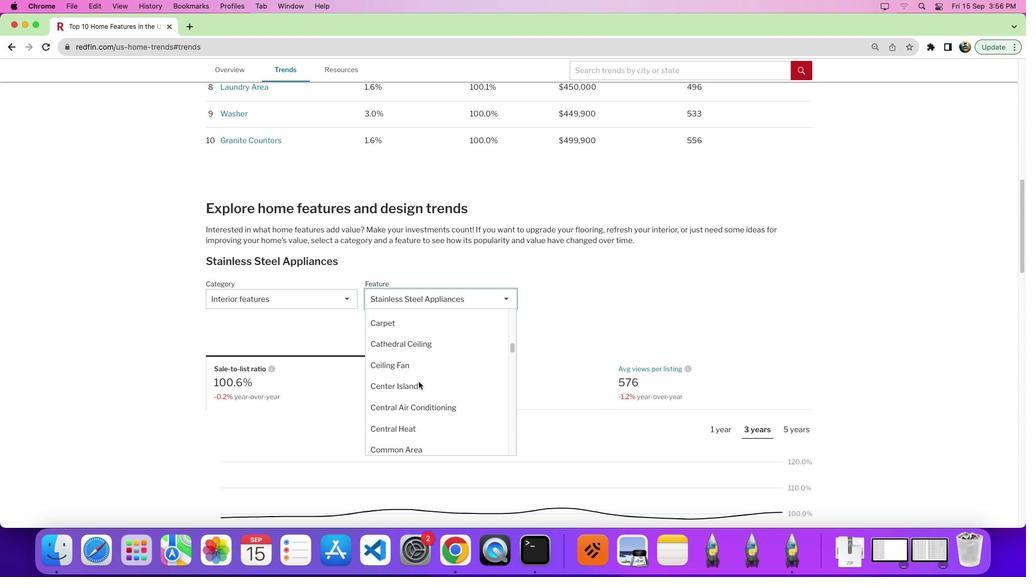
Action: Mouse moved to (431, 356)
Screenshot: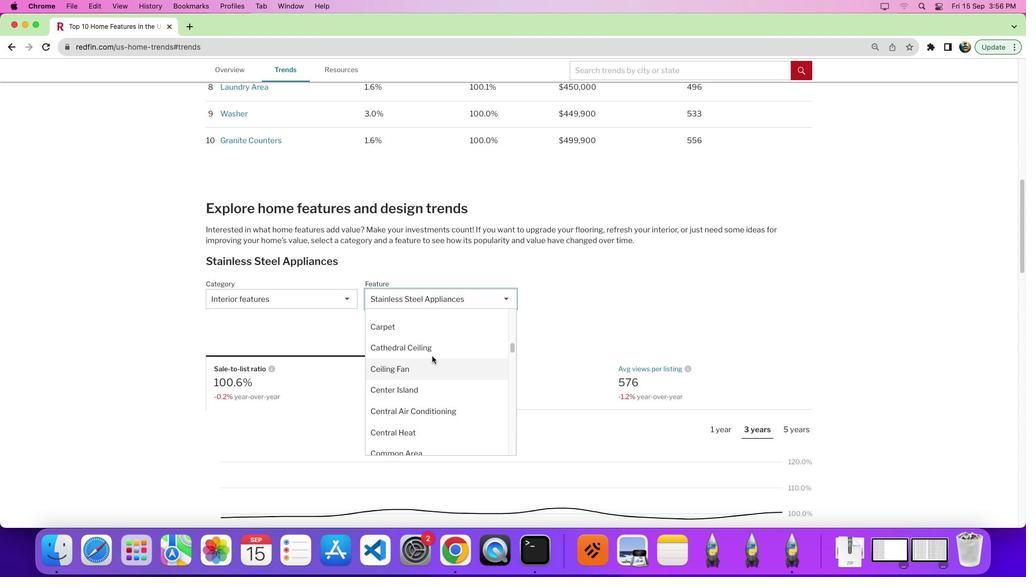
Action: Mouse scrolled (431, 356) with delta (0, 0)
Screenshot: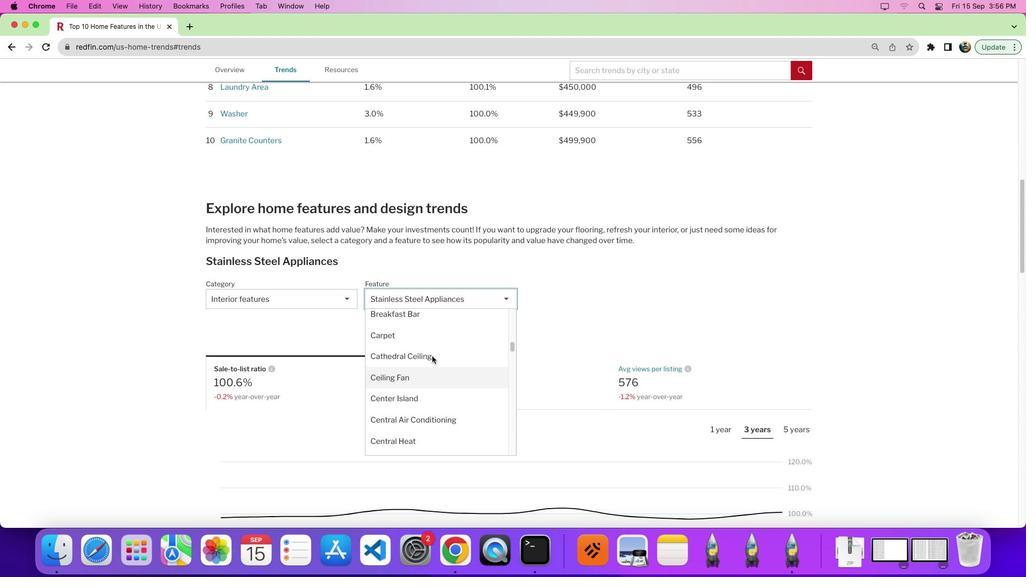 
Action: Mouse scrolled (431, 356) with delta (0, 0)
Screenshot: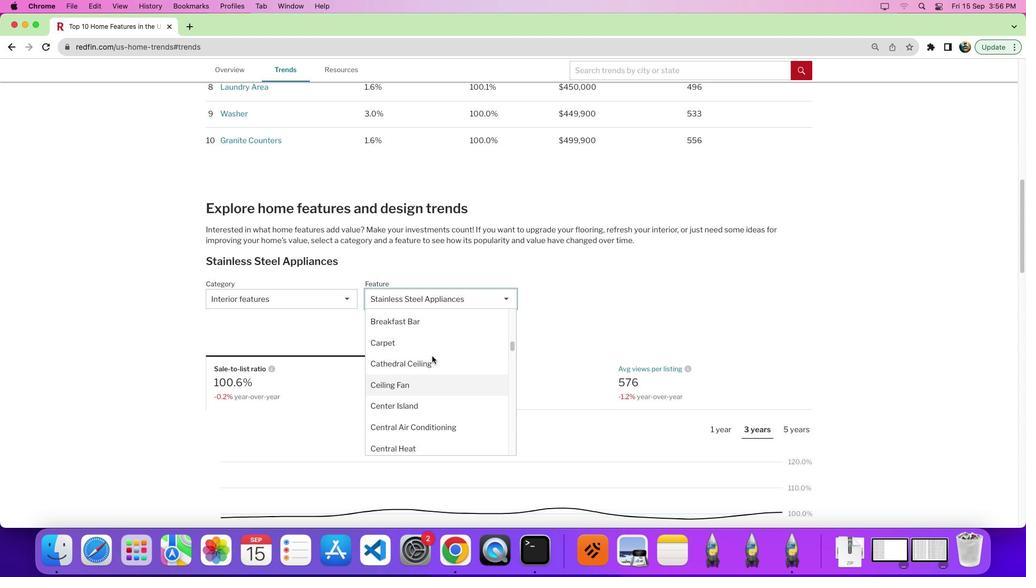 
Action: Mouse moved to (431, 356)
Screenshot: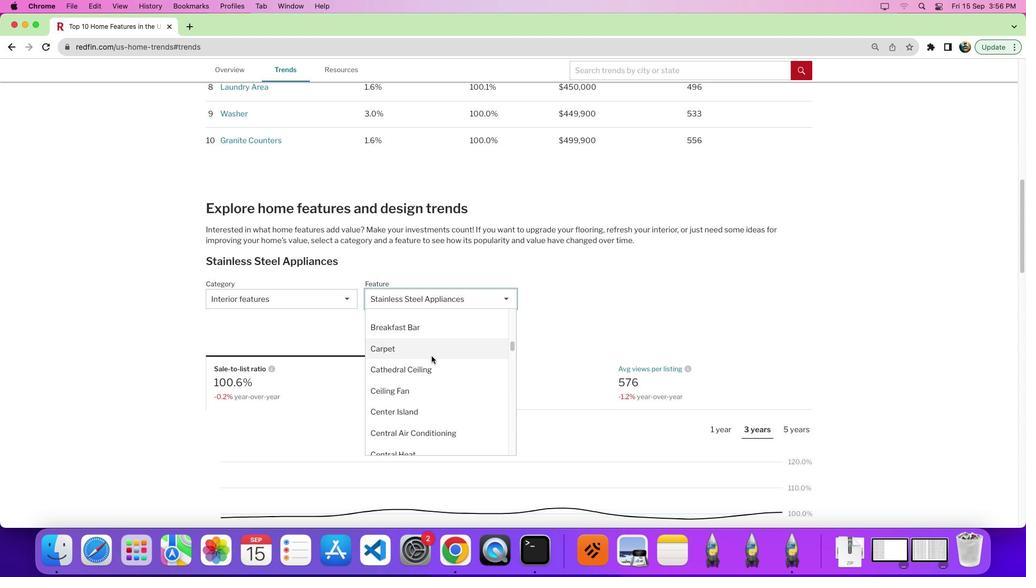 
Action: Mouse scrolled (431, 356) with delta (0, 0)
Screenshot: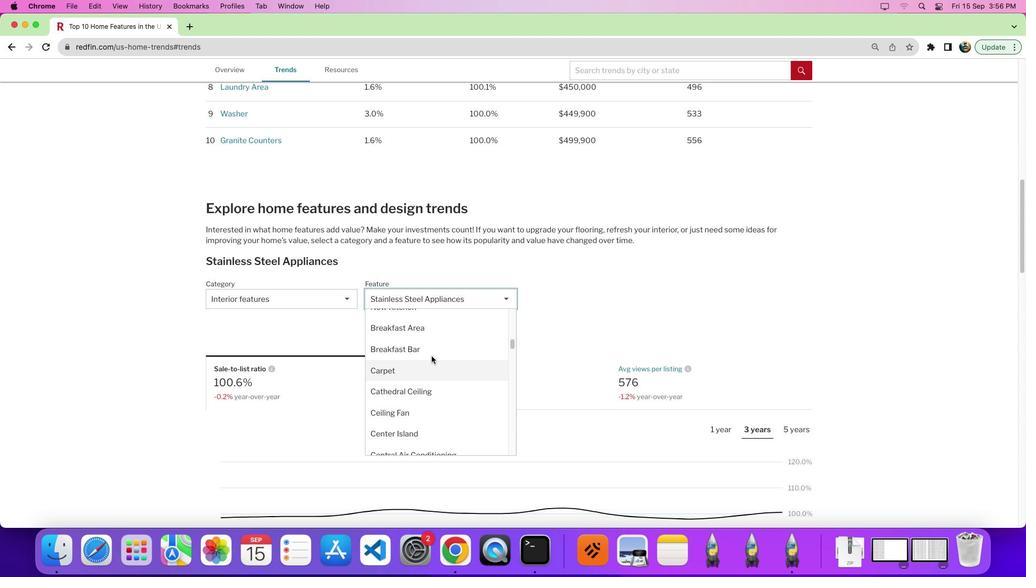 
Action: Mouse scrolled (431, 356) with delta (0, 0)
Screenshot: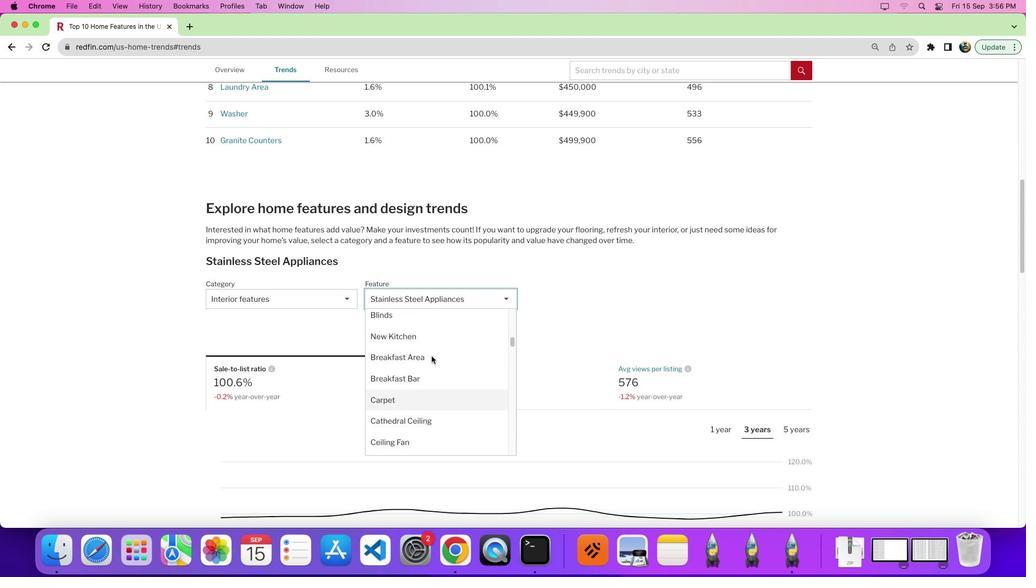 
Action: Mouse scrolled (431, 356) with delta (0, 2)
Screenshot: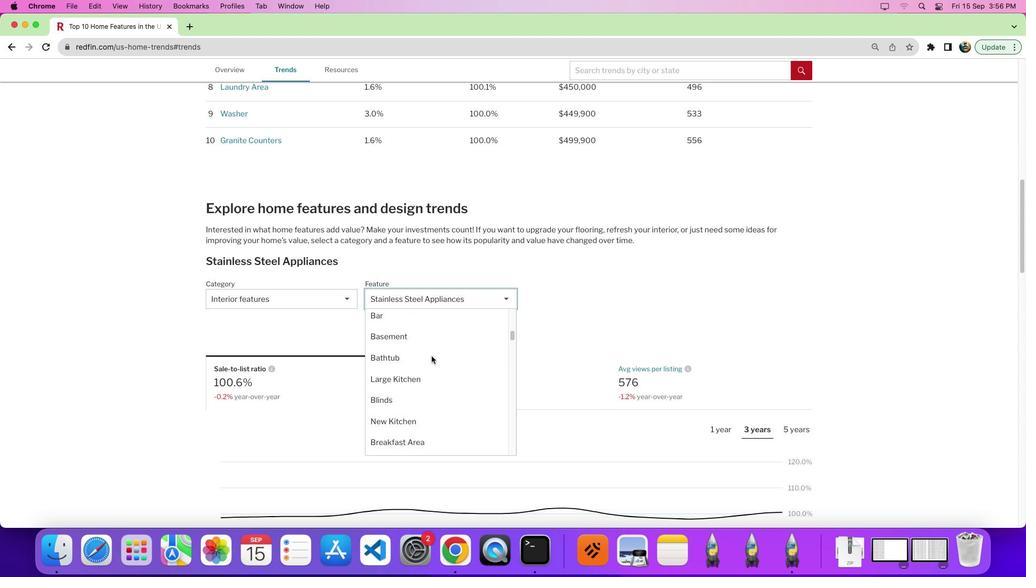 
Action: Mouse scrolled (431, 356) with delta (0, 0)
Screenshot: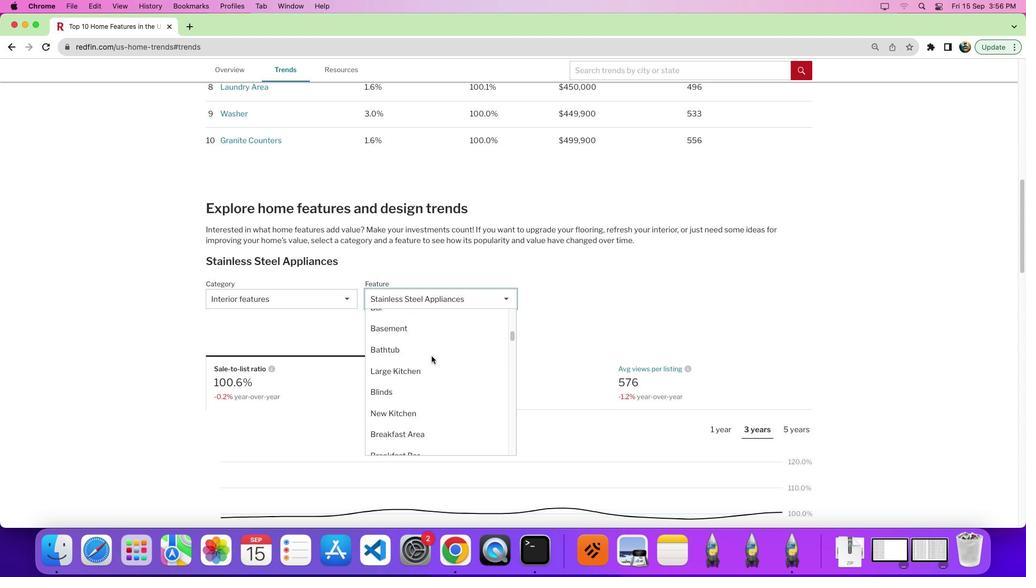 
Action: Mouse scrolled (431, 356) with delta (0, 0)
Screenshot: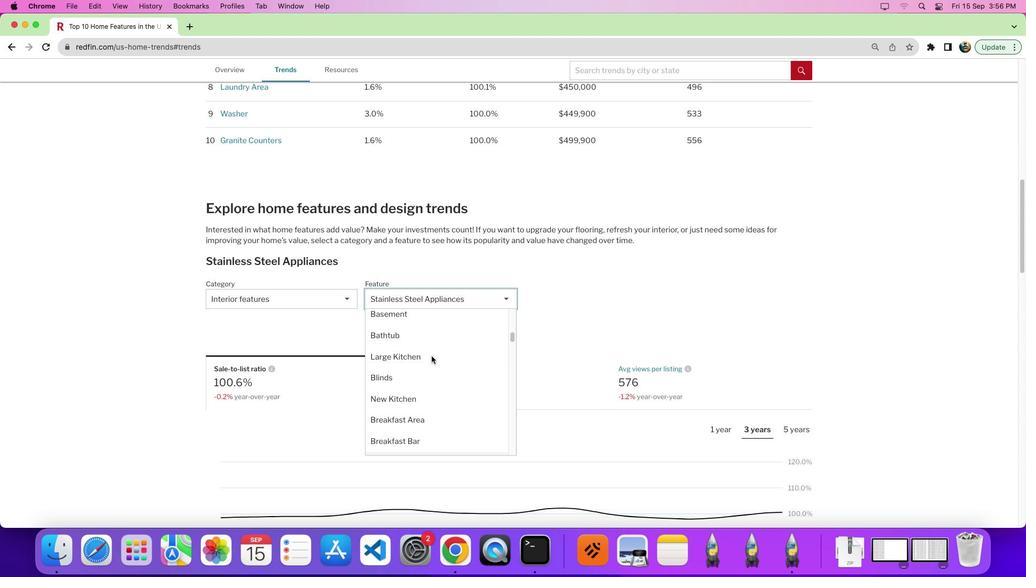 
Action: Mouse scrolled (431, 356) with delta (0, 0)
Screenshot: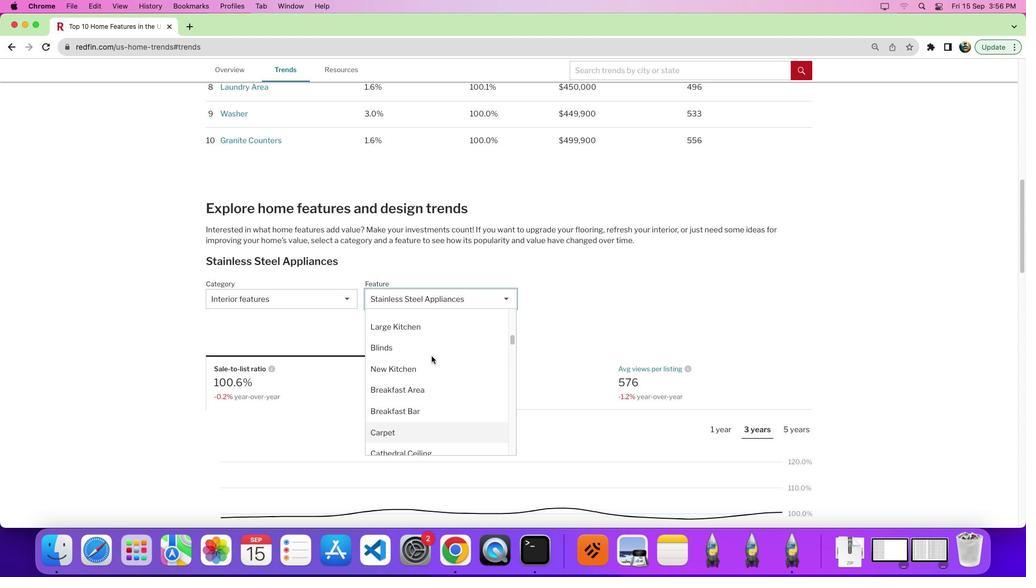 
Action: Mouse moved to (425, 368)
Screenshot: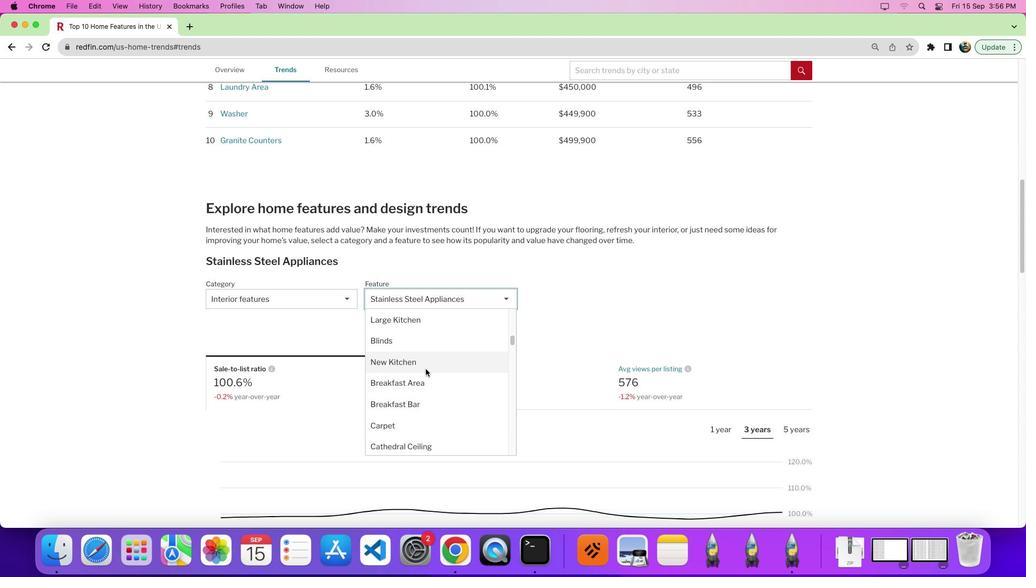 
Action: Mouse scrolled (425, 368) with delta (0, 0)
Screenshot: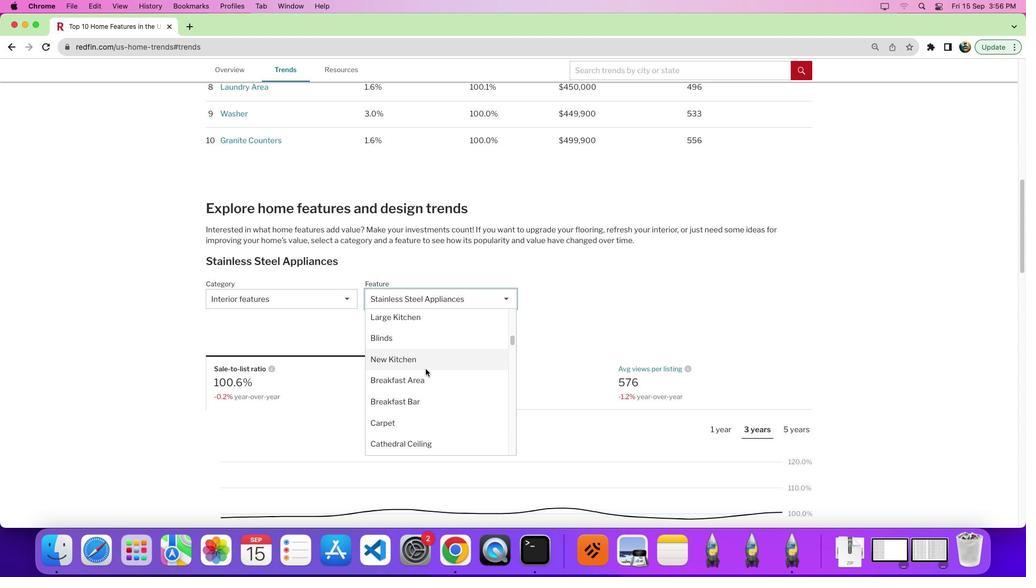 
Action: Mouse scrolled (425, 368) with delta (0, 0)
Screenshot: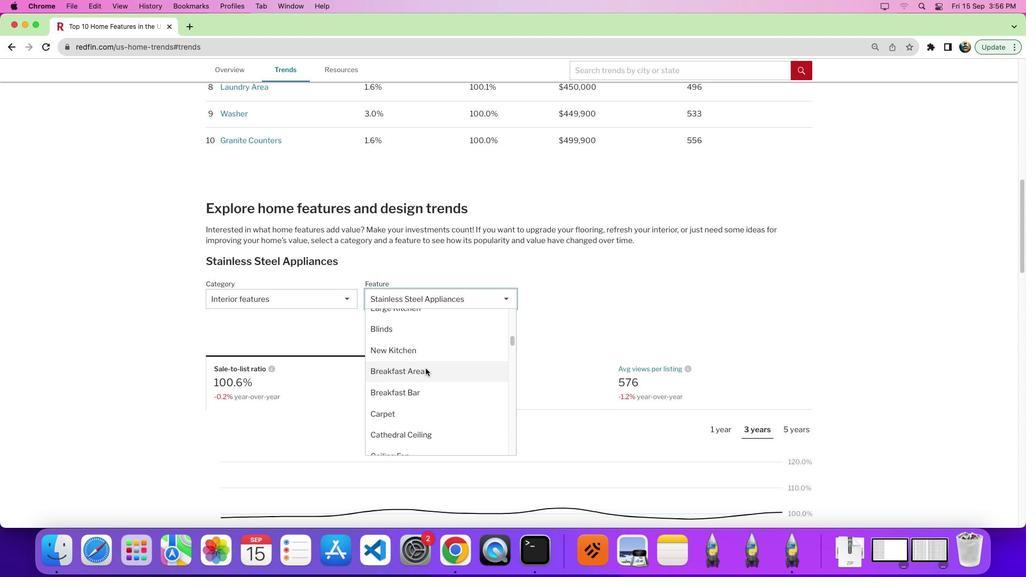 
Action: Mouse moved to (425, 368)
Screenshot: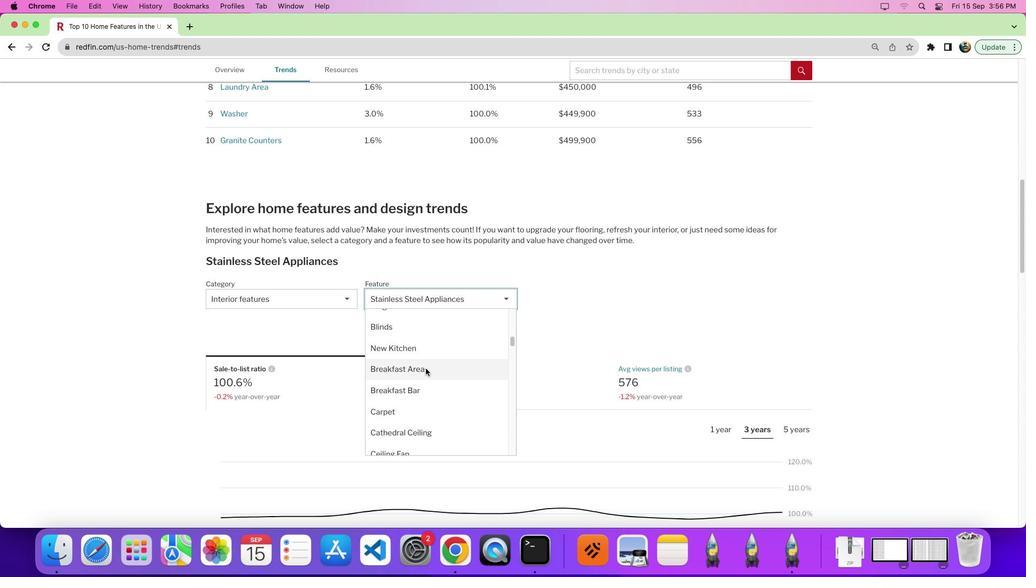 
Action: Mouse scrolled (425, 368) with delta (0, 0)
Screenshot: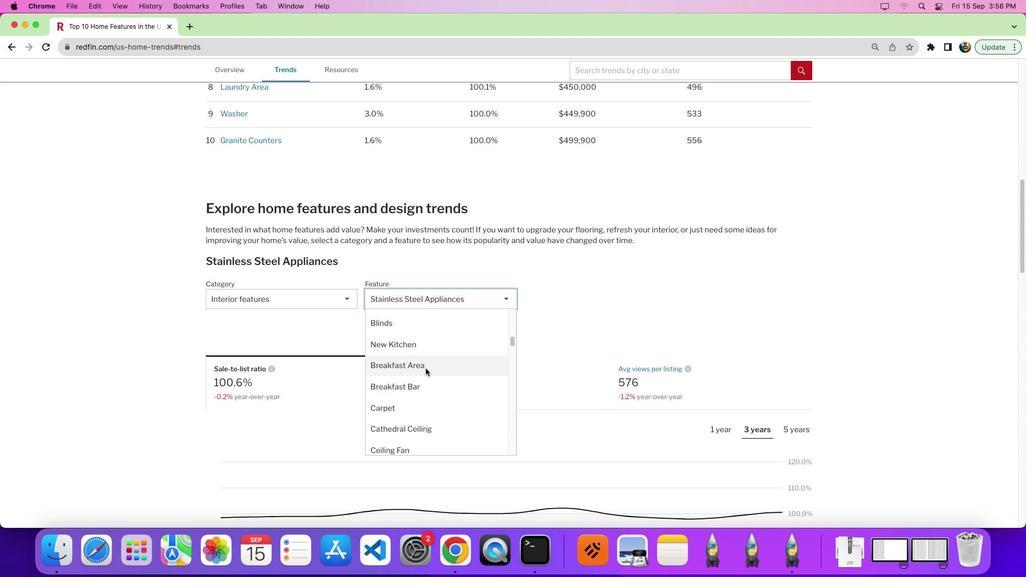 
Action: Mouse scrolled (425, 368) with delta (0, 0)
Screenshot: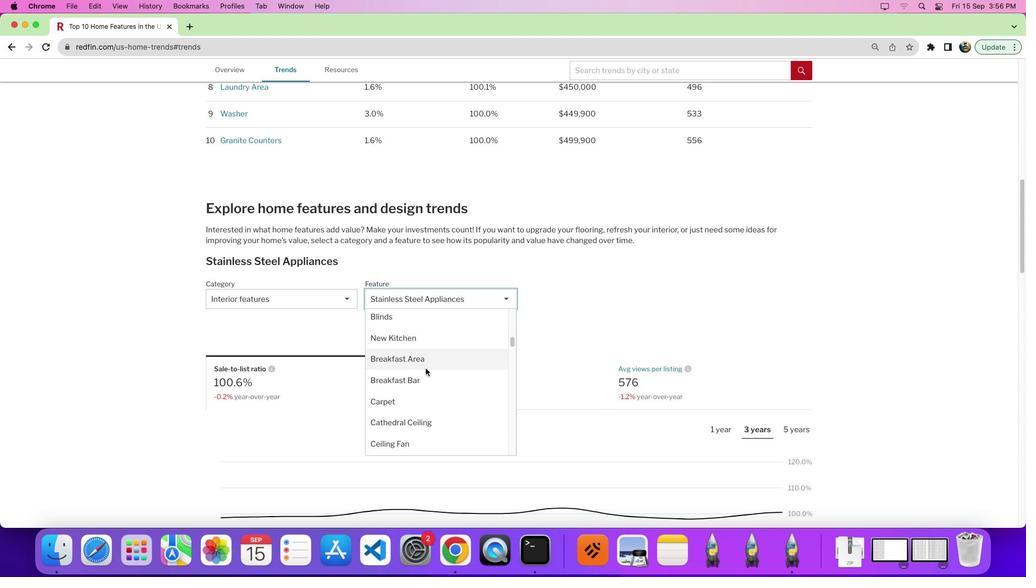 
Action: Mouse moved to (425, 358)
Screenshot: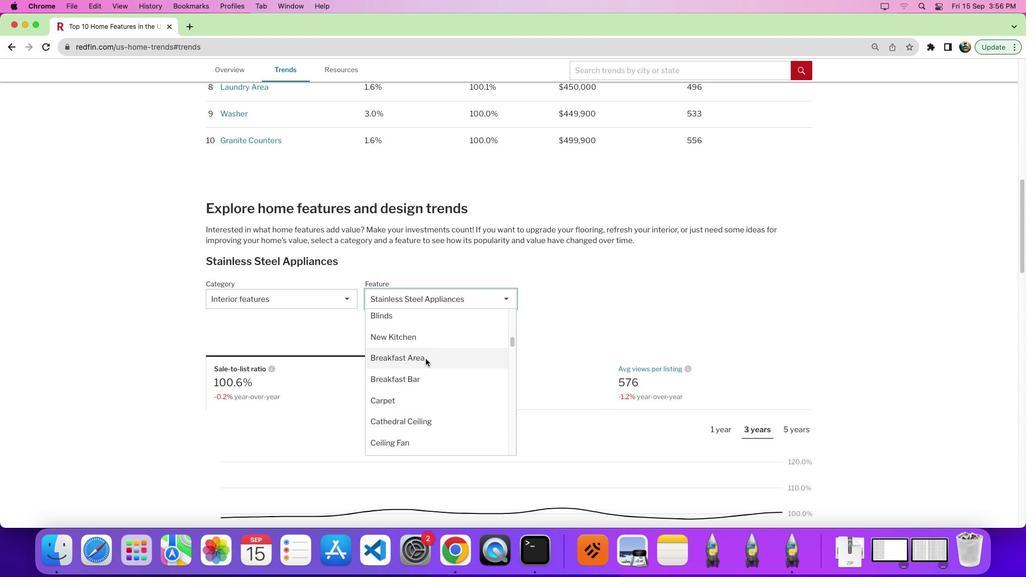 
Action: Mouse pressed left at (425, 358)
Screenshot: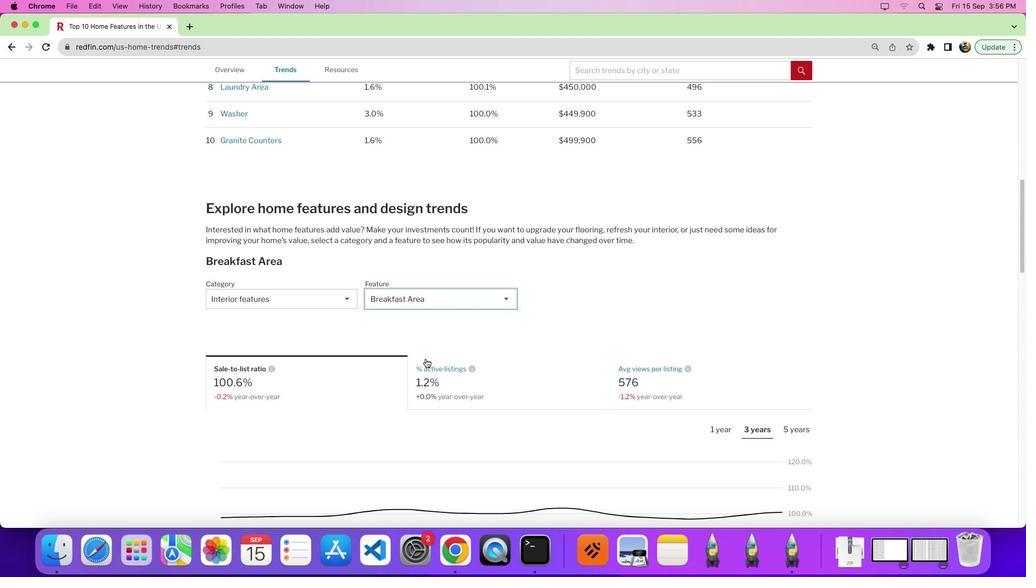 
Action: Mouse moved to (593, 366)
Screenshot: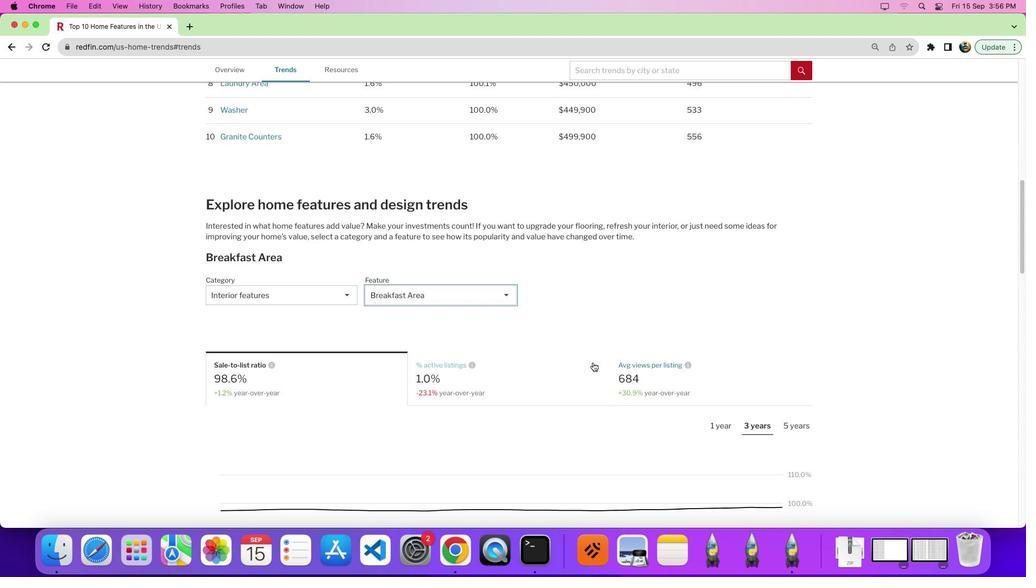 
Action: Mouse scrolled (593, 366) with delta (0, 0)
Screenshot: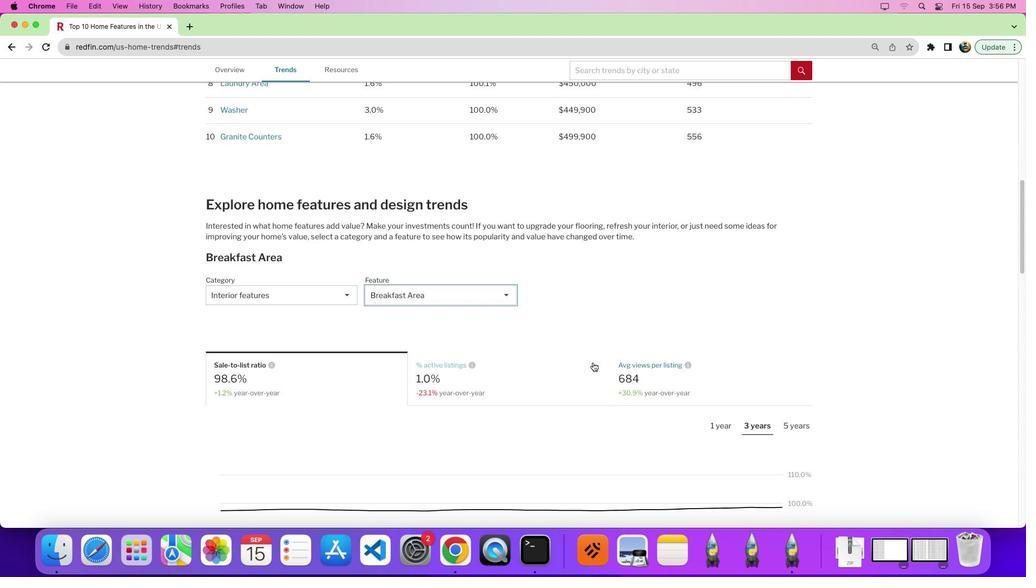 
Action: Mouse scrolled (593, 366) with delta (0, 0)
Screenshot: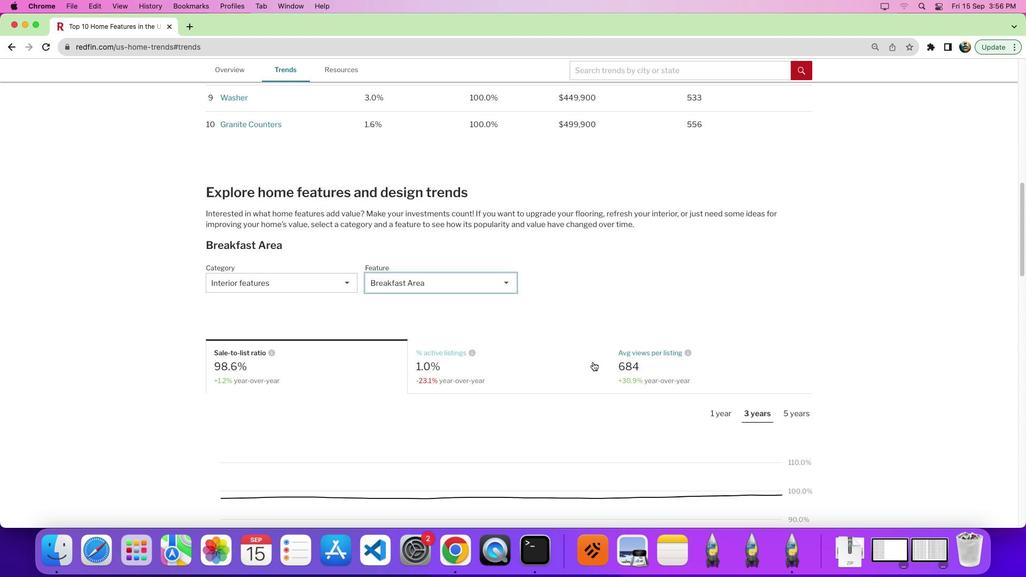 
Action: Mouse moved to (717, 402)
Screenshot: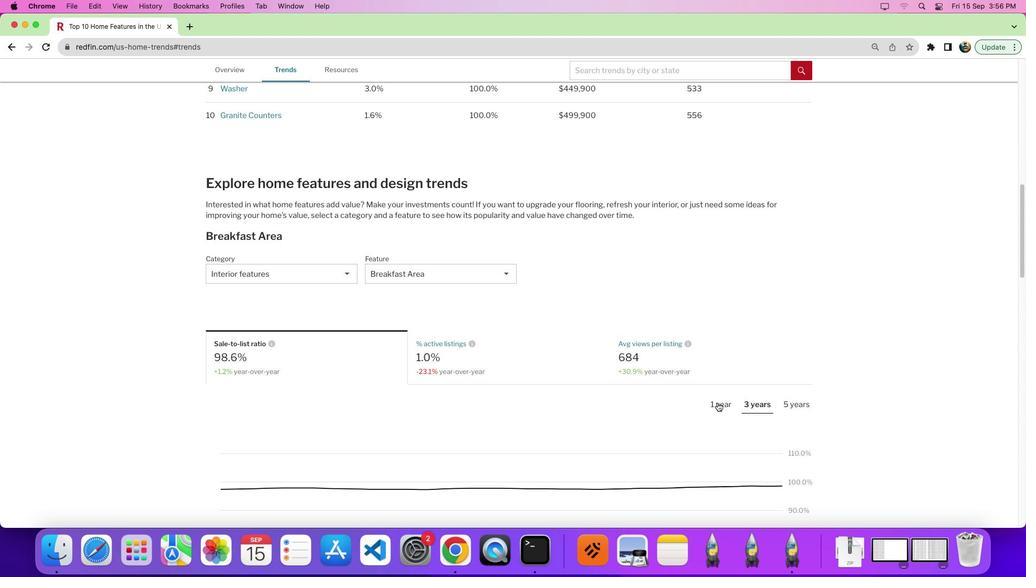
Action: Mouse pressed left at (717, 402)
Screenshot: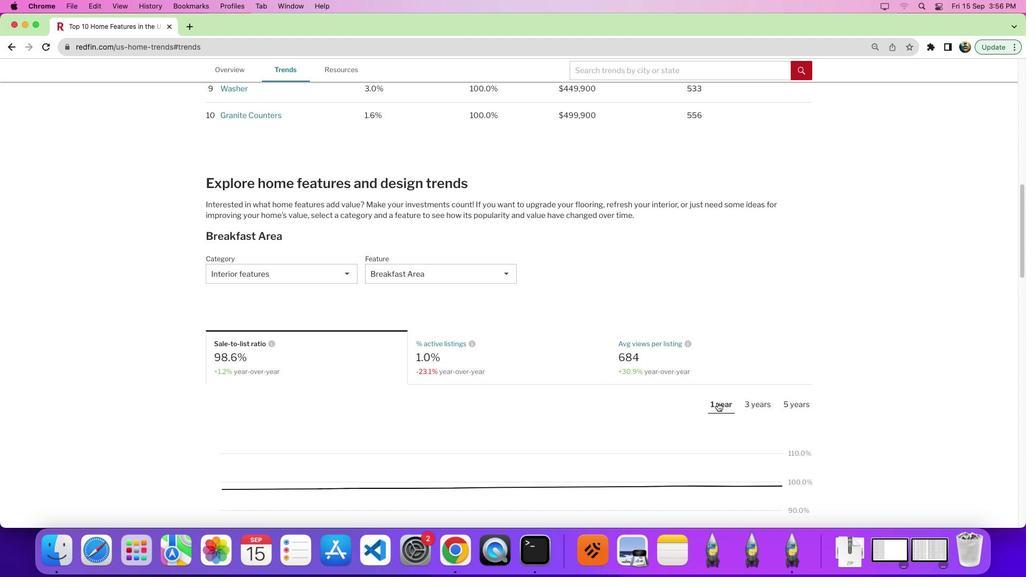 
Action: Mouse moved to (716, 428)
Screenshot: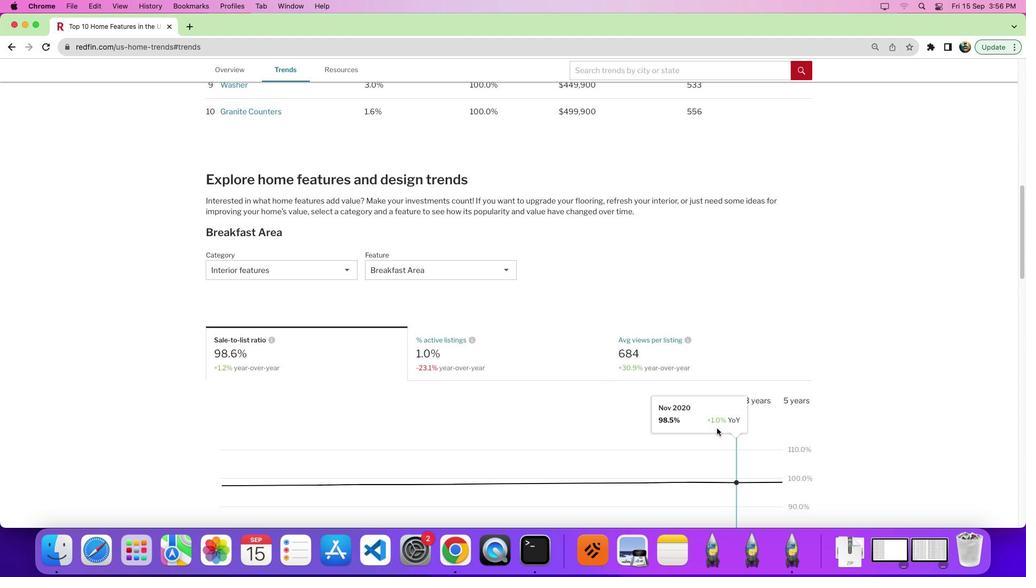 
Action: Mouse scrolled (716, 428) with delta (0, 0)
Screenshot: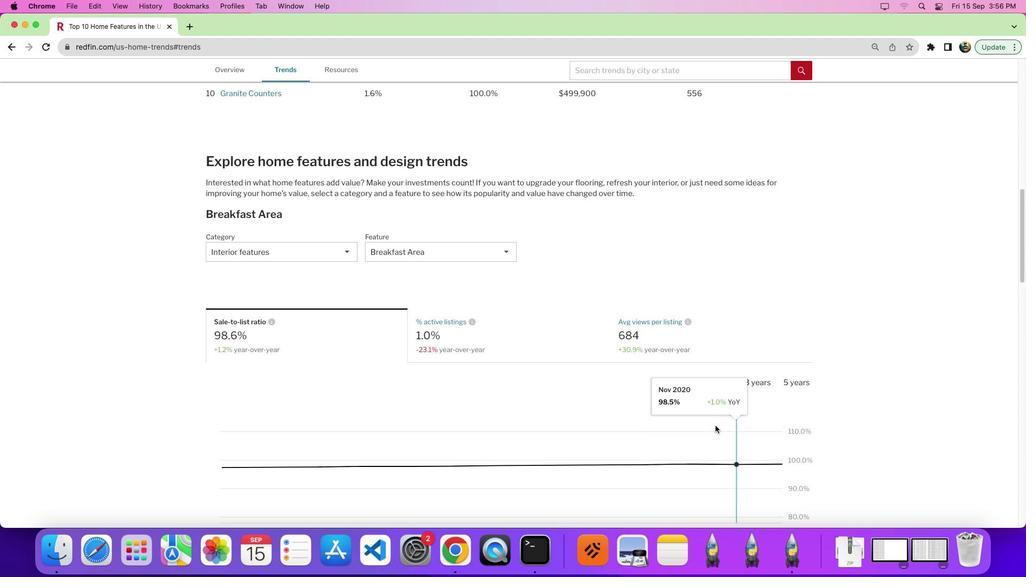 
Action: Mouse scrolled (716, 428) with delta (0, 0)
Screenshot: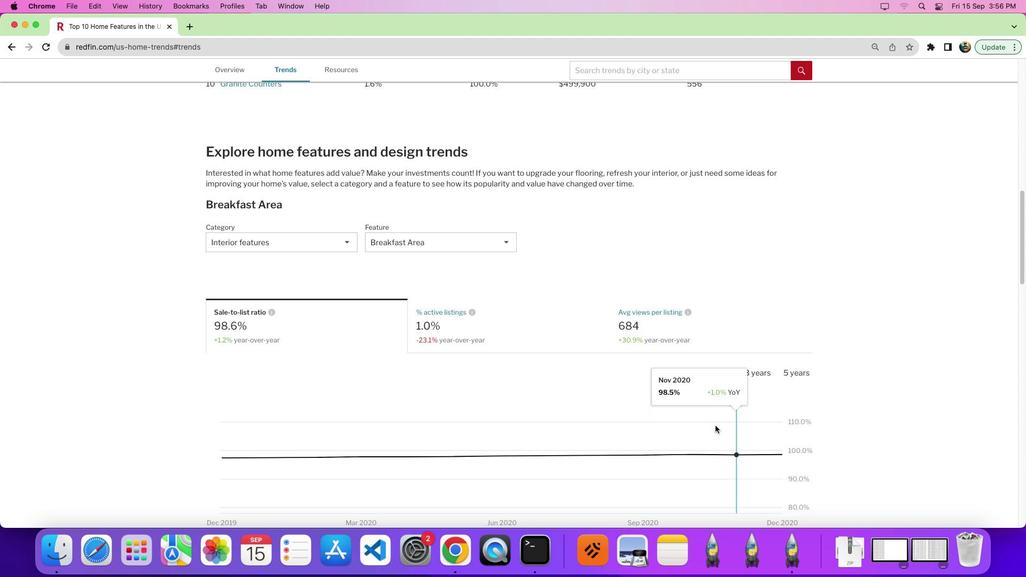 
Action: Mouse moved to (714, 425)
Screenshot: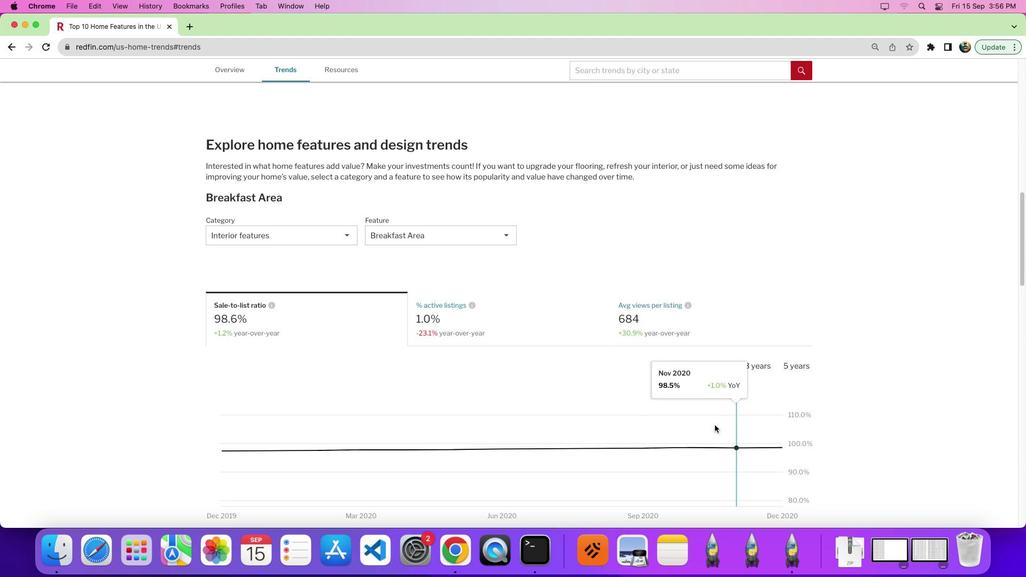 
Action: Mouse scrolled (714, 425) with delta (0, 0)
Screenshot: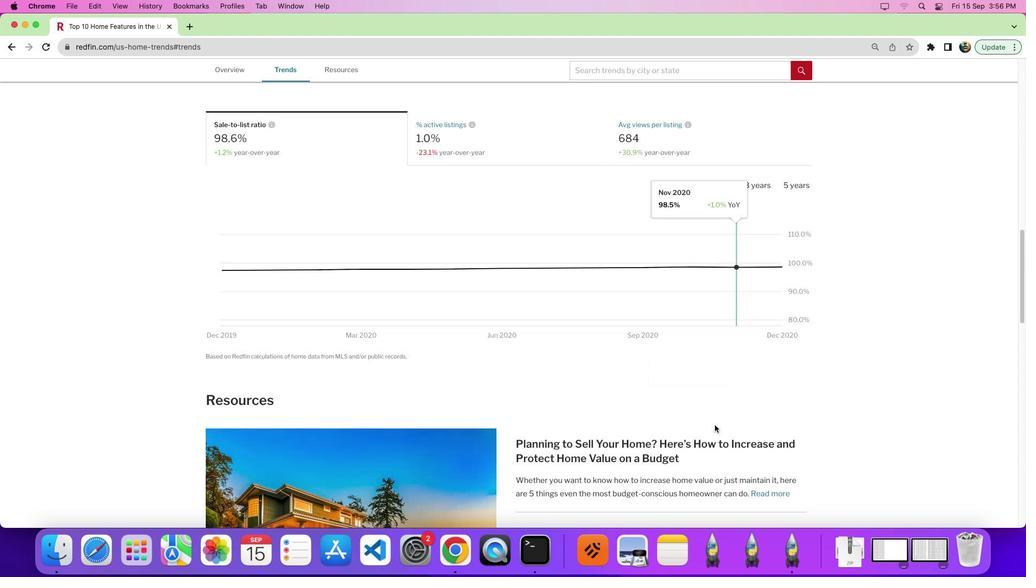 
Action: Mouse scrolled (714, 425) with delta (0, 0)
Screenshot: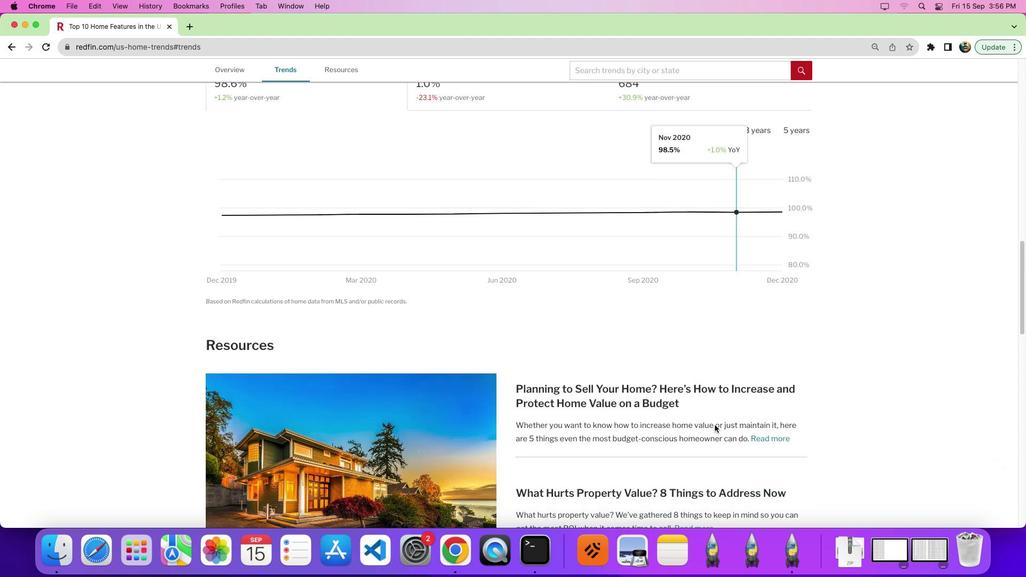 
Action: Mouse scrolled (714, 425) with delta (0, -4)
Screenshot: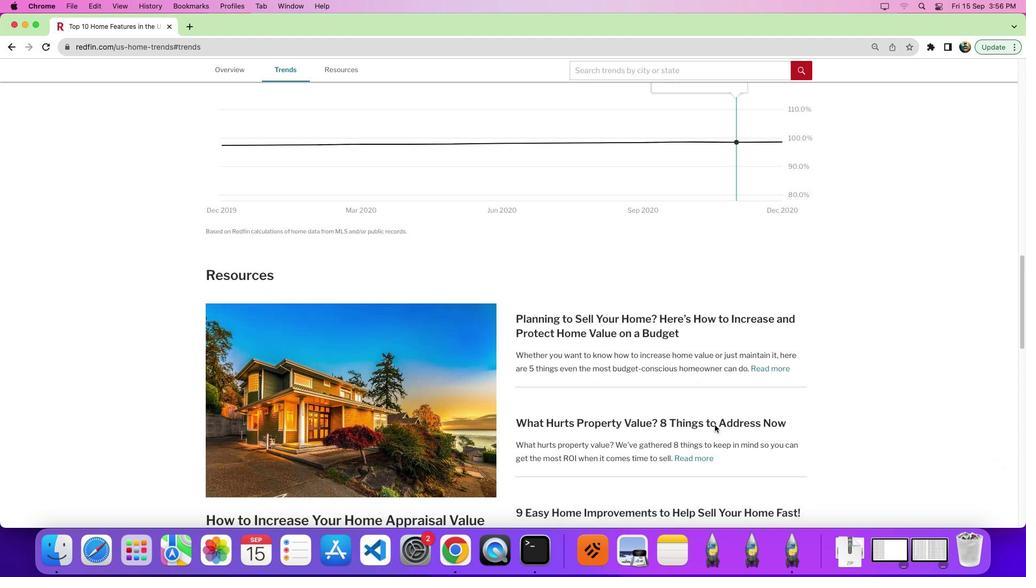 
Action: Mouse scrolled (714, 425) with delta (0, -4)
Screenshot: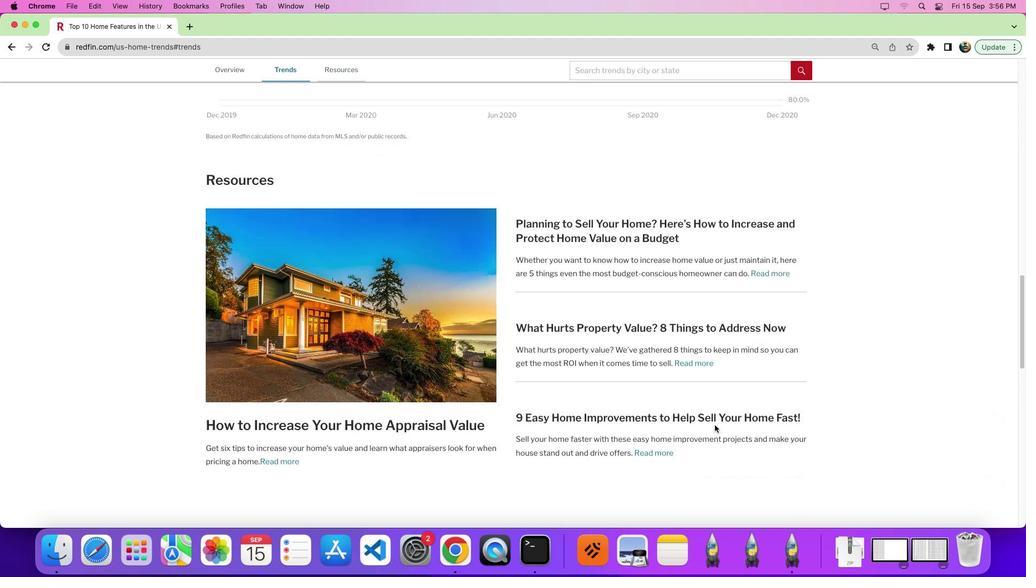 
Action: Mouse scrolled (714, 425) with delta (0, 0)
Screenshot: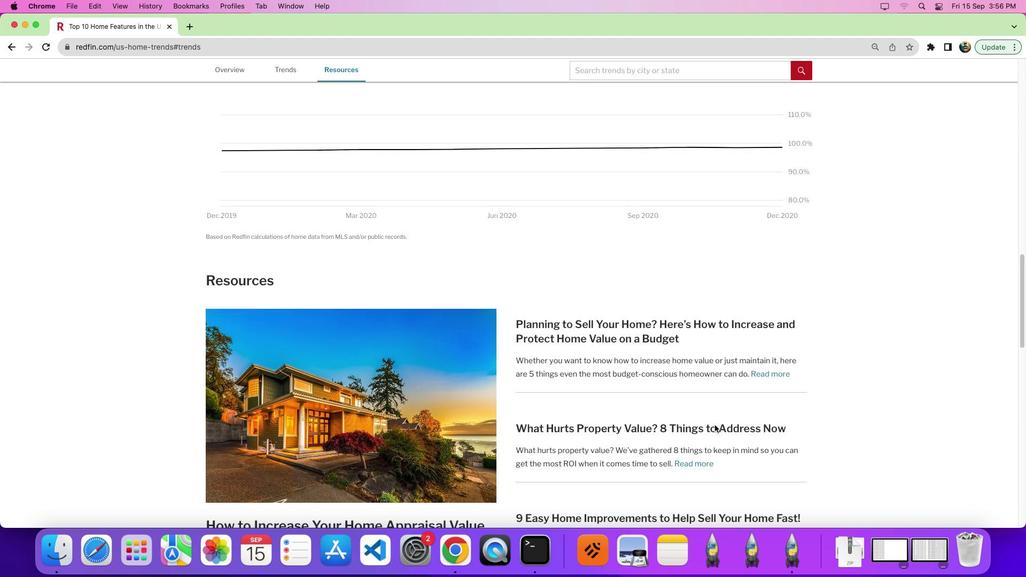 
Action: Mouse scrolled (714, 425) with delta (0, 0)
Screenshot: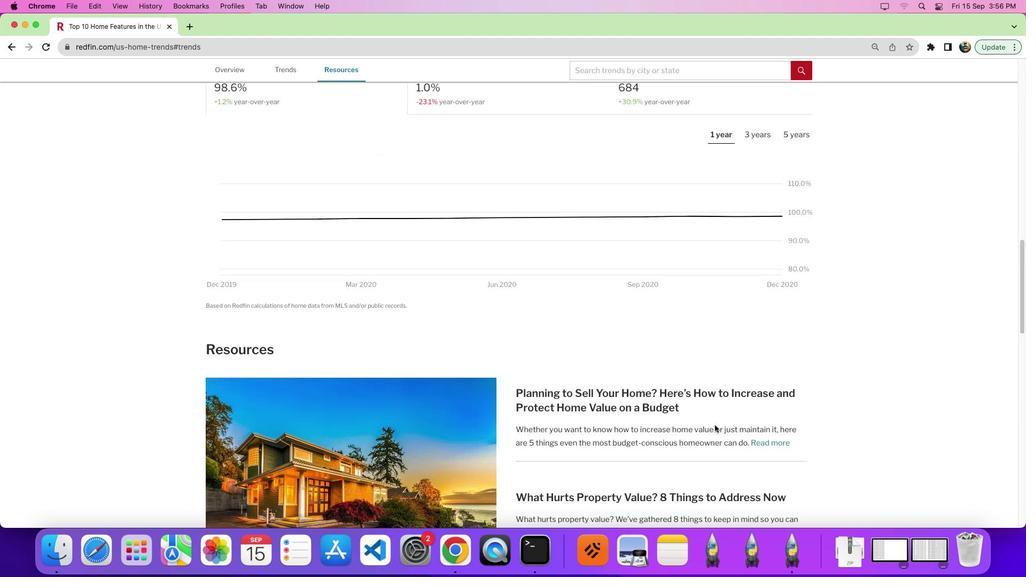 
Action: Mouse scrolled (714, 425) with delta (0, 3)
Screenshot: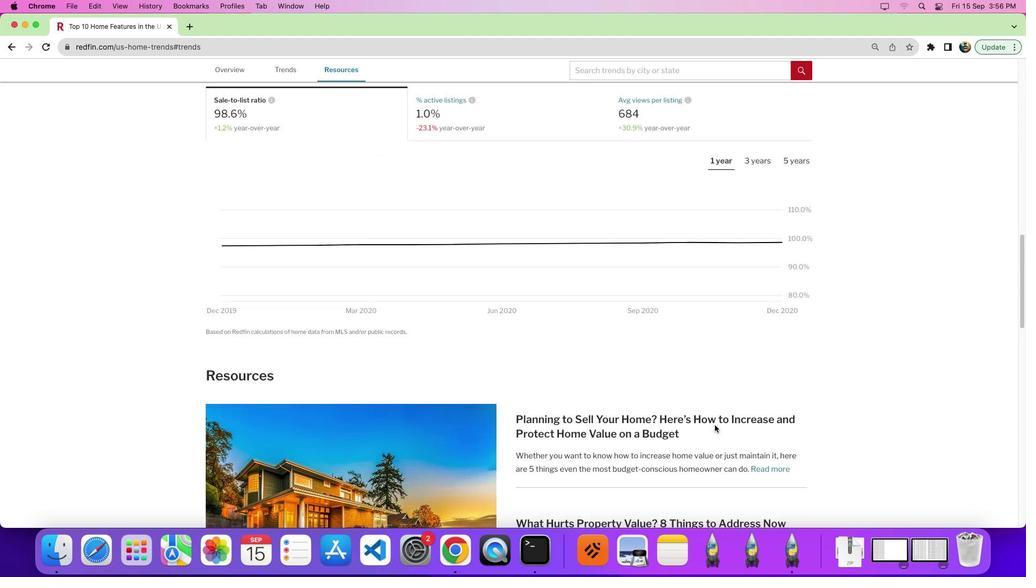 
Action: Mouse moved to (714, 425)
Screenshot: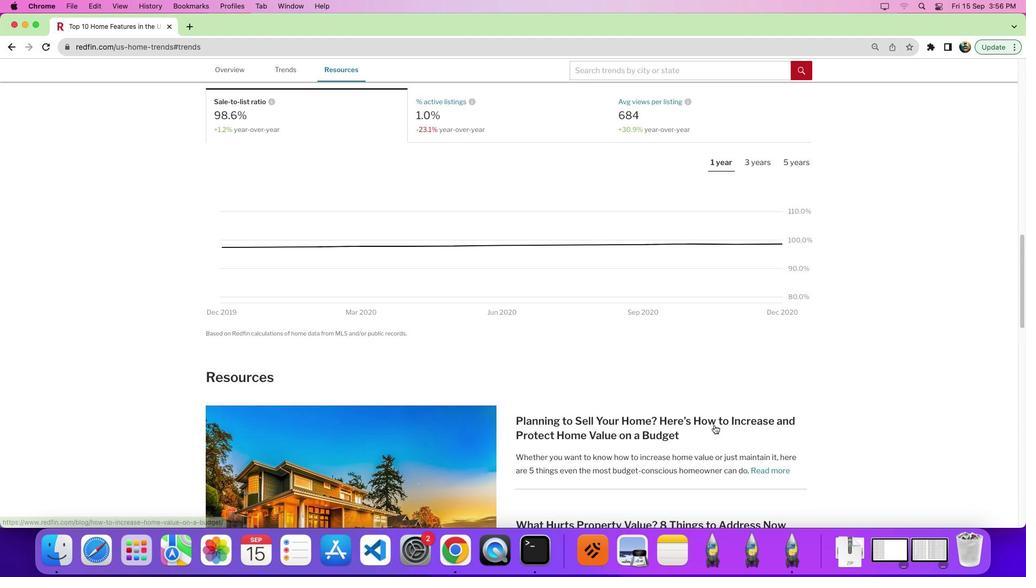
Action: Mouse scrolled (714, 425) with delta (0, 0)
Screenshot: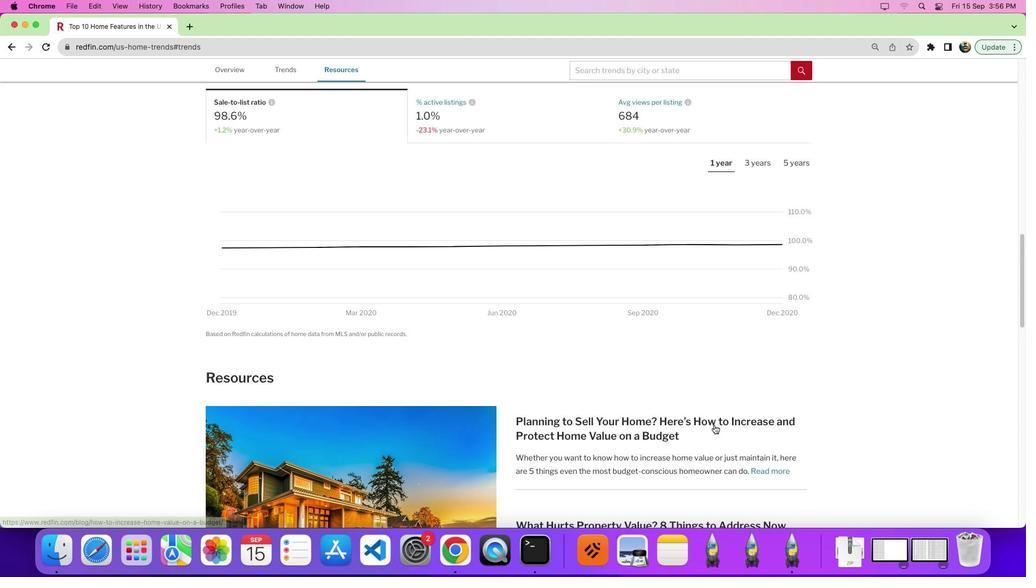 
Action: Mouse scrolled (714, 425) with delta (0, 0)
Screenshot: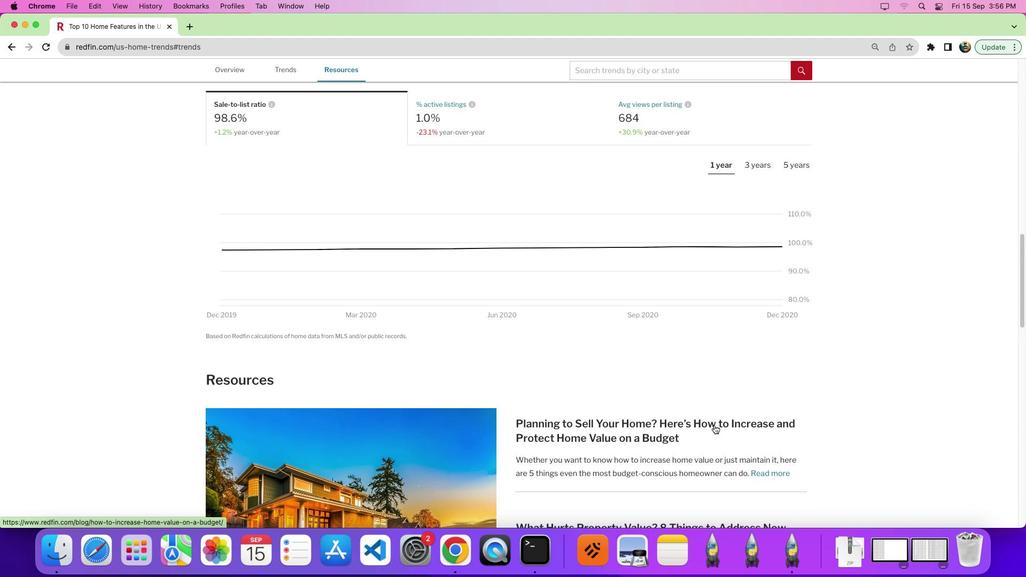 
